 Task: Select and add the product "Elegant red bouquet French style" to cart from the store "TLA Flowers".
Action: Mouse pressed left at (53, 101)
Screenshot: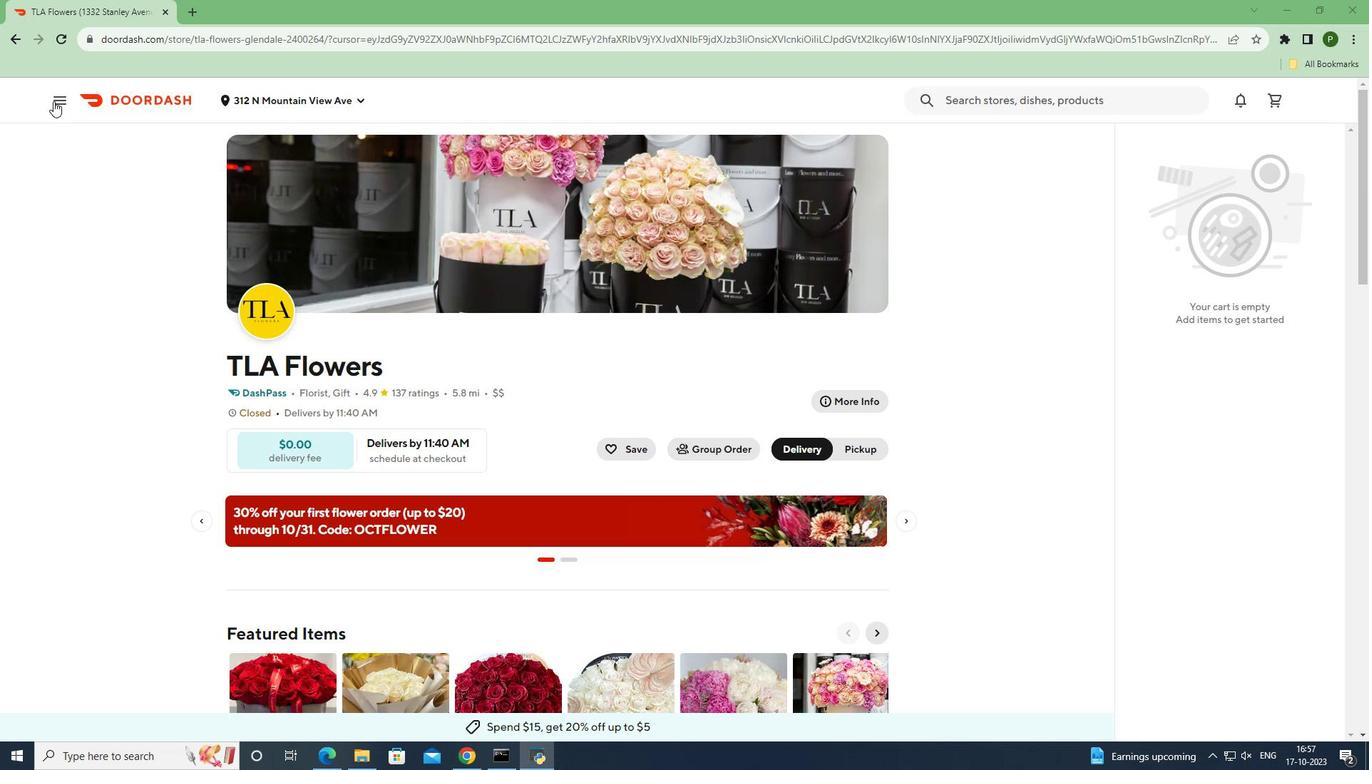 
Action: Mouse moved to (57, 211)
Screenshot: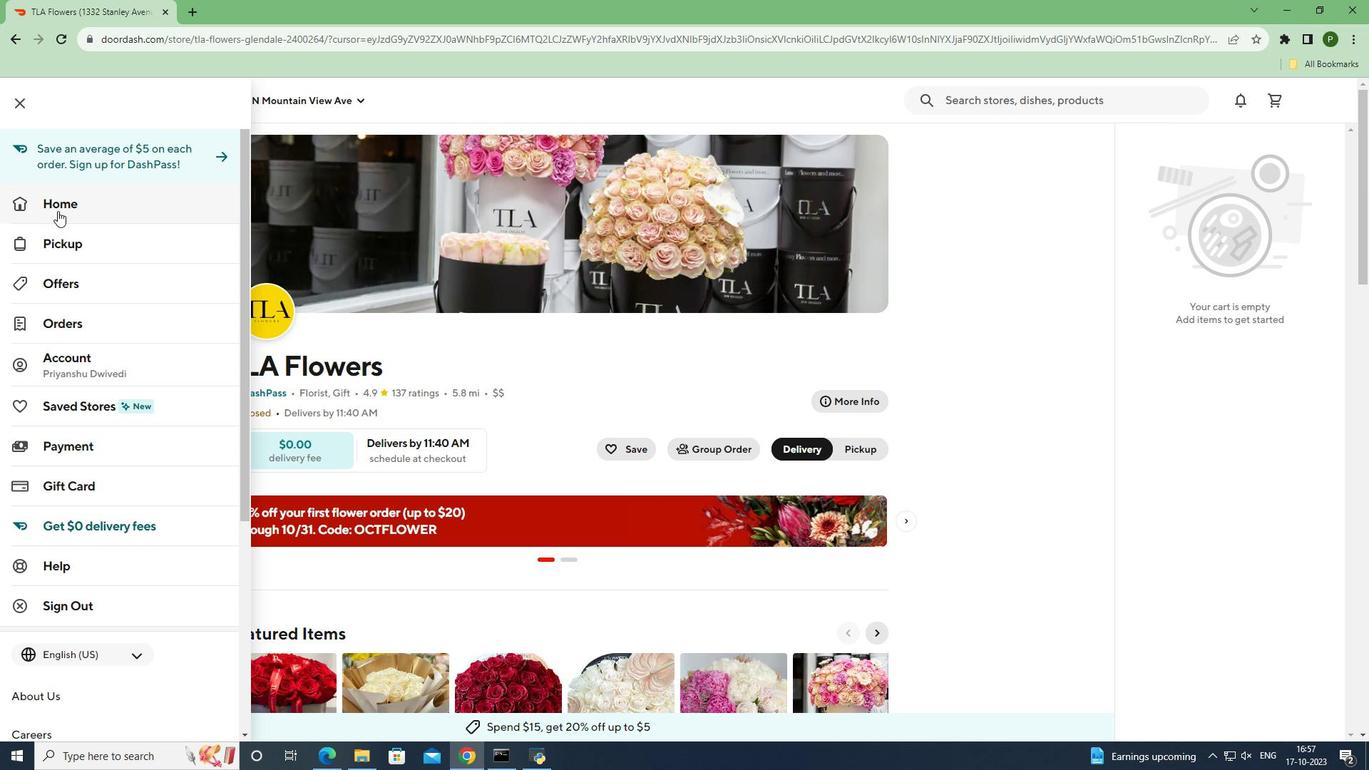 
Action: Mouse pressed left at (57, 211)
Screenshot: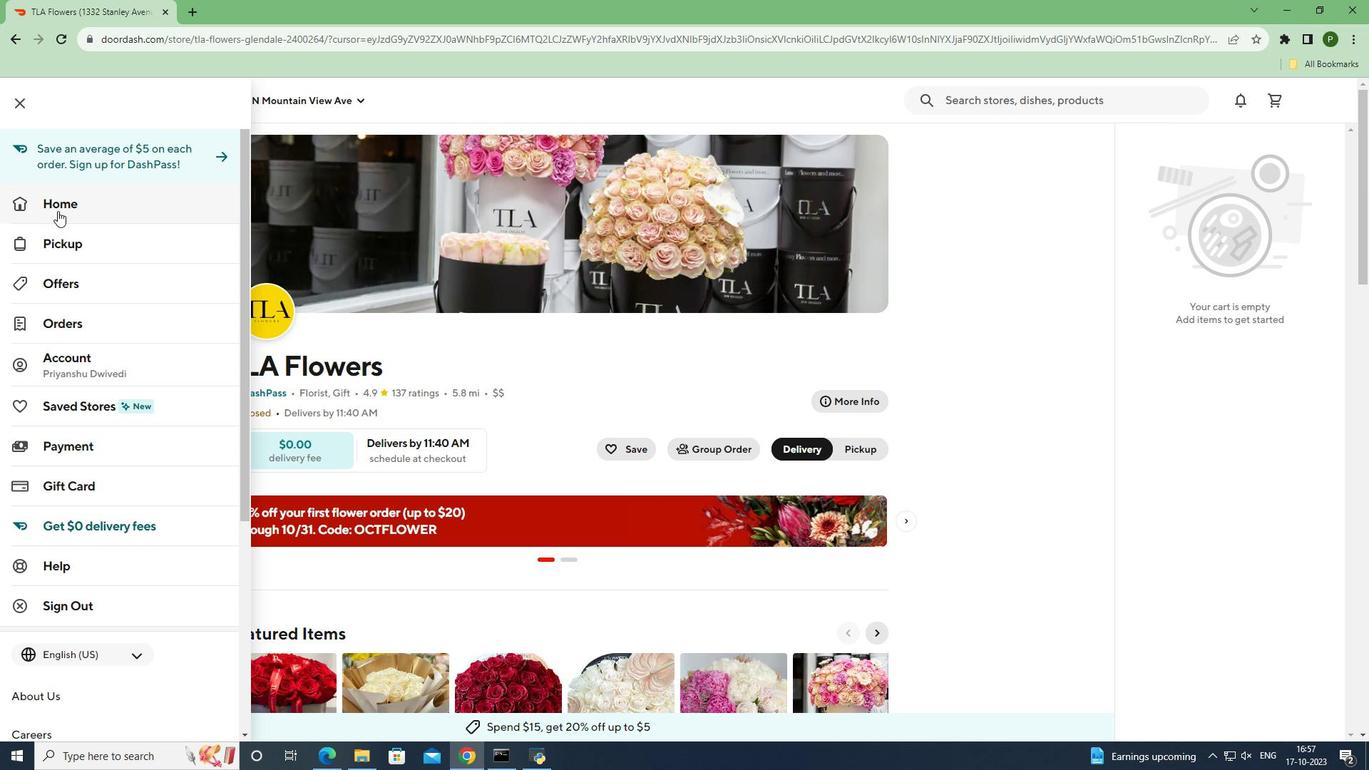 
Action: Mouse moved to (932, 157)
Screenshot: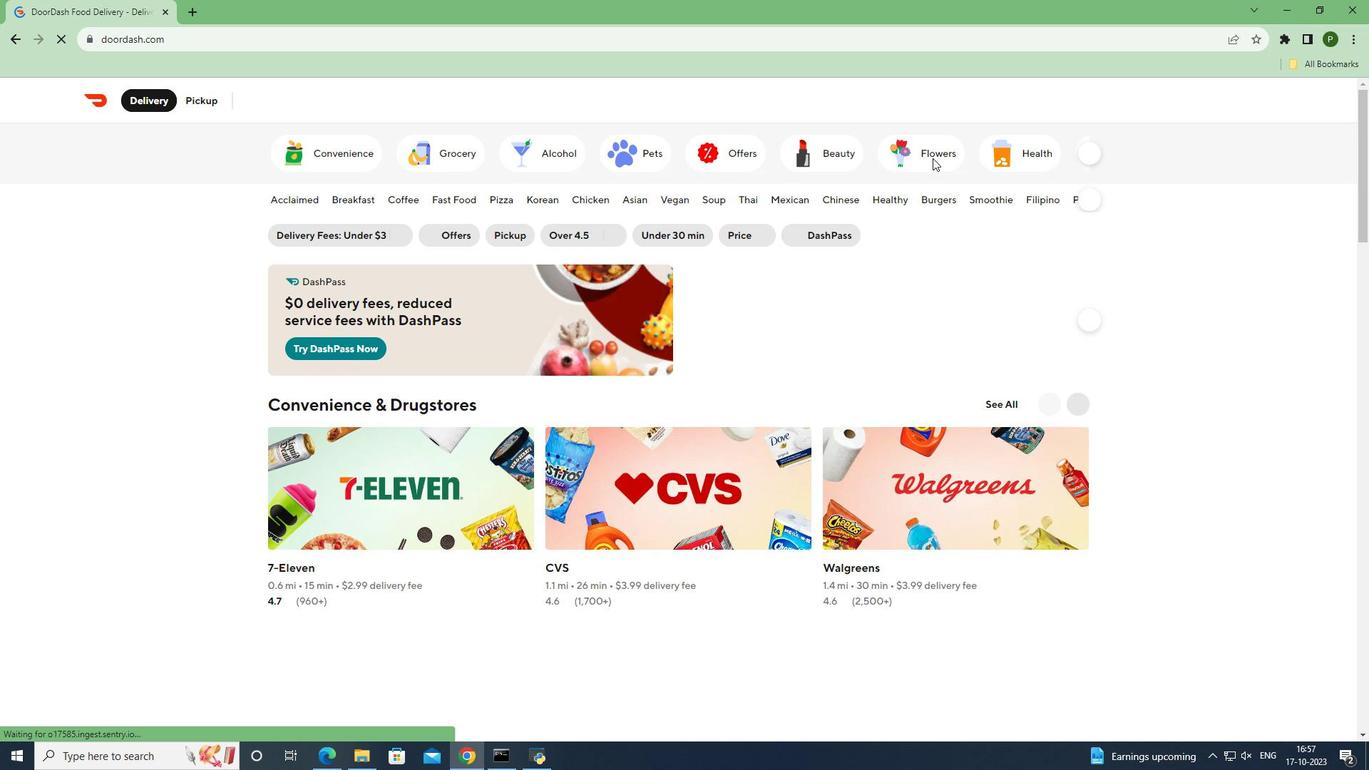
Action: Mouse pressed left at (932, 157)
Screenshot: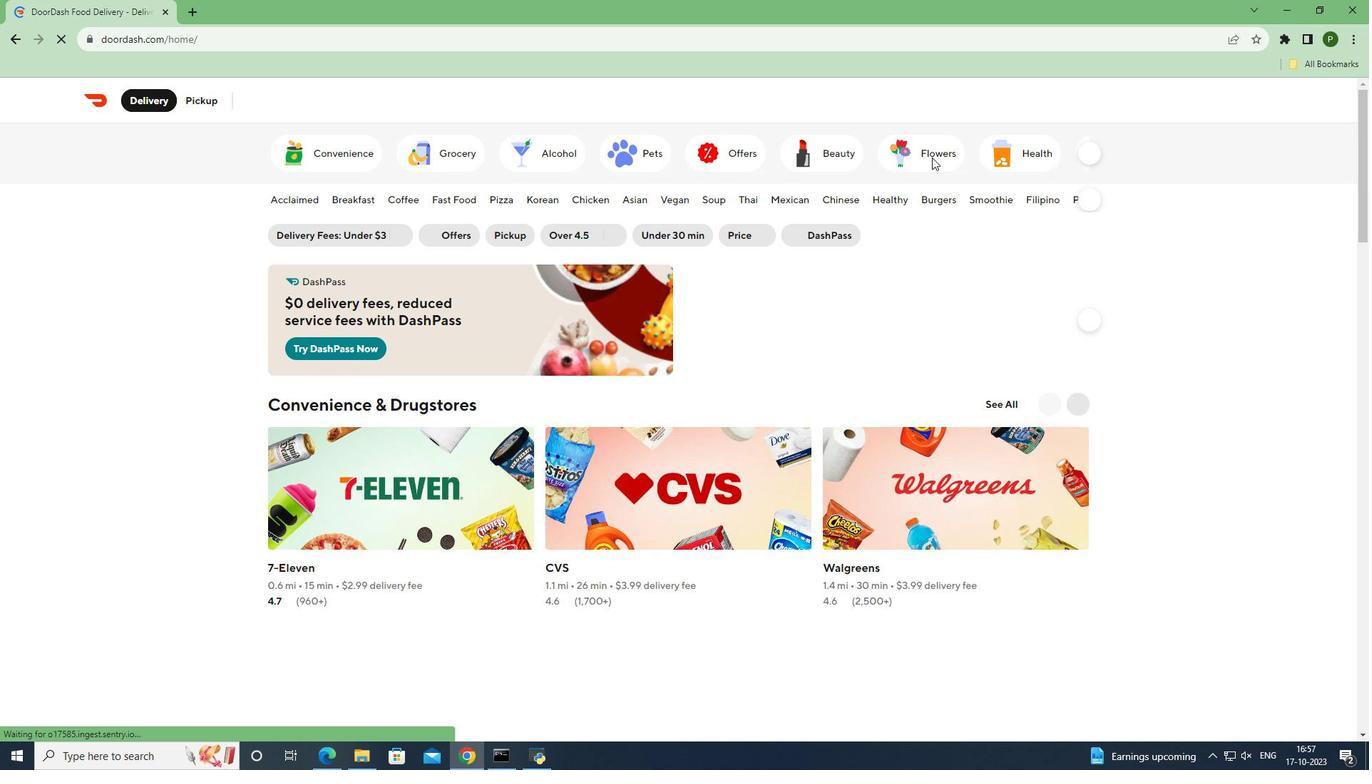 
Action: Mouse moved to (997, 380)
Screenshot: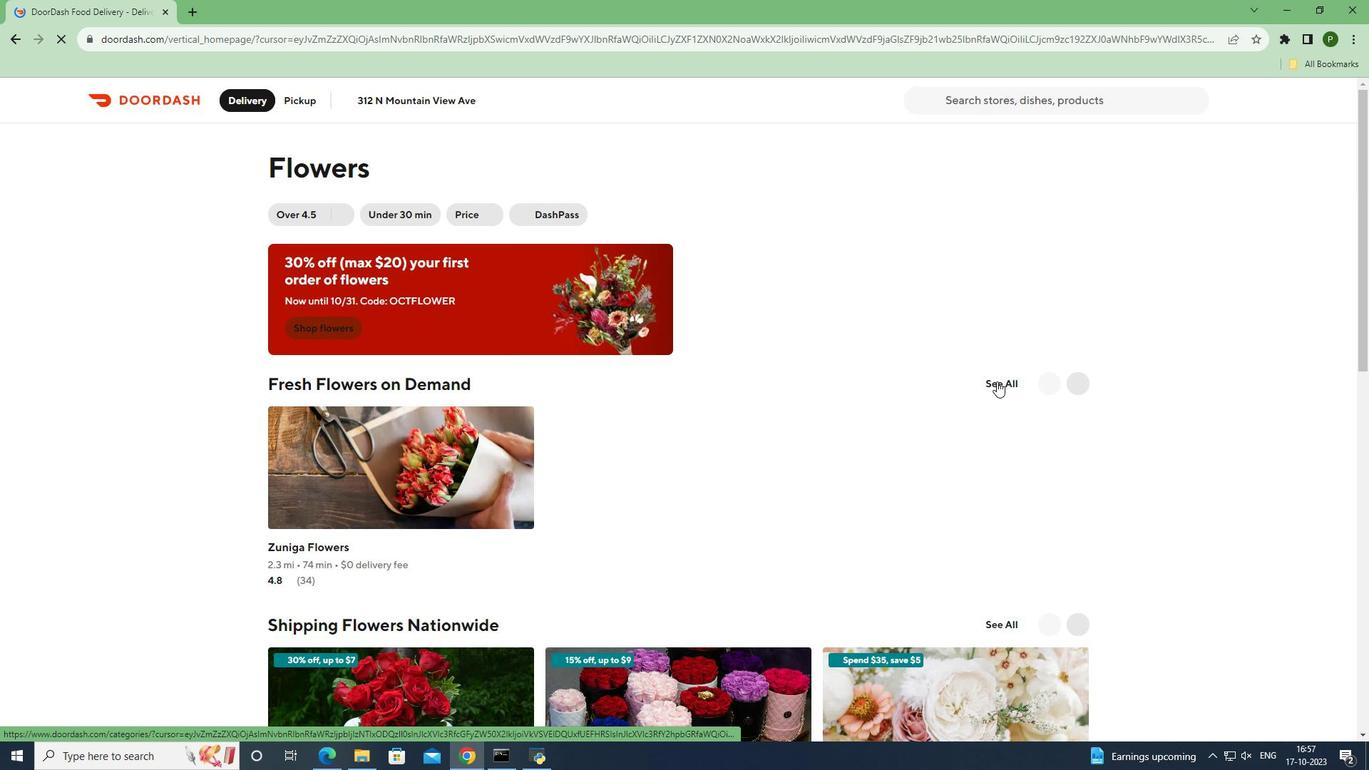 
Action: Mouse pressed left at (997, 380)
Screenshot: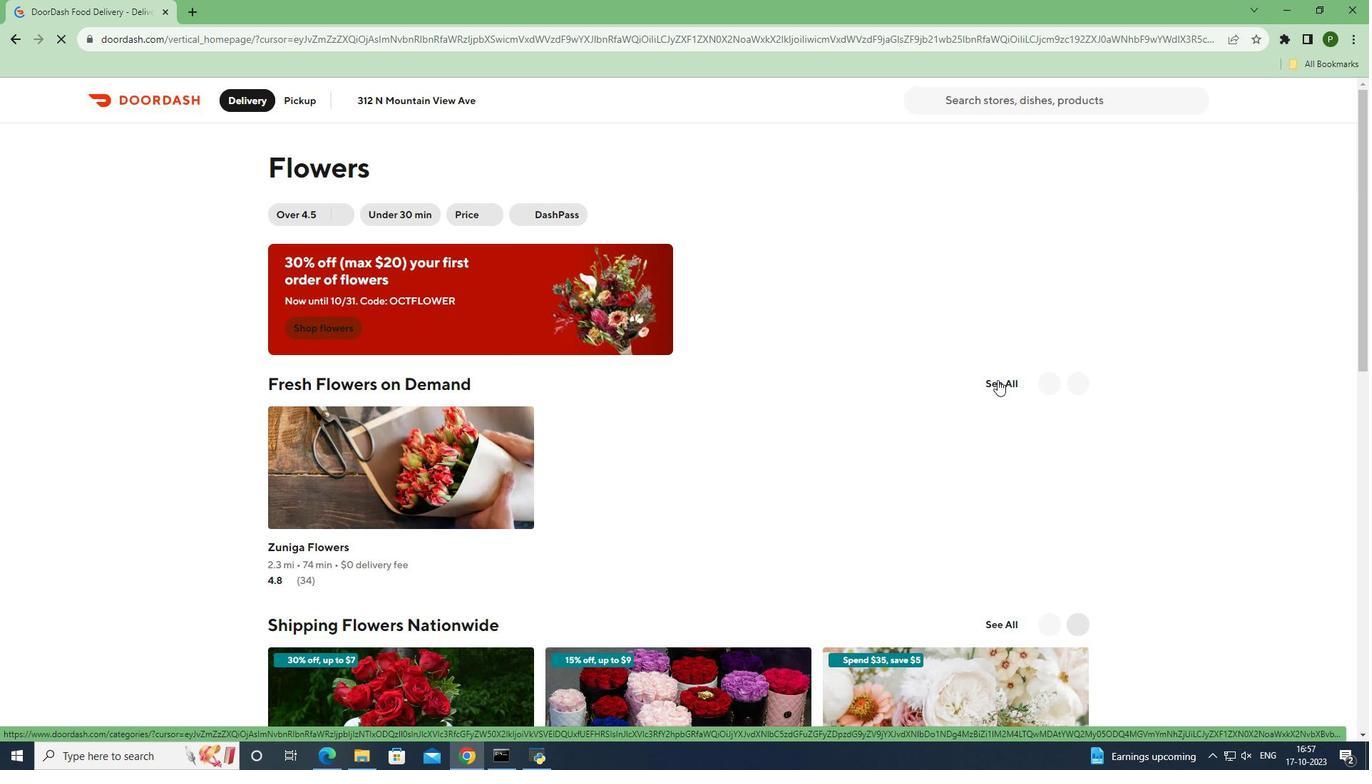 
Action: Mouse moved to (755, 470)
Screenshot: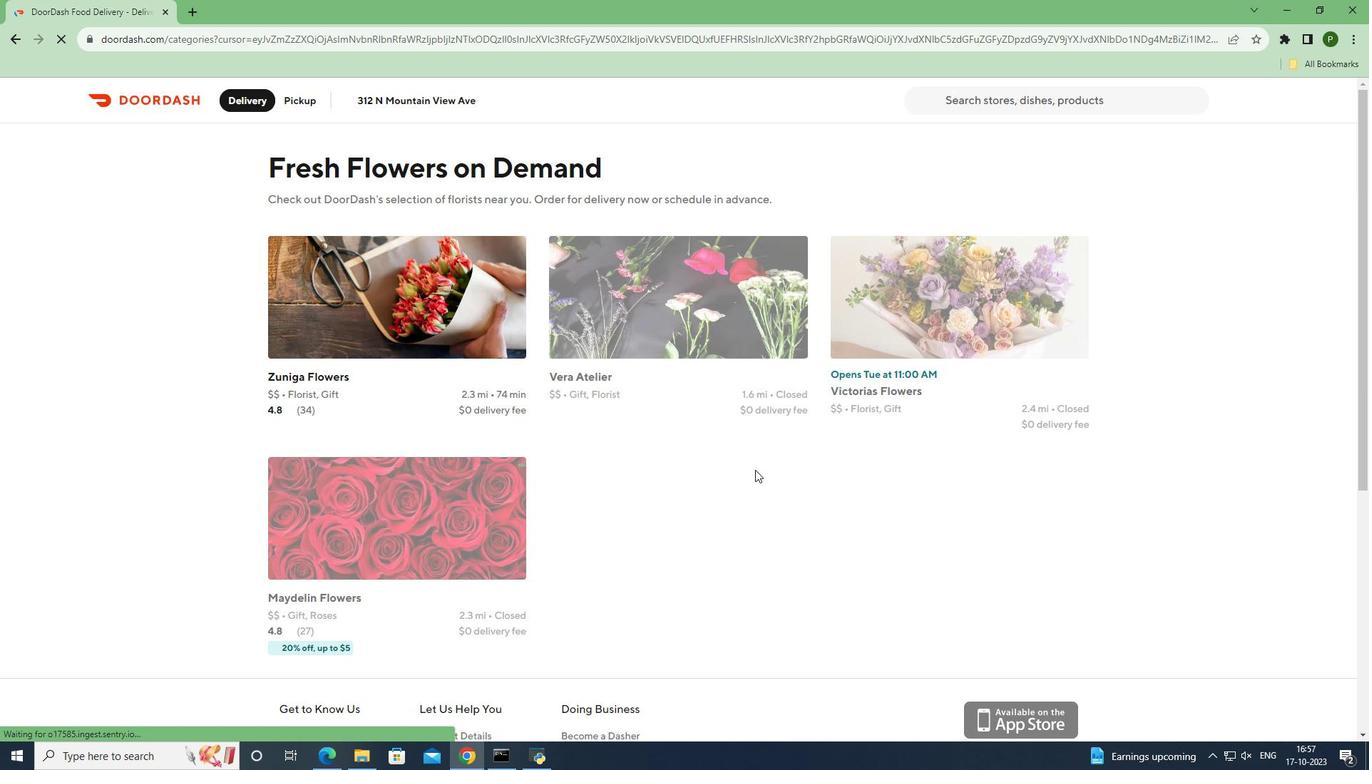 
Action: Mouse scrolled (755, 469) with delta (0, 0)
Screenshot: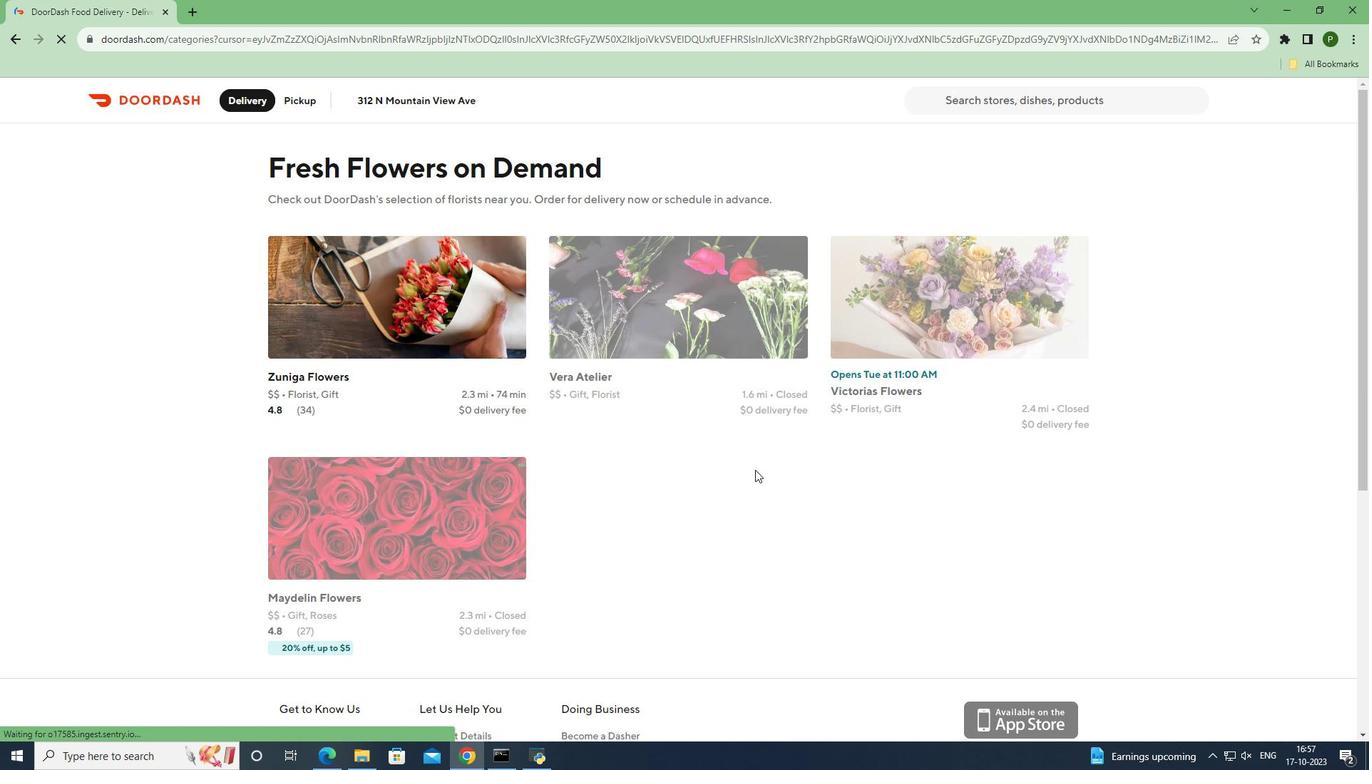 
Action: Mouse scrolled (755, 469) with delta (0, 0)
Screenshot: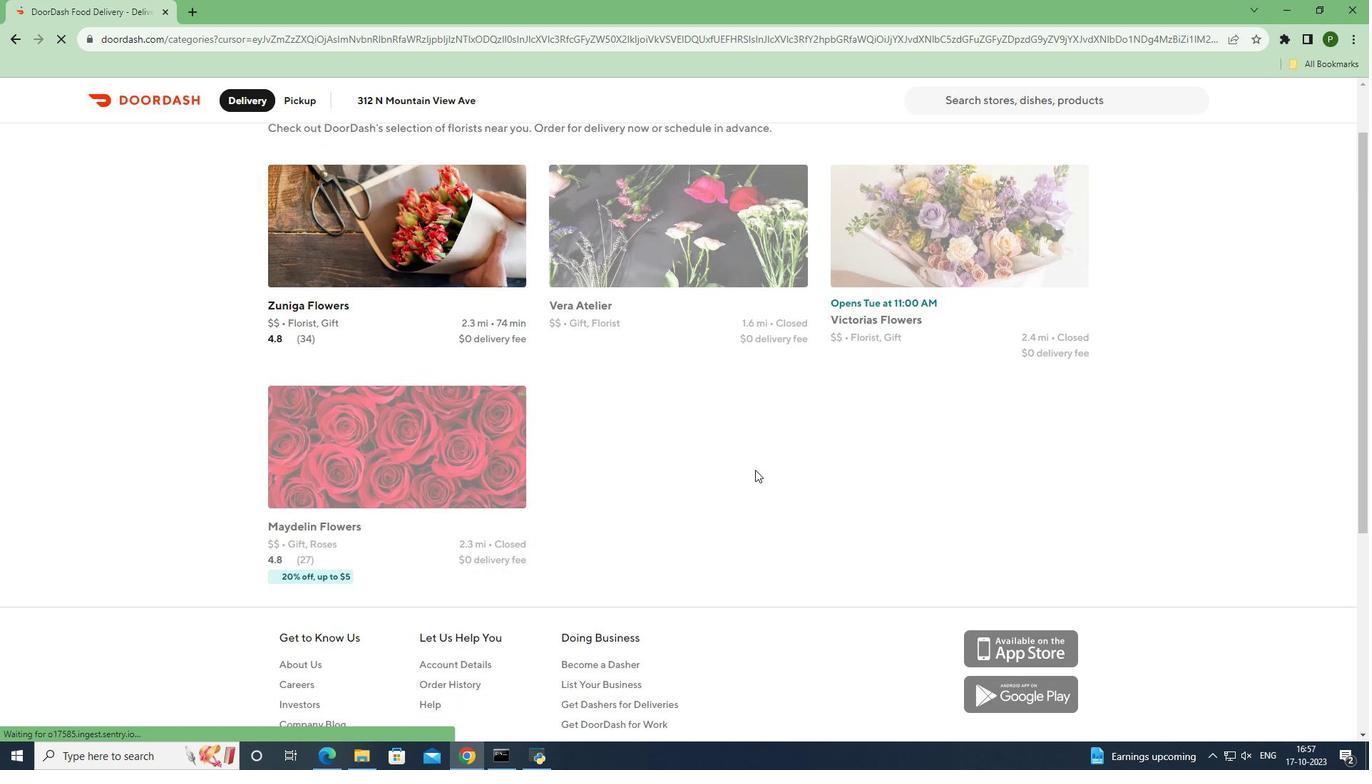 
Action: Mouse moved to (768, 460)
Screenshot: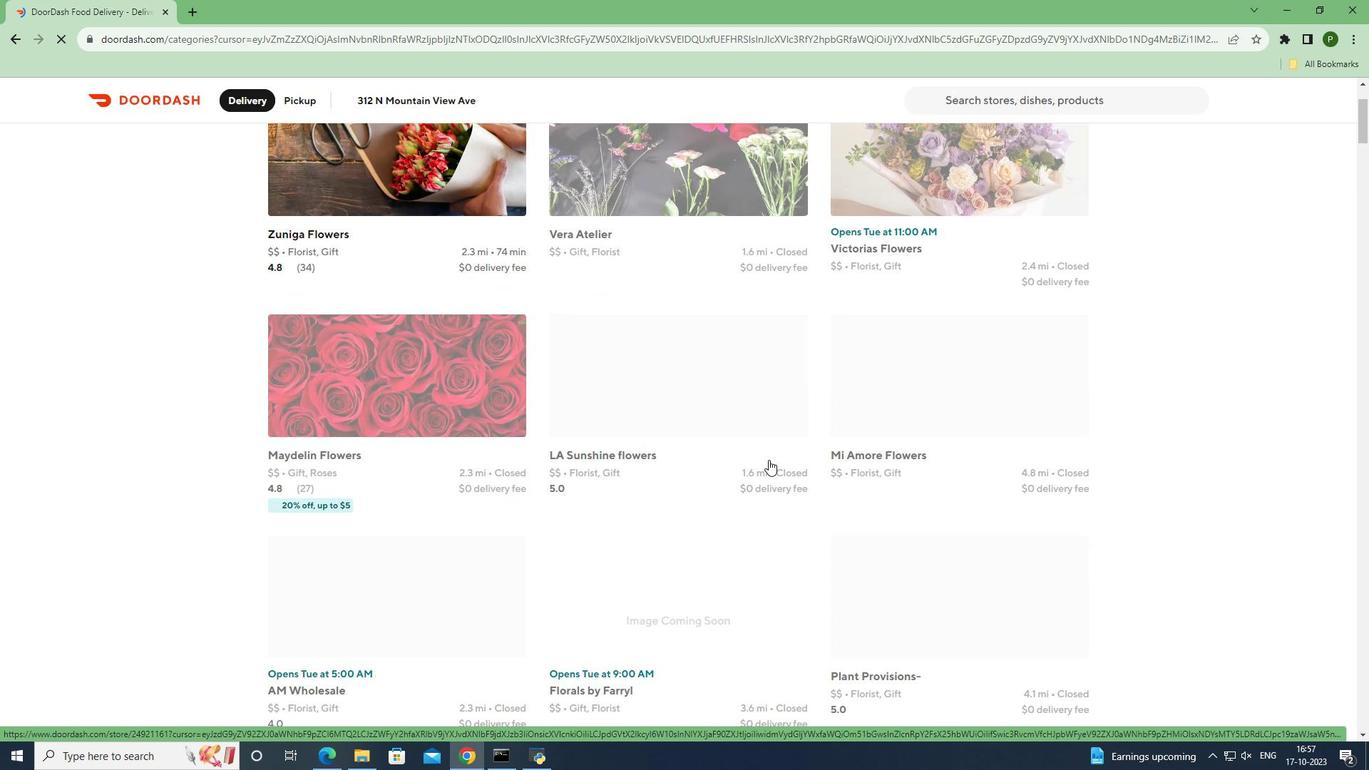 
Action: Mouse scrolled (768, 459) with delta (0, 0)
Screenshot: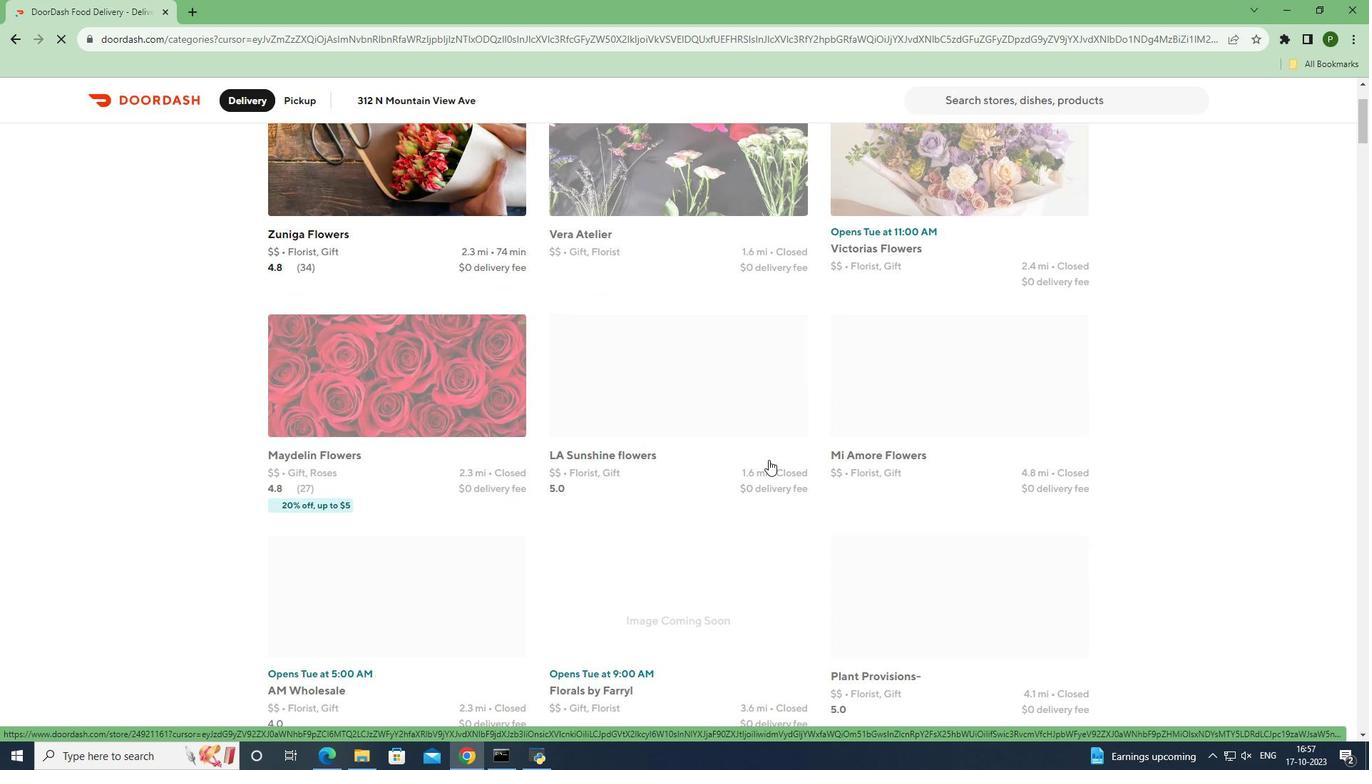 
Action: Mouse scrolled (768, 459) with delta (0, 0)
Screenshot: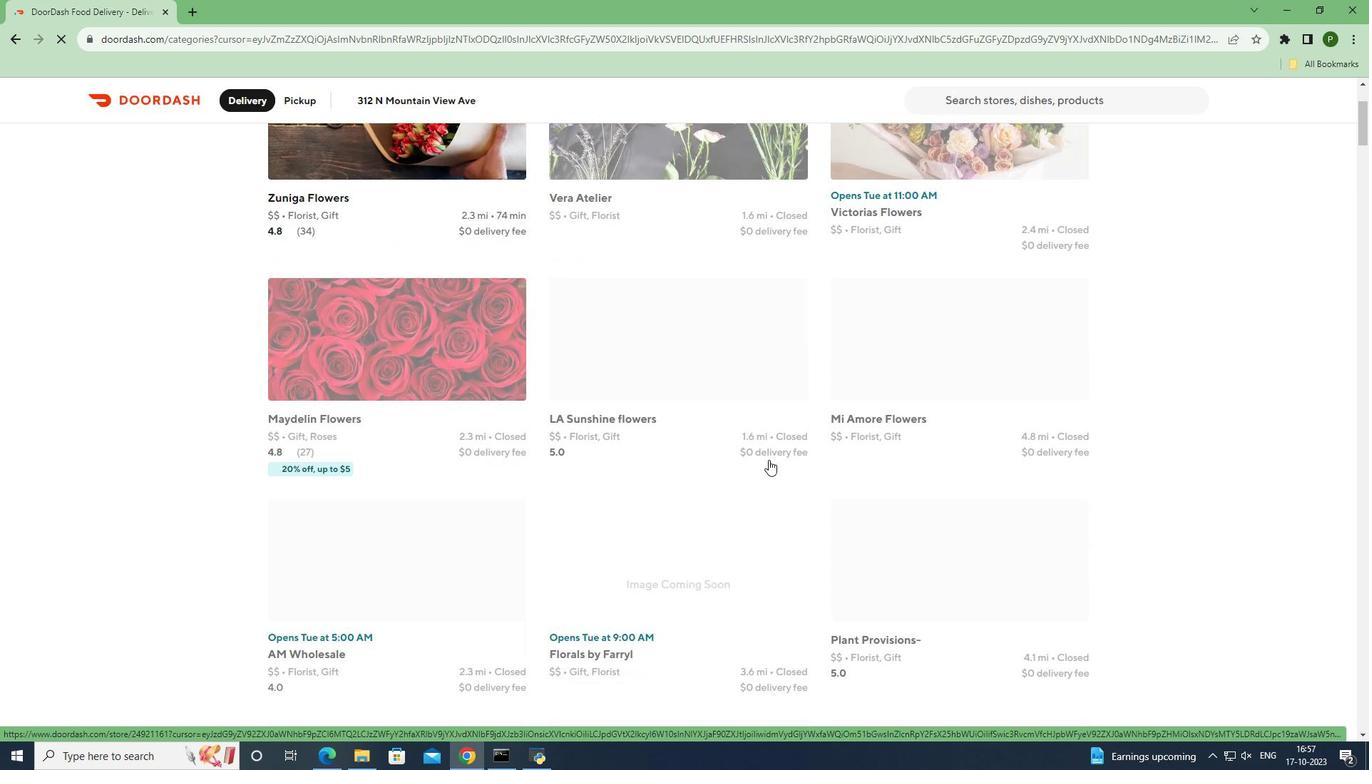 
Action: Mouse moved to (759, 455)
Screenshot: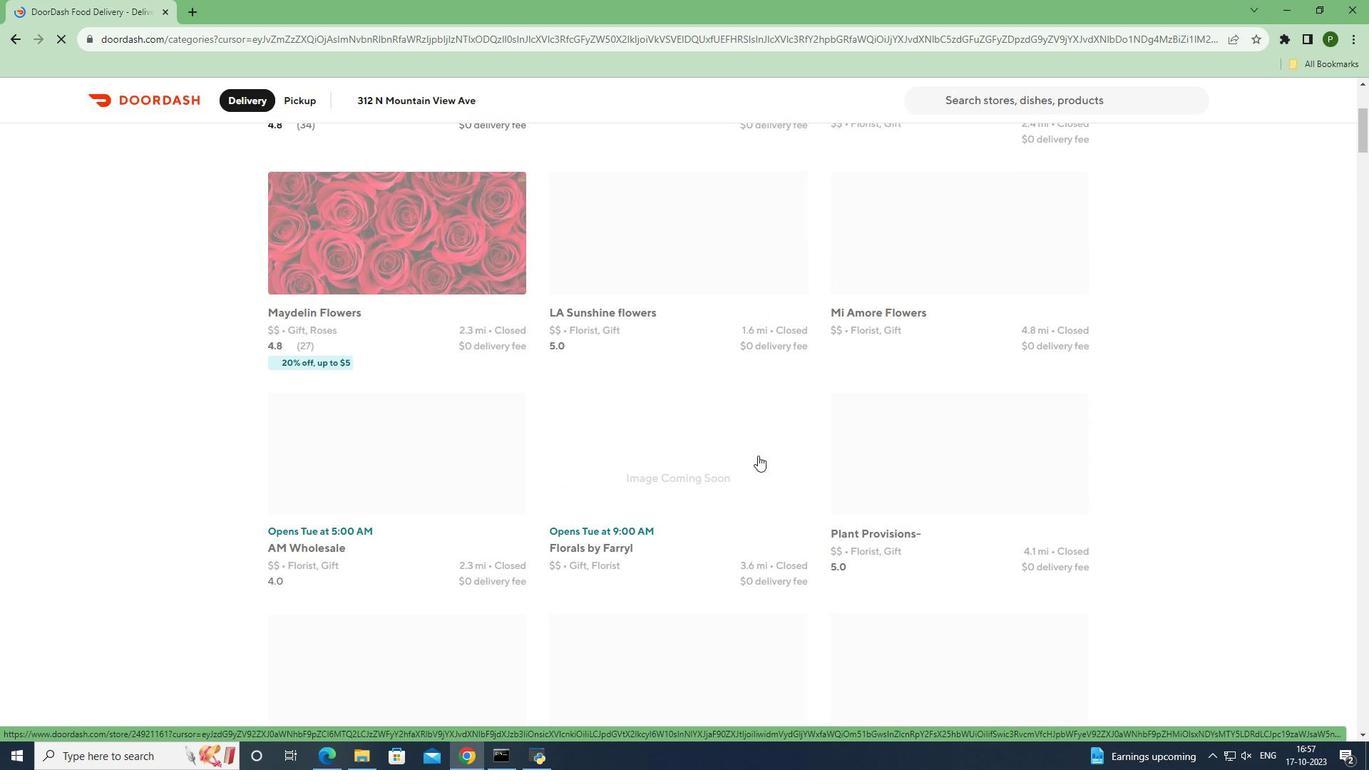
Action: Mouse scrolled (759, 455) with delta (0, 0)
Screenshot: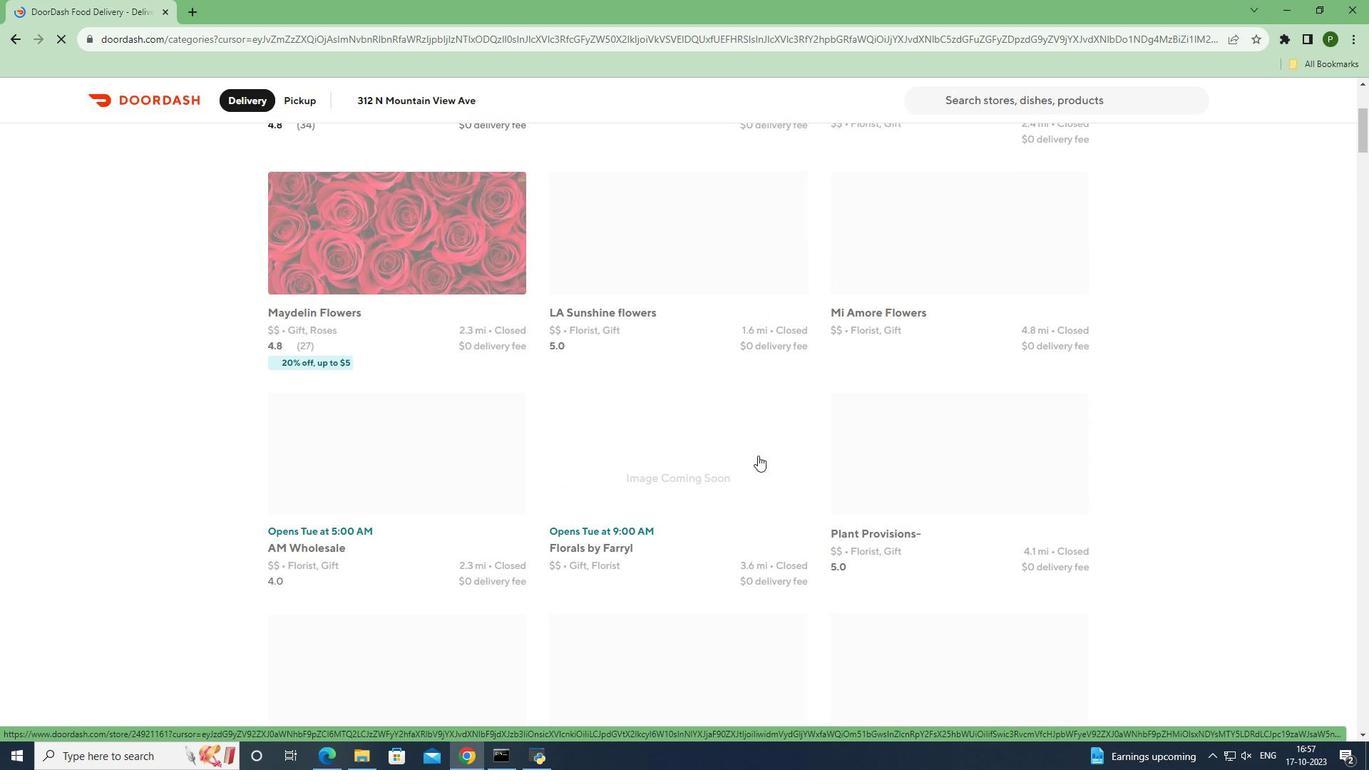 
Action: Mouse moved to (758, 455)
Screenshot: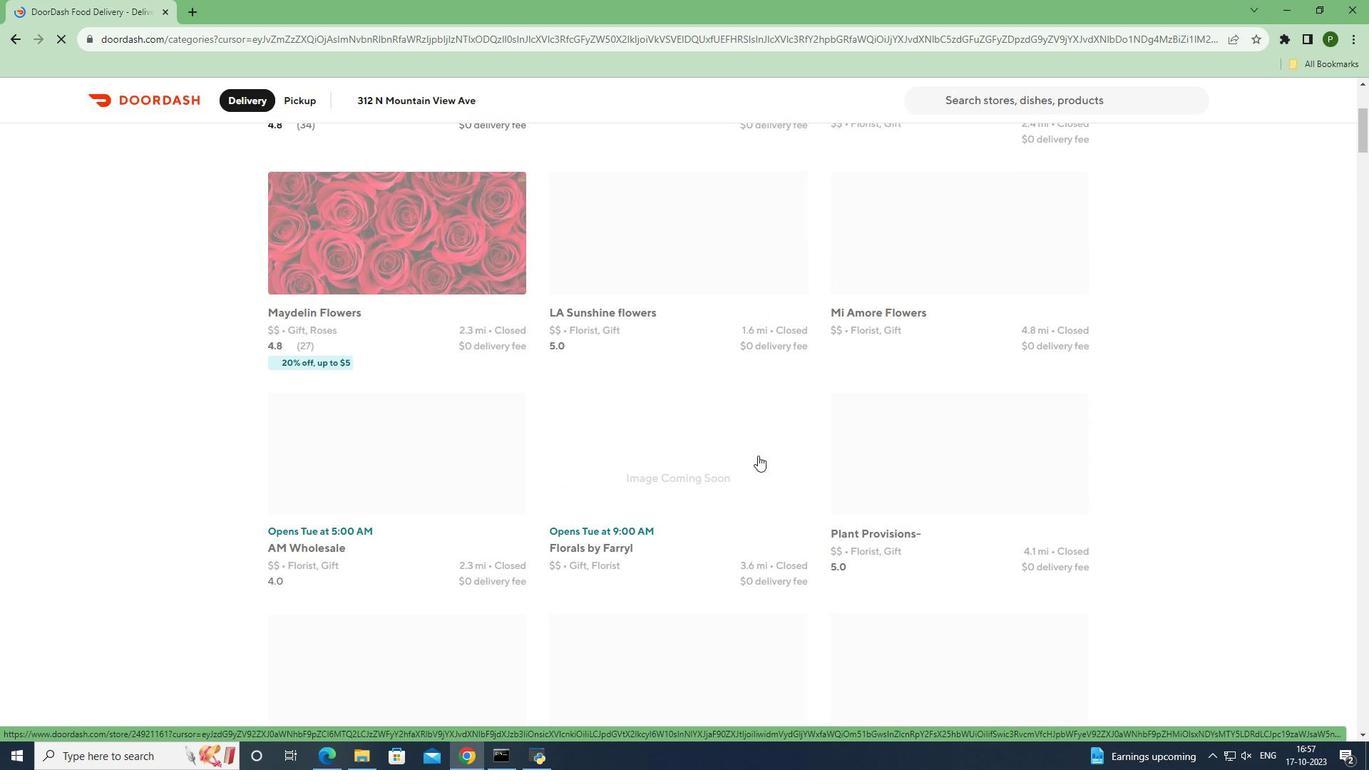 
Action: Mouse scrolled (758, 455) with delta (0, 0)
Screenshot: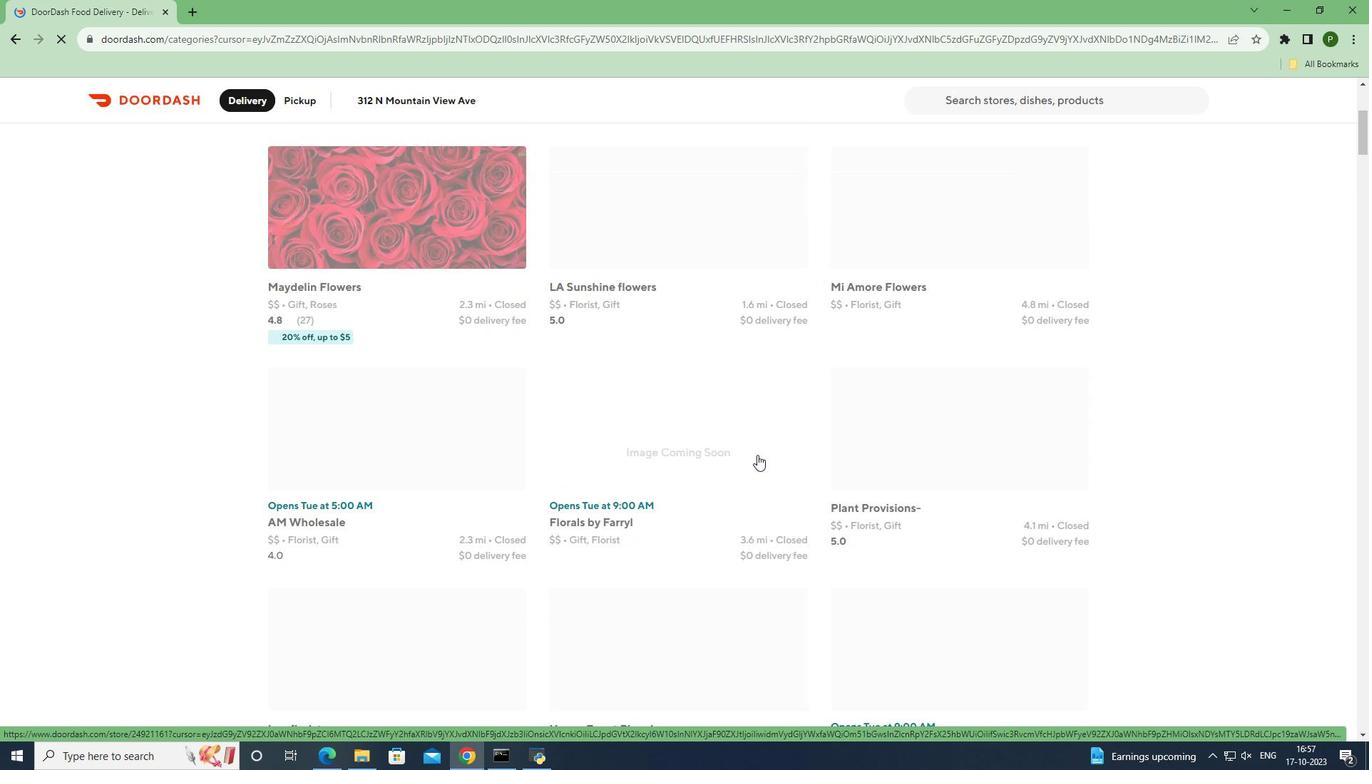 
Action: Mouse moved to (748, 450)
Screenshot: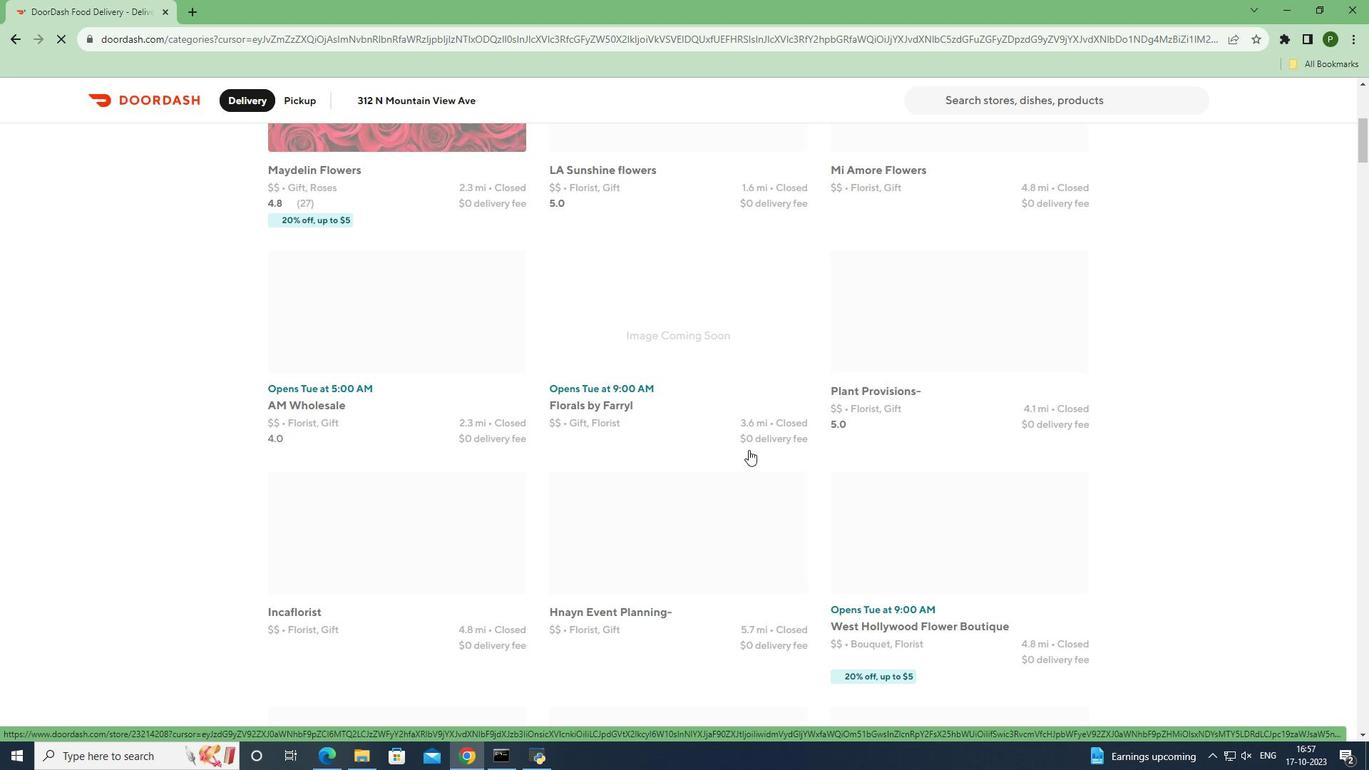 
Action: Mouse scrolled (748, 449) with delta (0, 0)
Screenshot: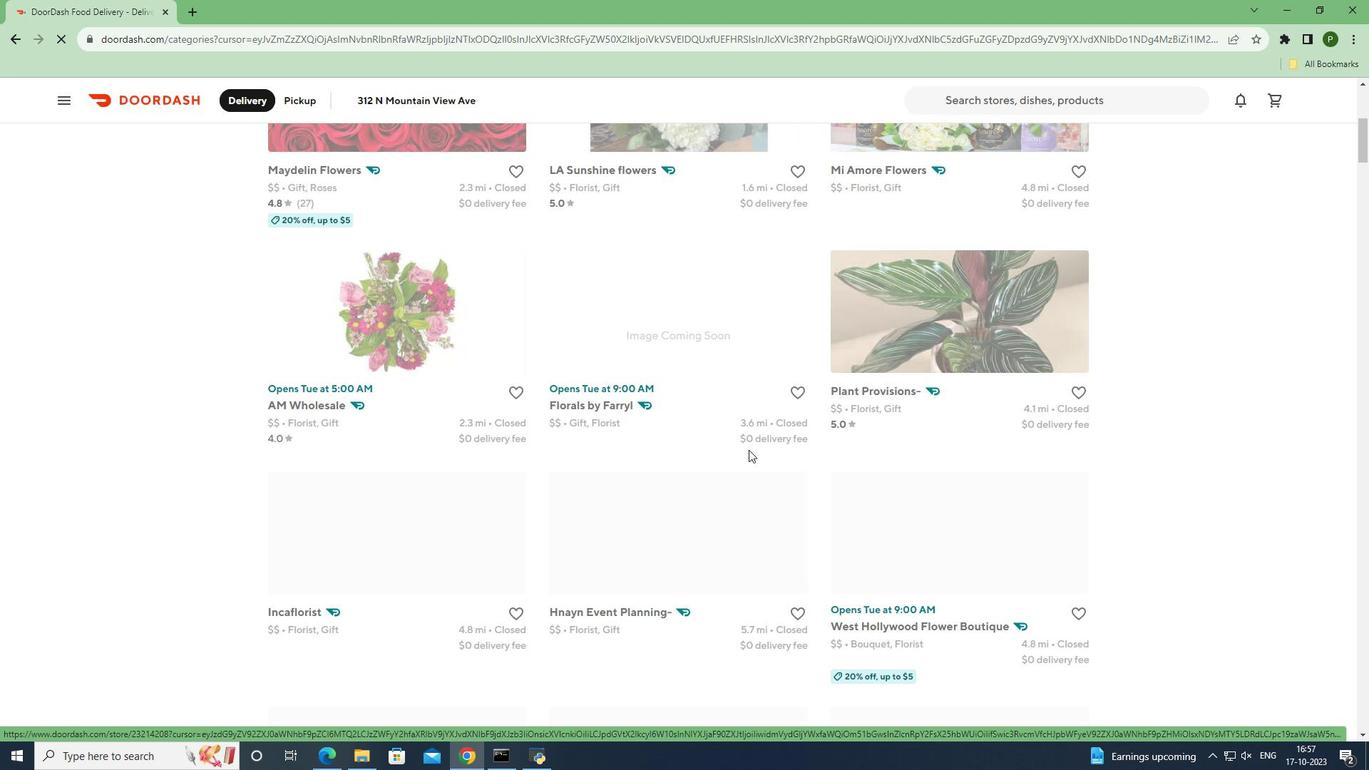 
Action: Mouse moved to (748, 450)
Screenshot: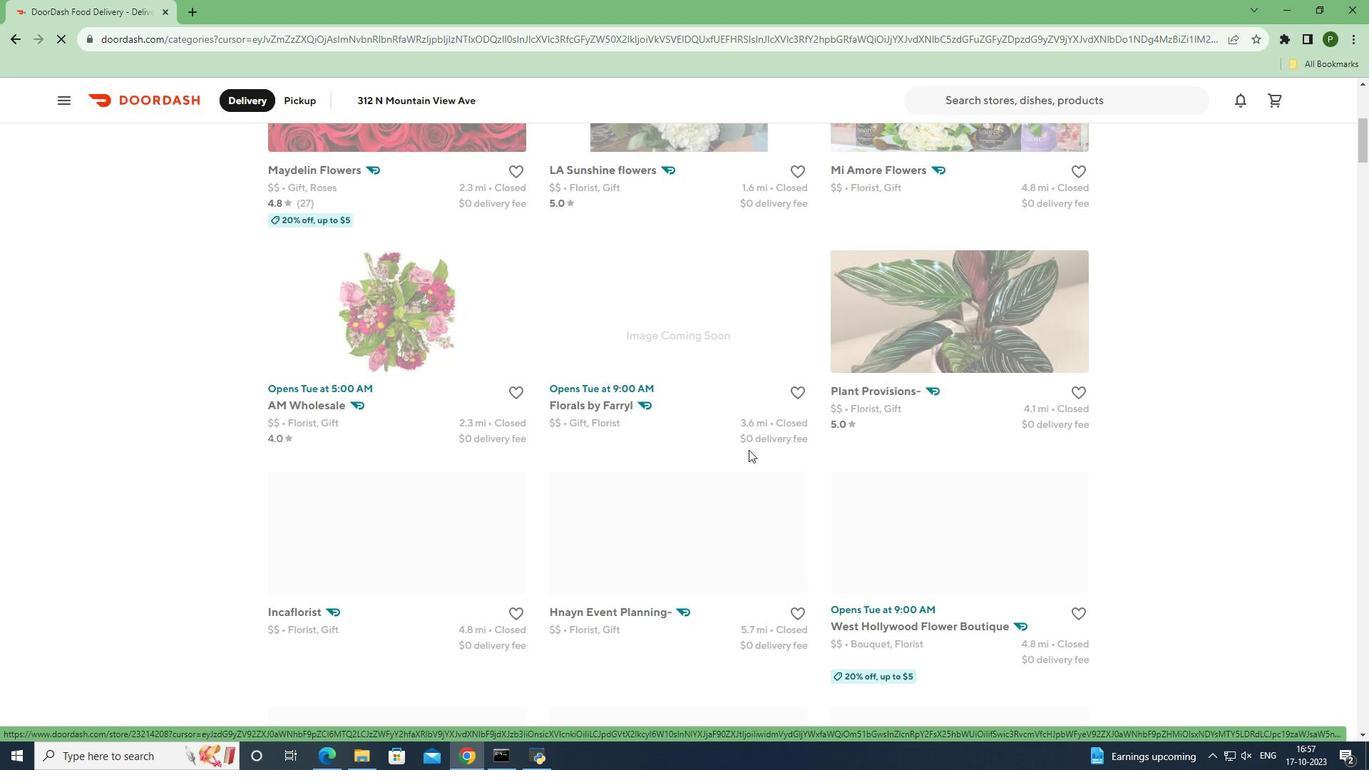 
Action: Mouse scrolled (748, 449) with delta (0, 0)
Screenshot: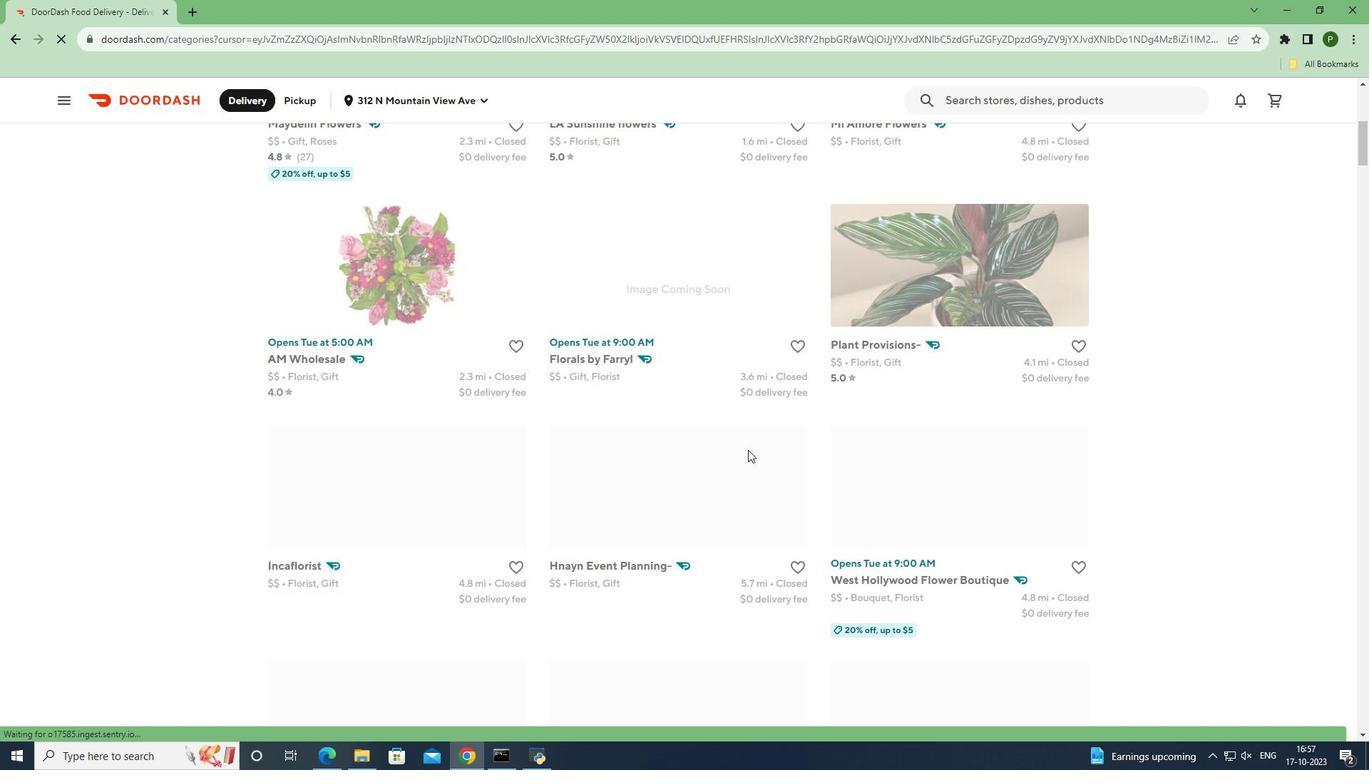 
Action: Mouse scrolled (748, 449) with delta (0, 0)
Screenshot: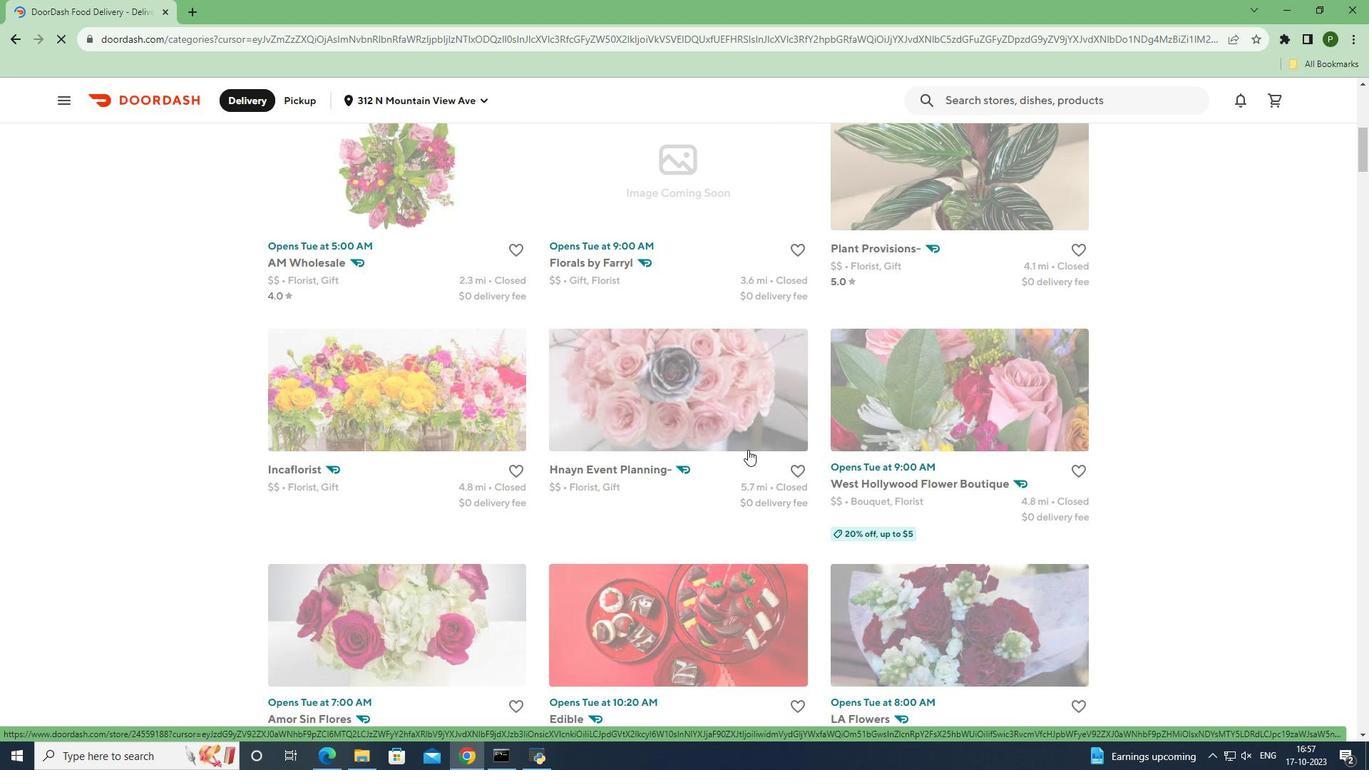 
Action: Mouse scrolled (748, 449) with delta (0, 0)
Screenshot: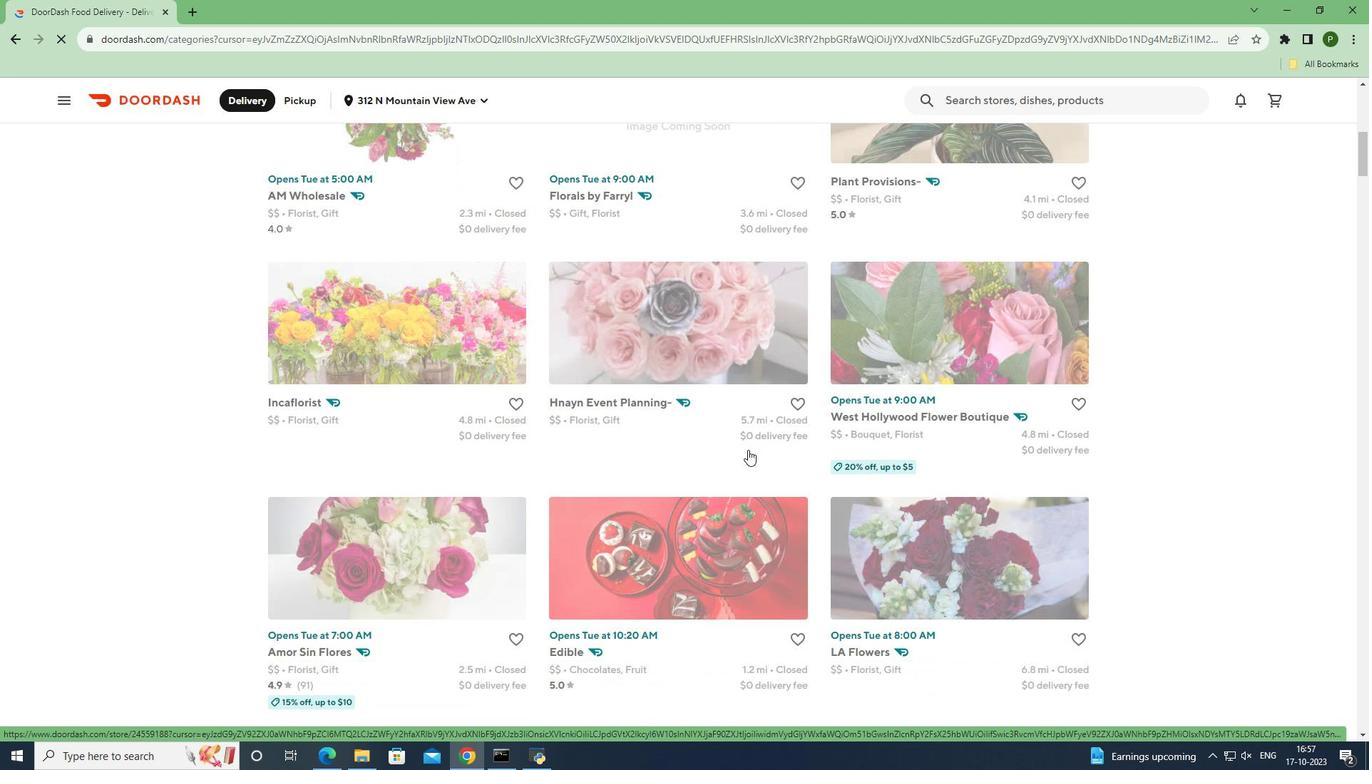 
Action: Mouse scrolled (748, 449) with delta (0, 0)
Screenshot: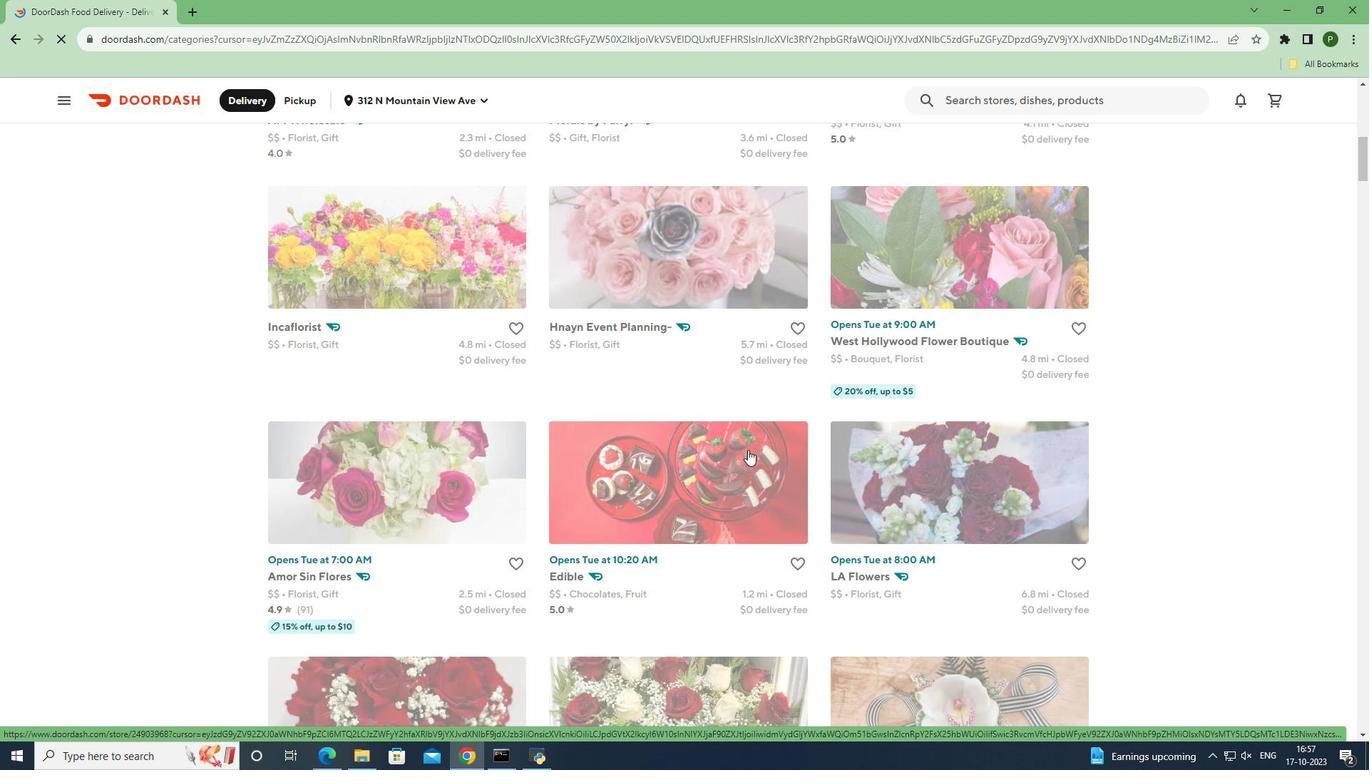 
Action: Mouse scrolled (748, 449) with delta (0, 0)
Screenshot: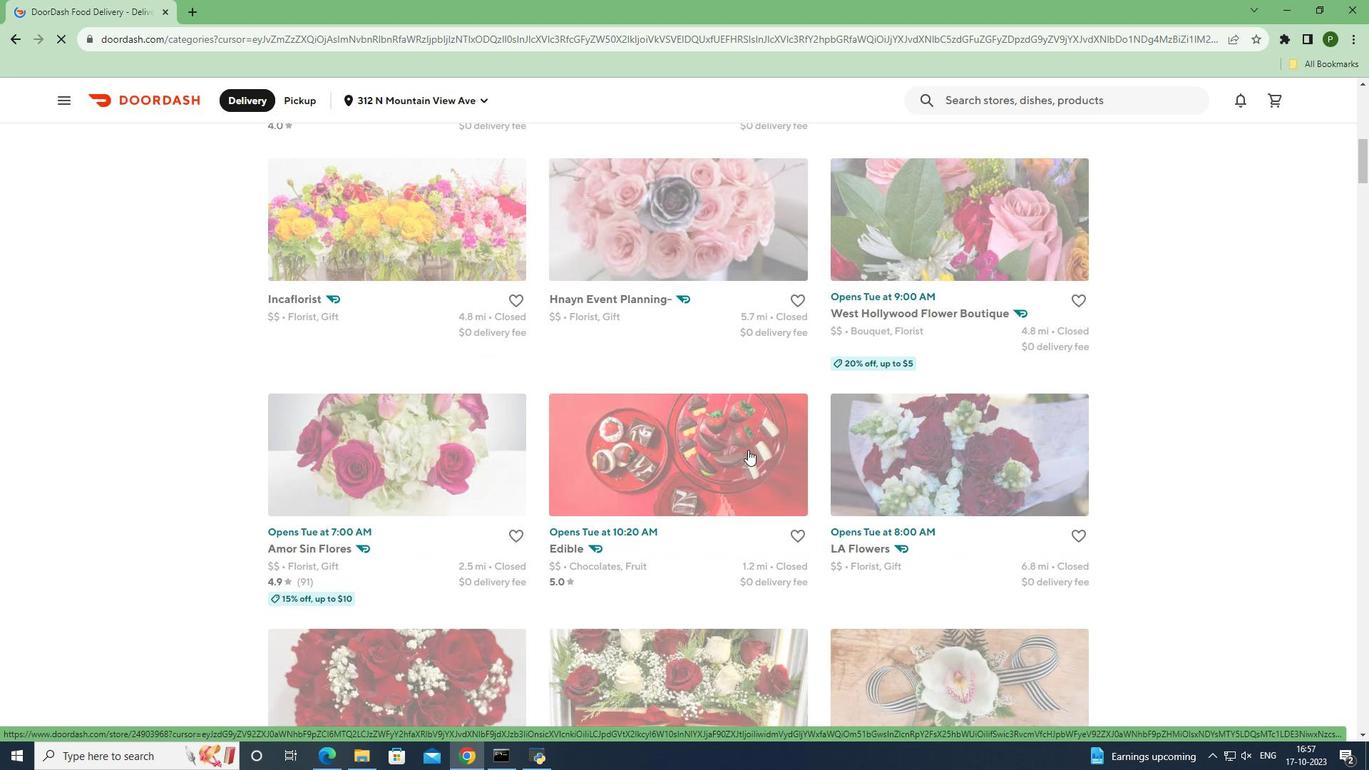 
Action: Mouse moved to (747, 450)
Screenshot: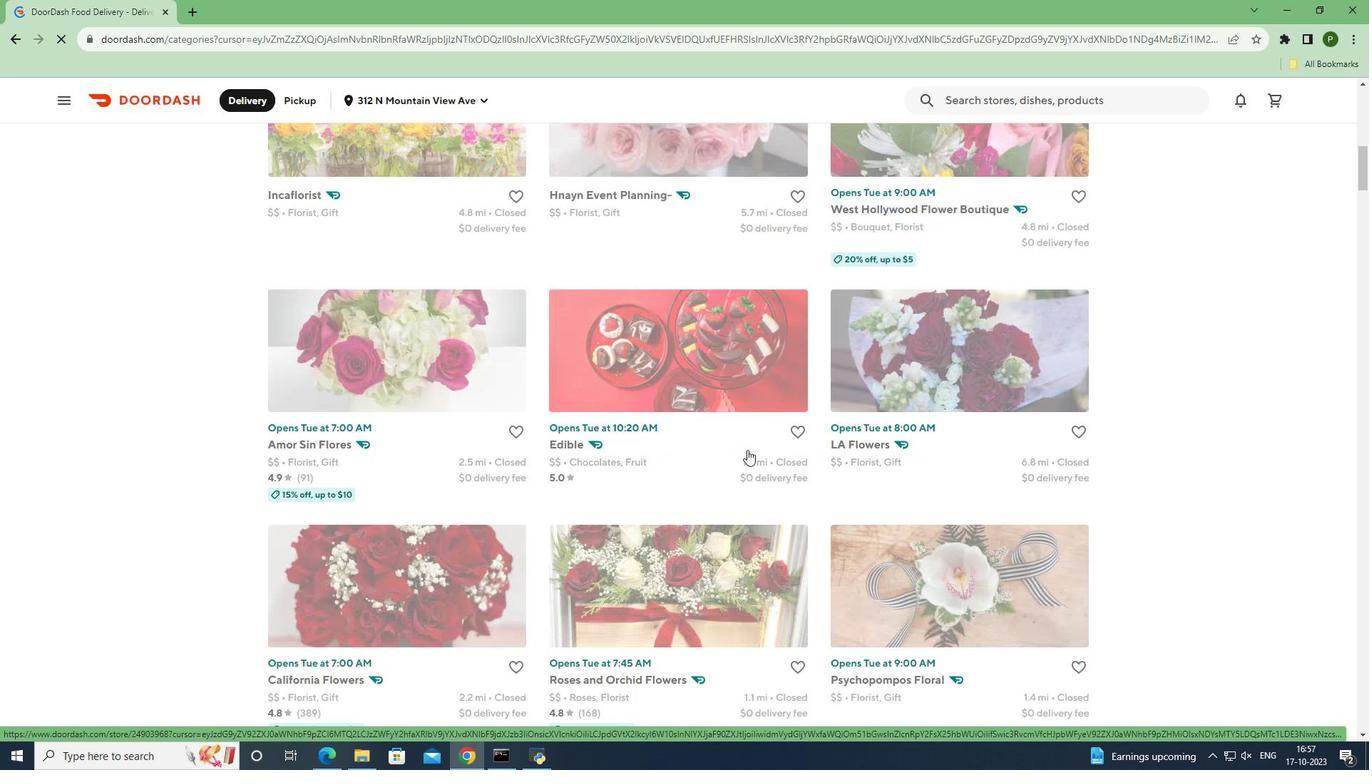 
Action: Mouse scrolled (747, 449) with delta (0, 0)
Screenshot: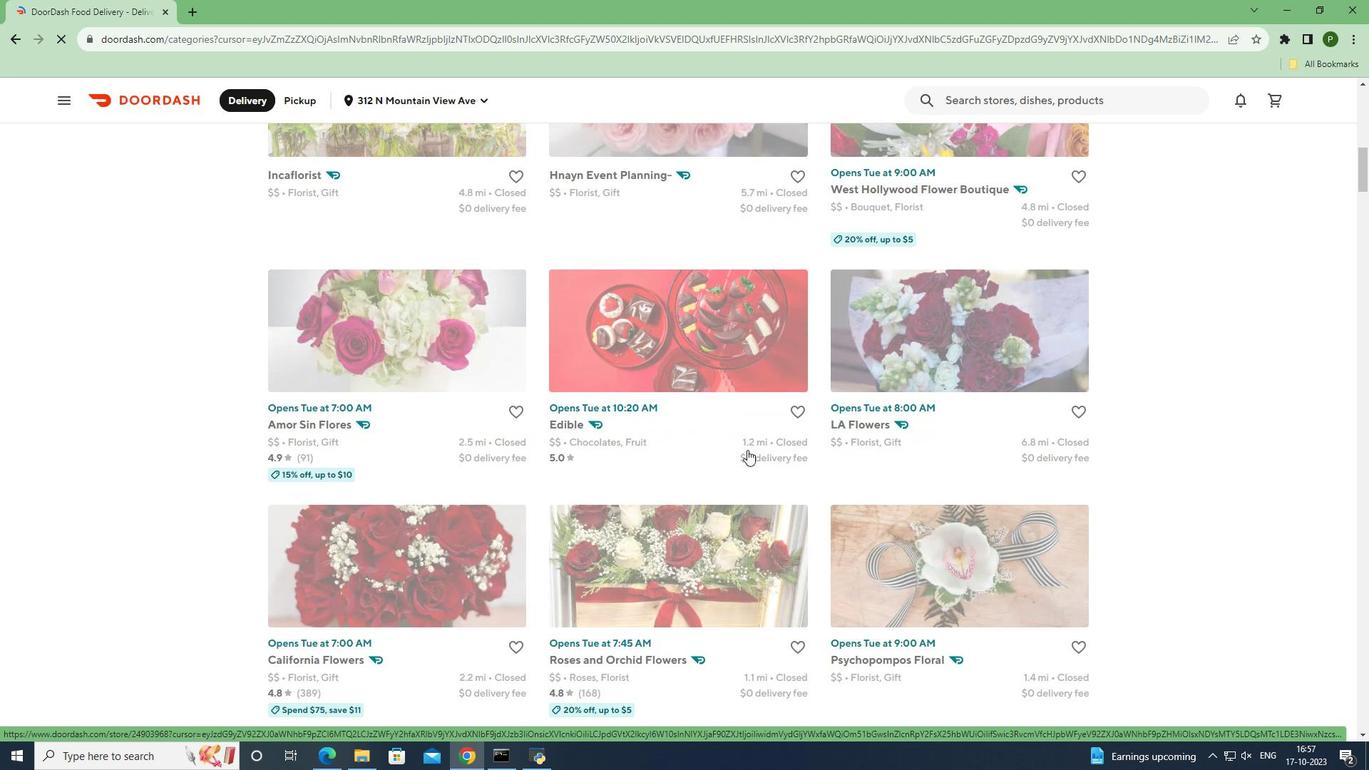 
Action: Mouse scrolled (747, 449) with delta (0, 0)
Screenshot: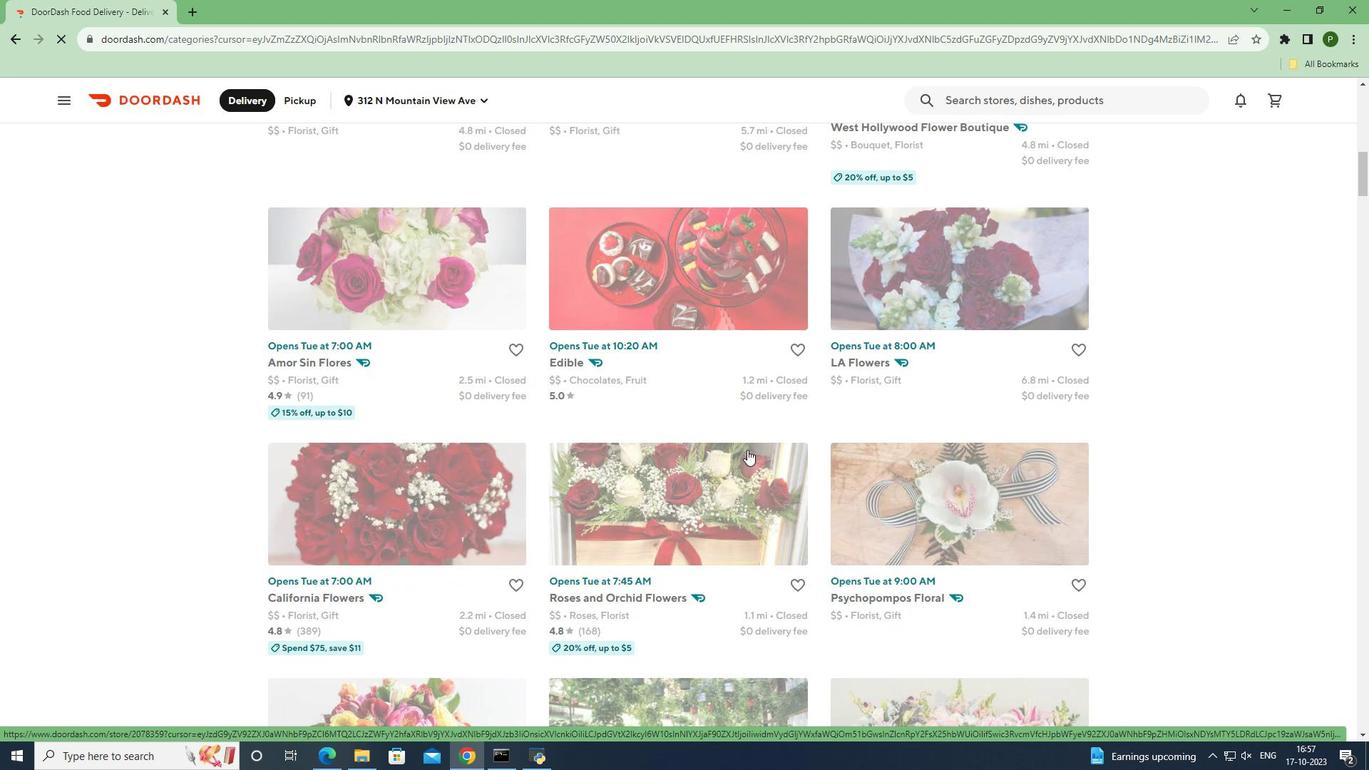 
Action: Mouse scrolled (747, 449) with delta (0, 0)
Screenshot: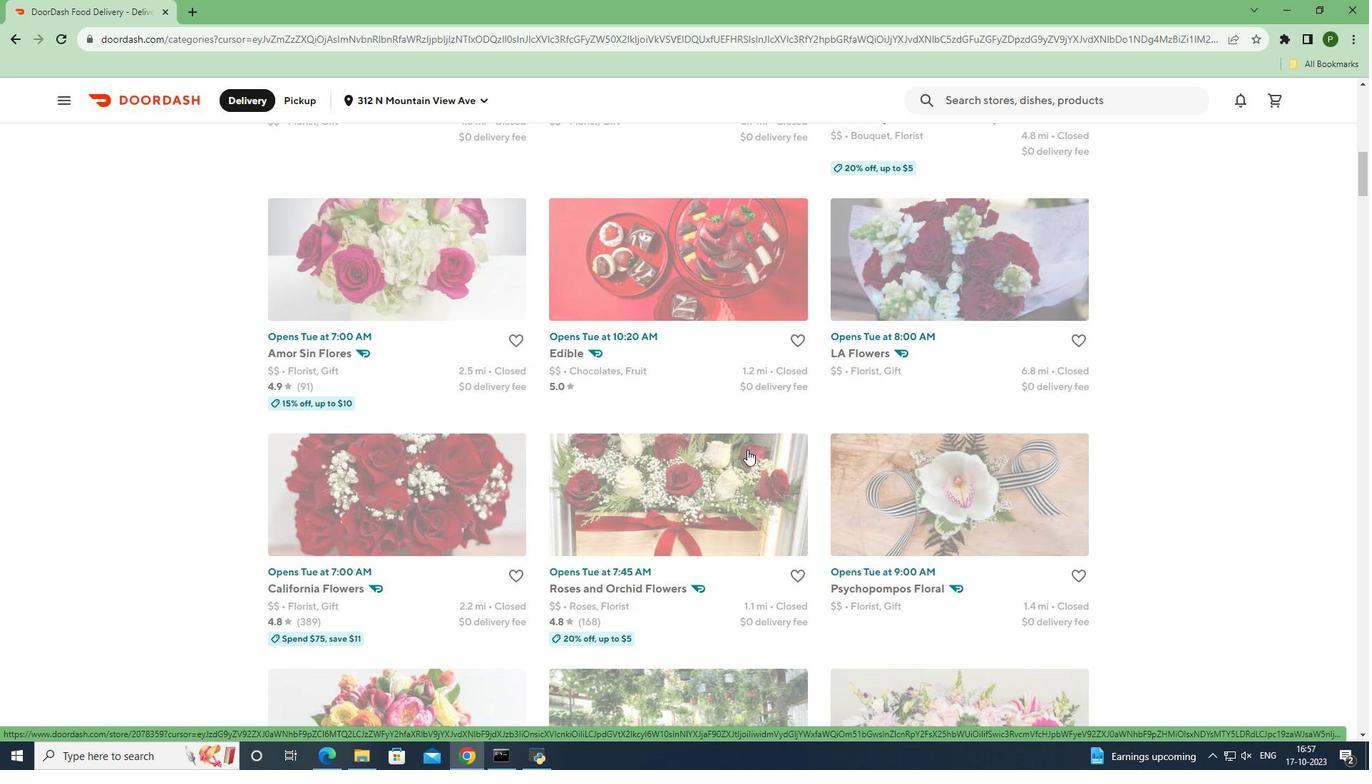
Action: Mouse scrolled (747, 449) with delta (0, 0)
Screenshot: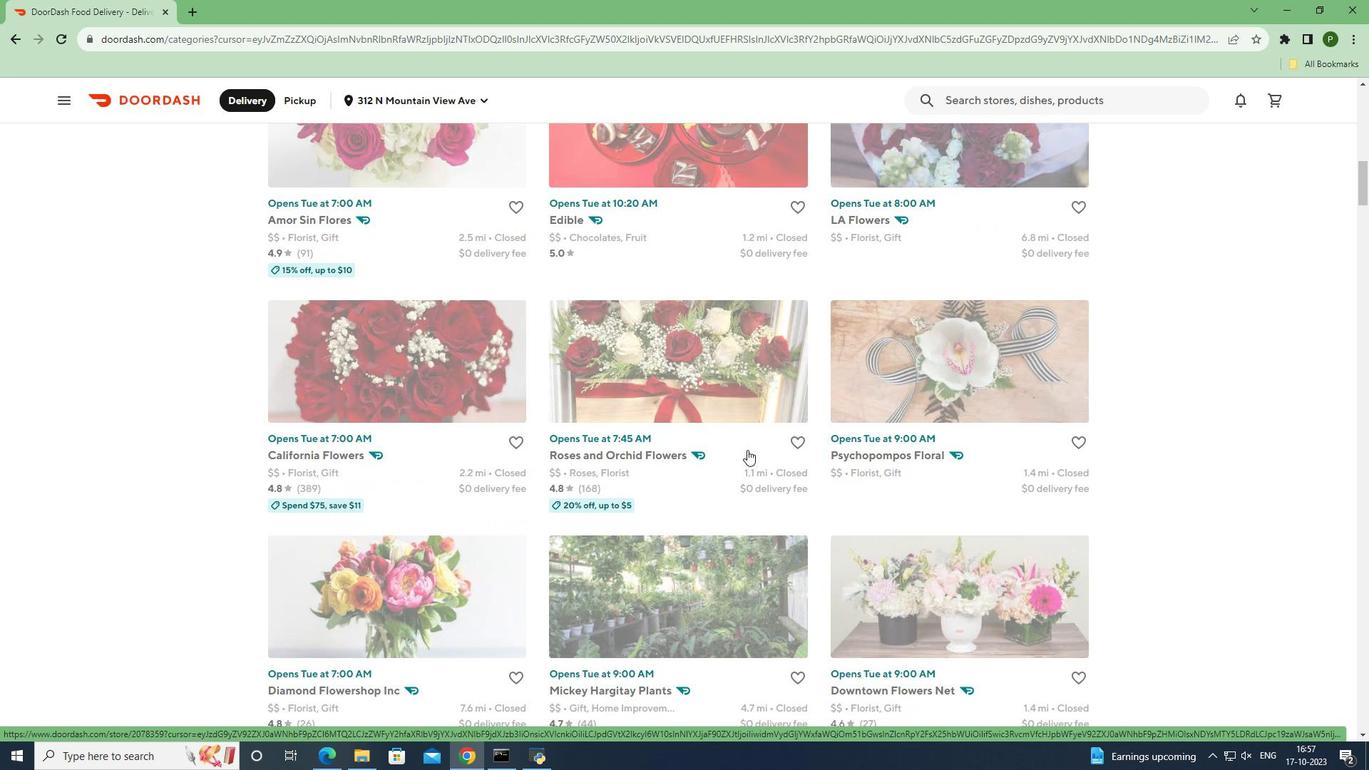 
Action: Mouse moved to (745, 449)
Screenshot: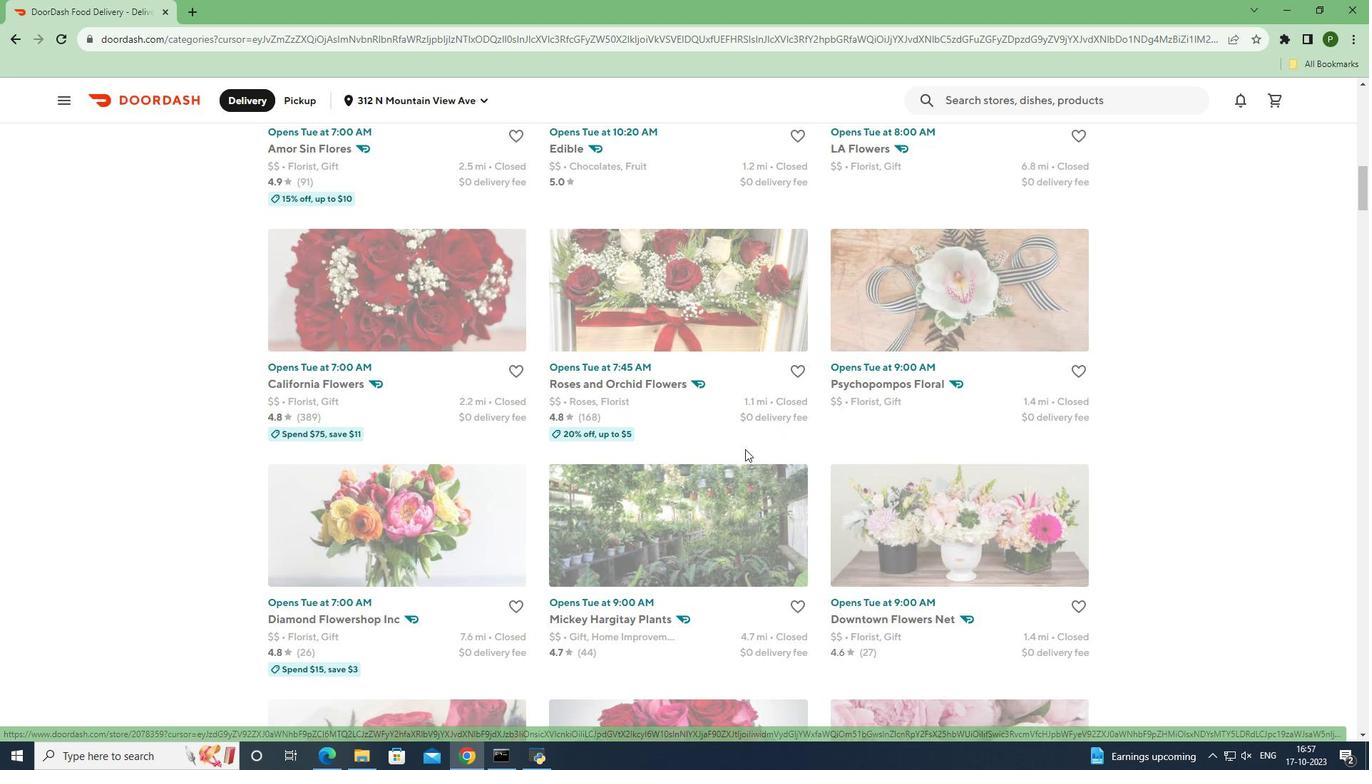 
Action: Mouse scrolled (745, 448) with delta (0, 0)
Screenshot: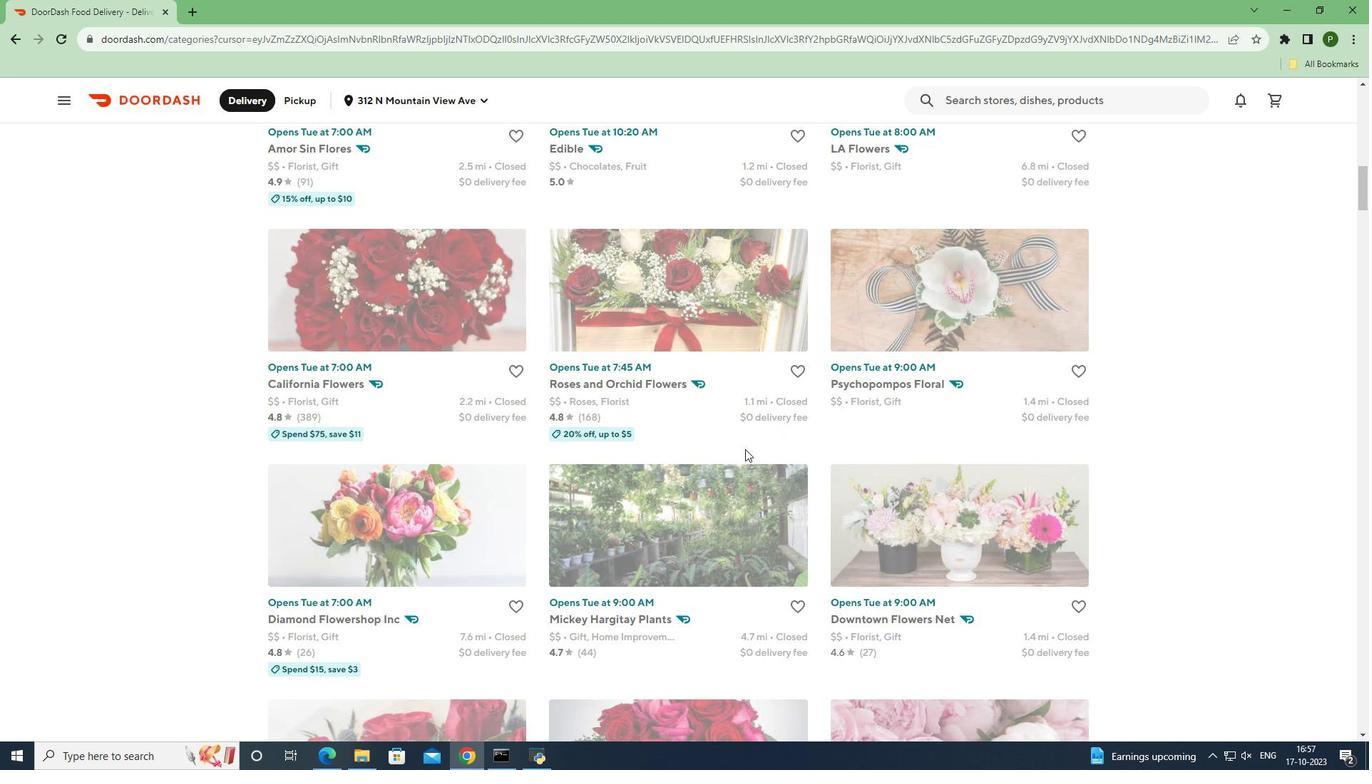 
Action: Mouse scrolled (745, 448) with delta (0, 0)
Screenshot: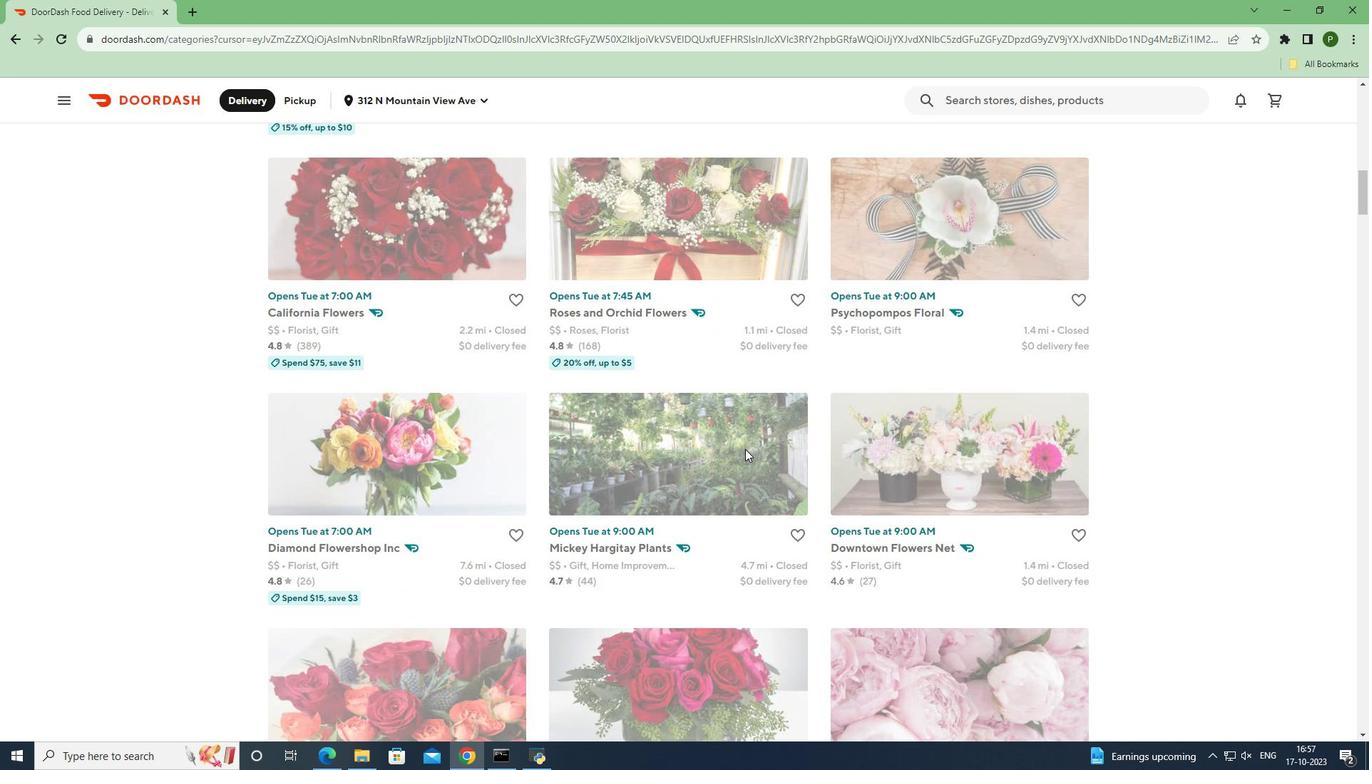 
Action: Mouse scrolled (745, 448) with delta (0, 0)
Screenshot: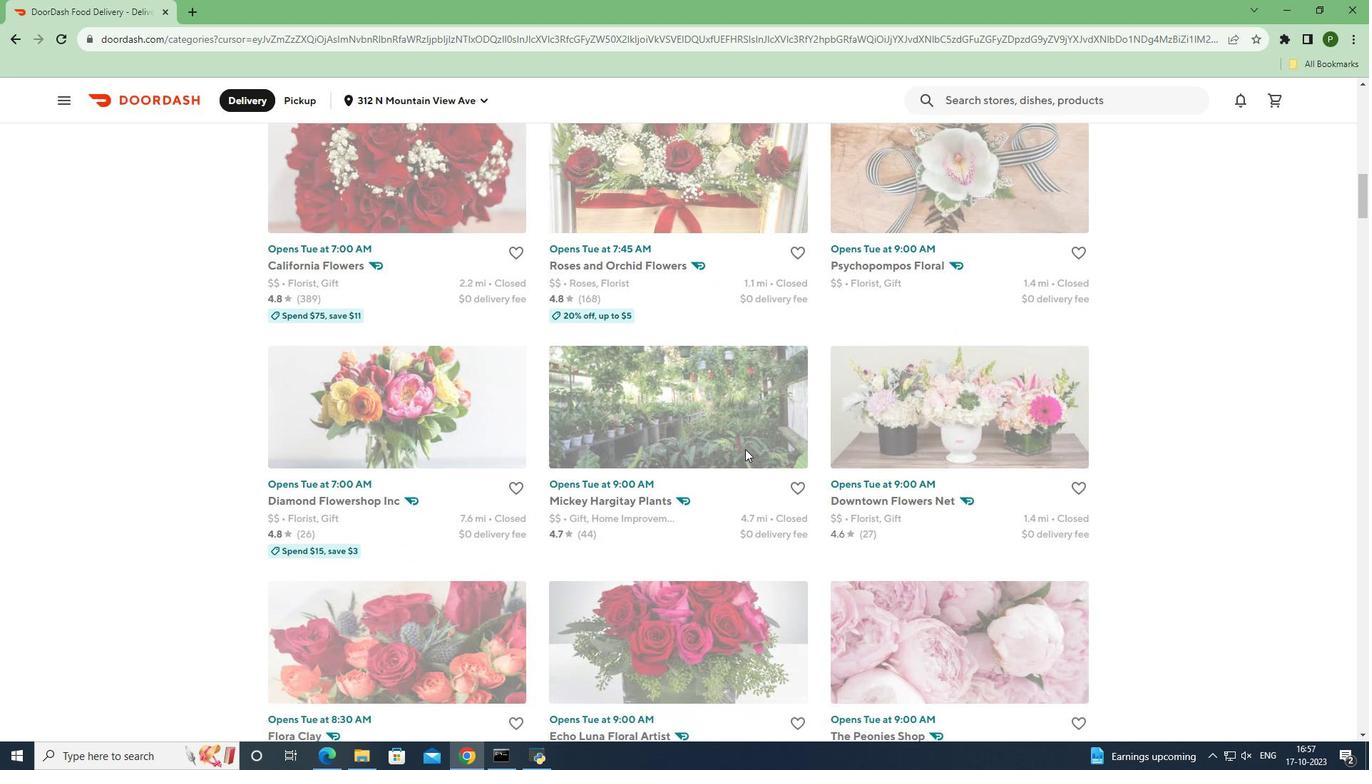 
Action: Mouse scrolled (745, 448) with delta (0, 0)
Screenshot: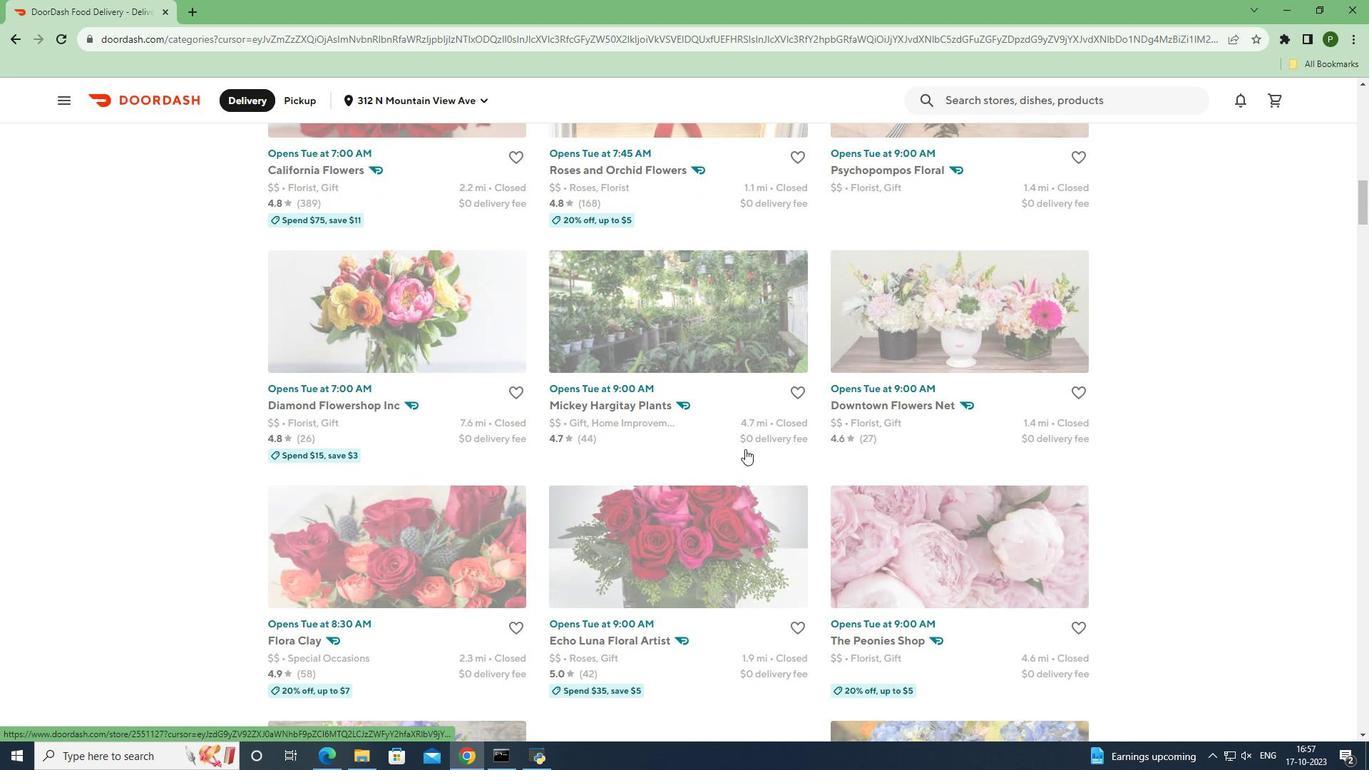 
Action: Mouse scrolled (745, 448) with delta (0, 0)
Screenshot: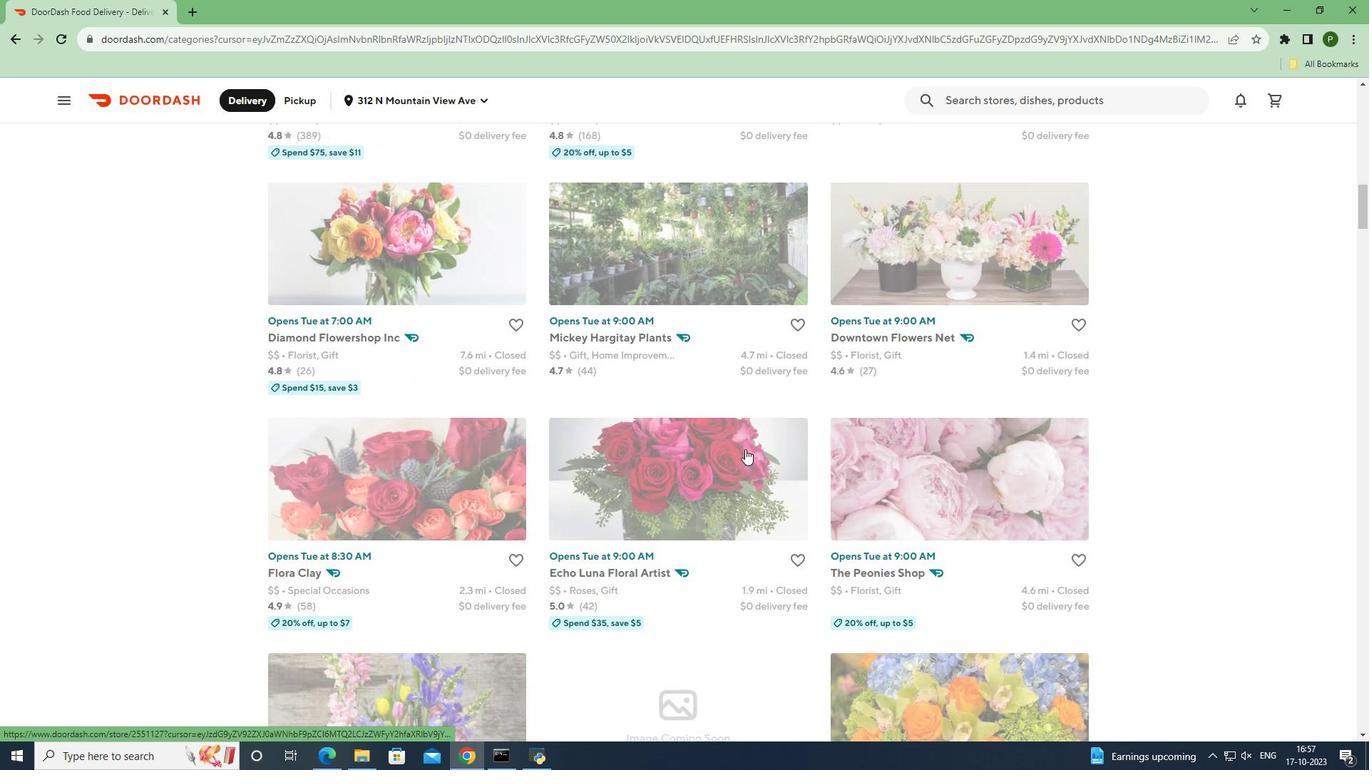 
Action: Mouse scrolled (745, 448) with delta (0, 0)
Screenshot: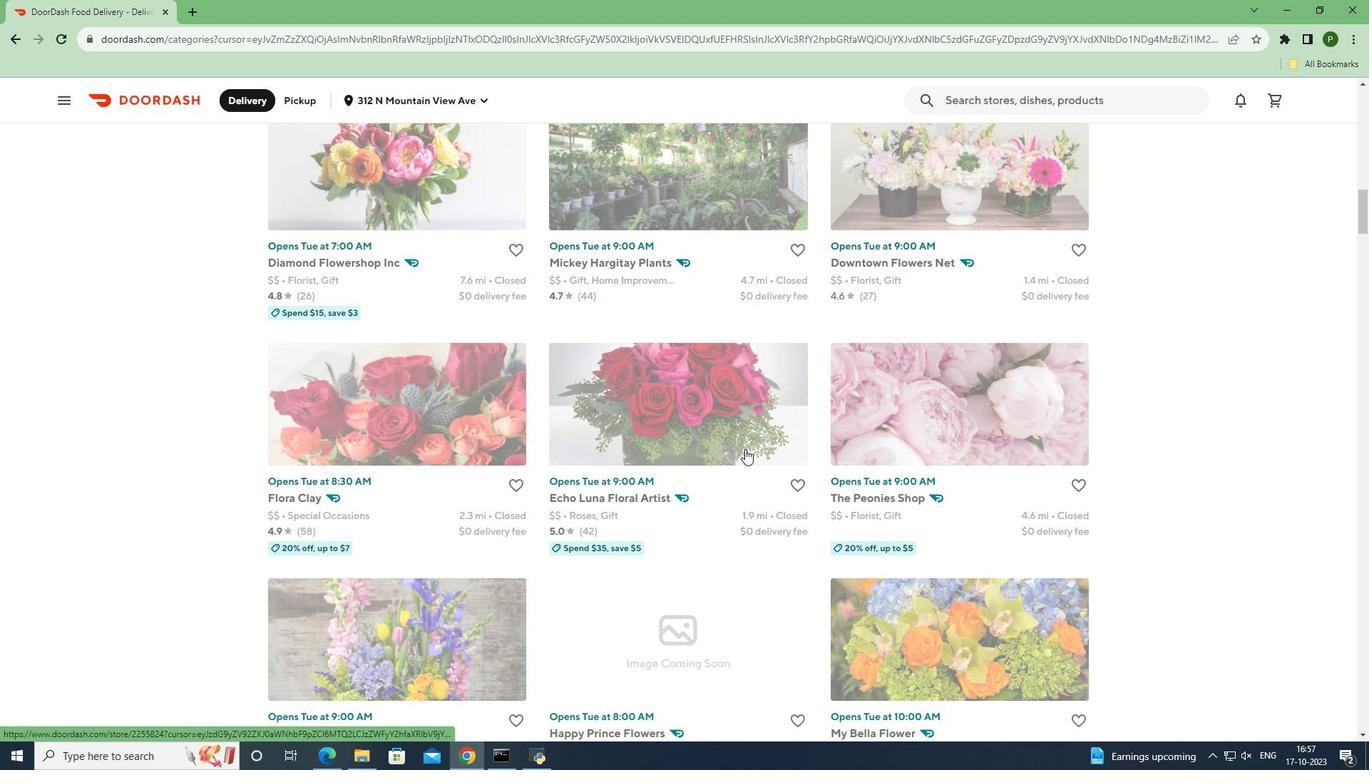 
Action: Mouse scrolled (745, 448) with delta (0, 0)
Screenshot: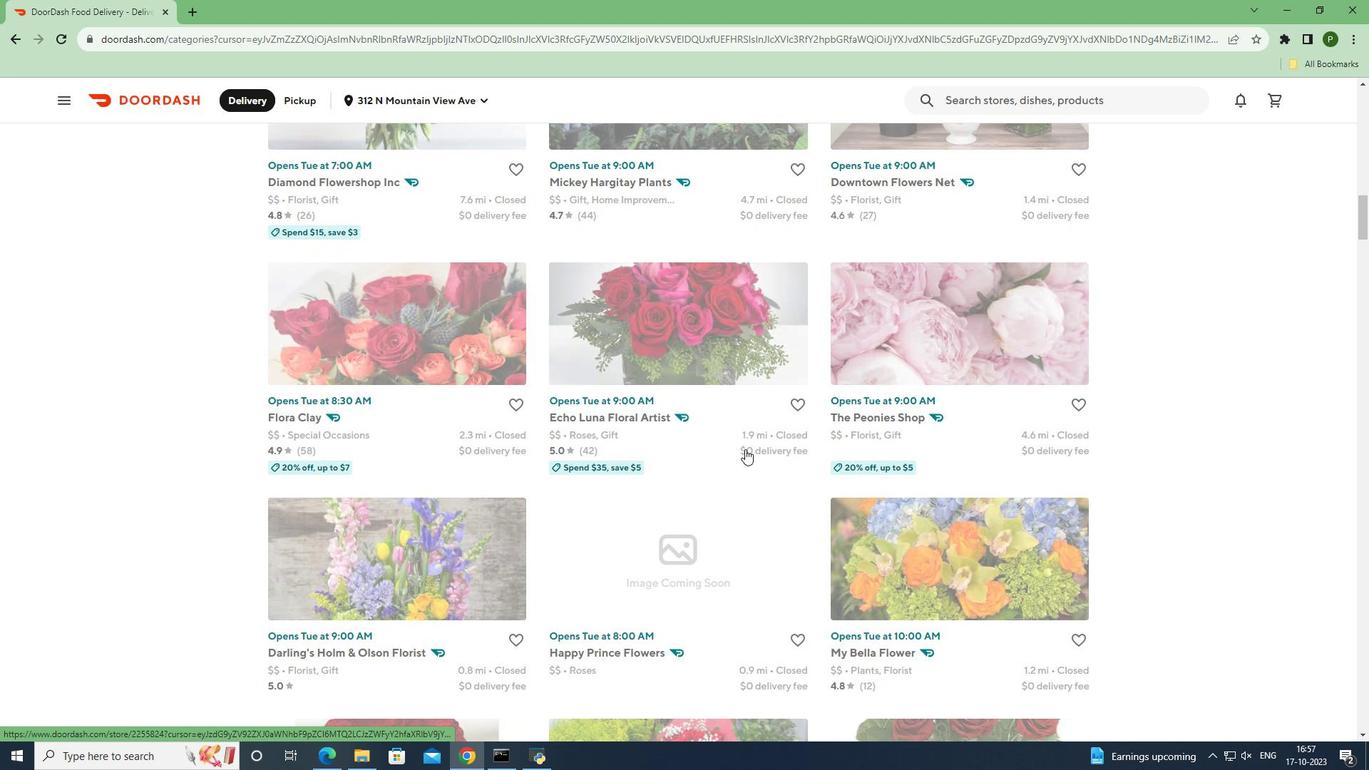 
Action: Mouse scrolled (745, 448) with delta (0, 0)
Screenshot: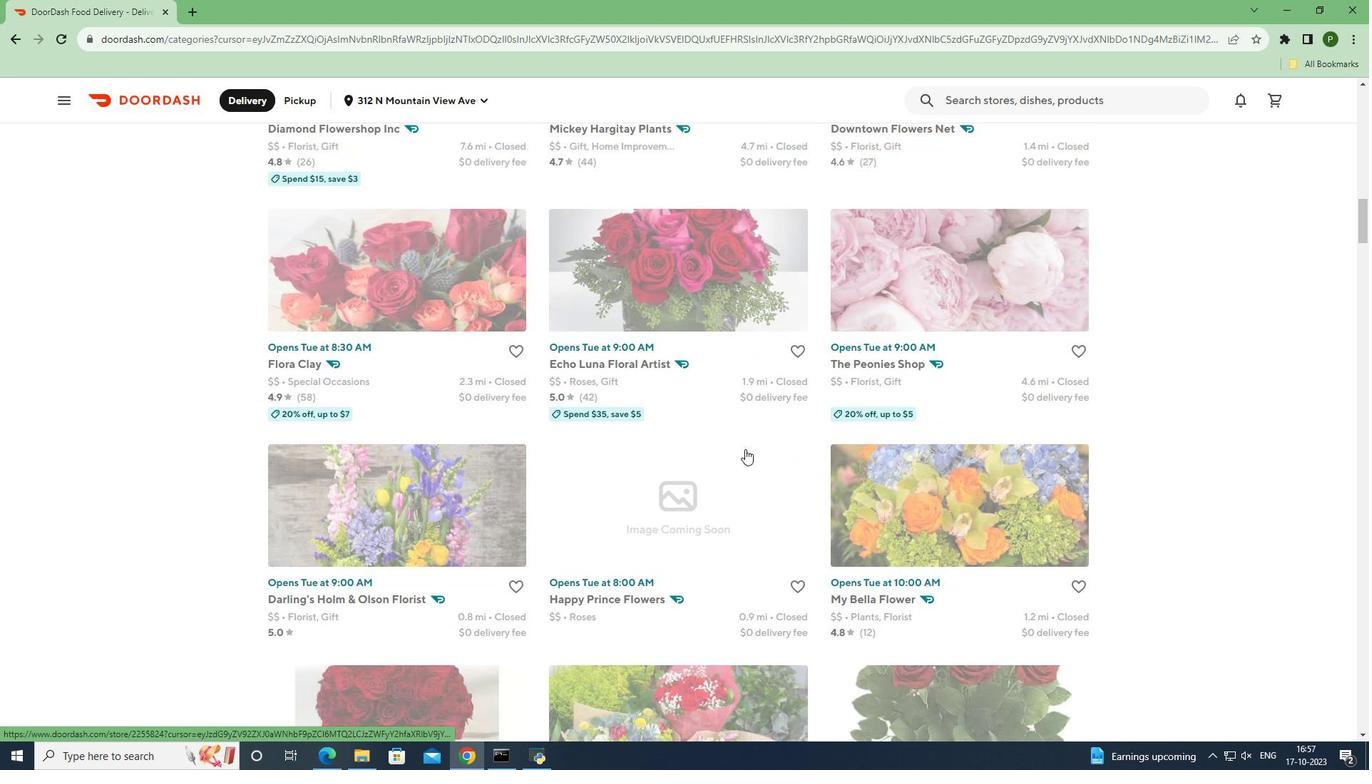 
Action: Mouse scrolled (745, 448) with delta (0, 0)
Screenshot: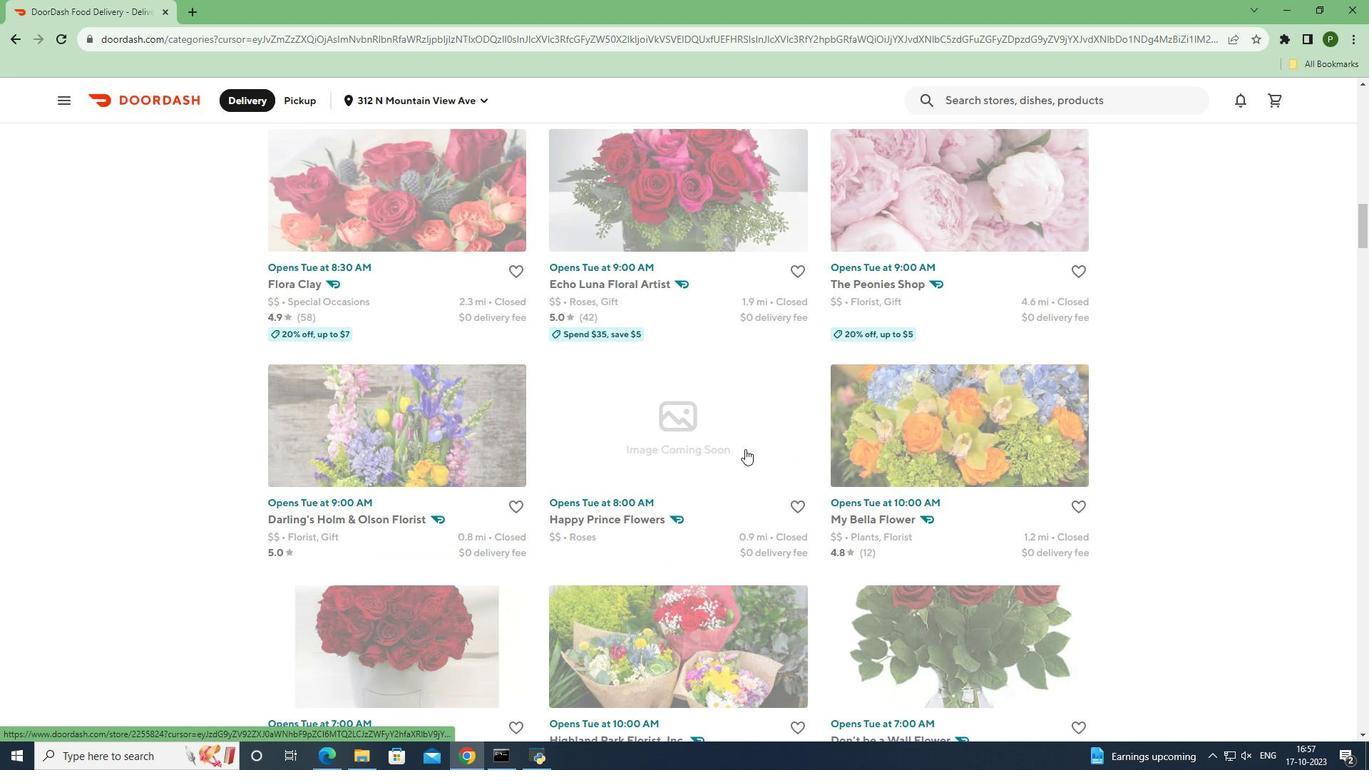 
Action: Mouse scrolled (745, 448) with delta (0, 0)
Screenshot: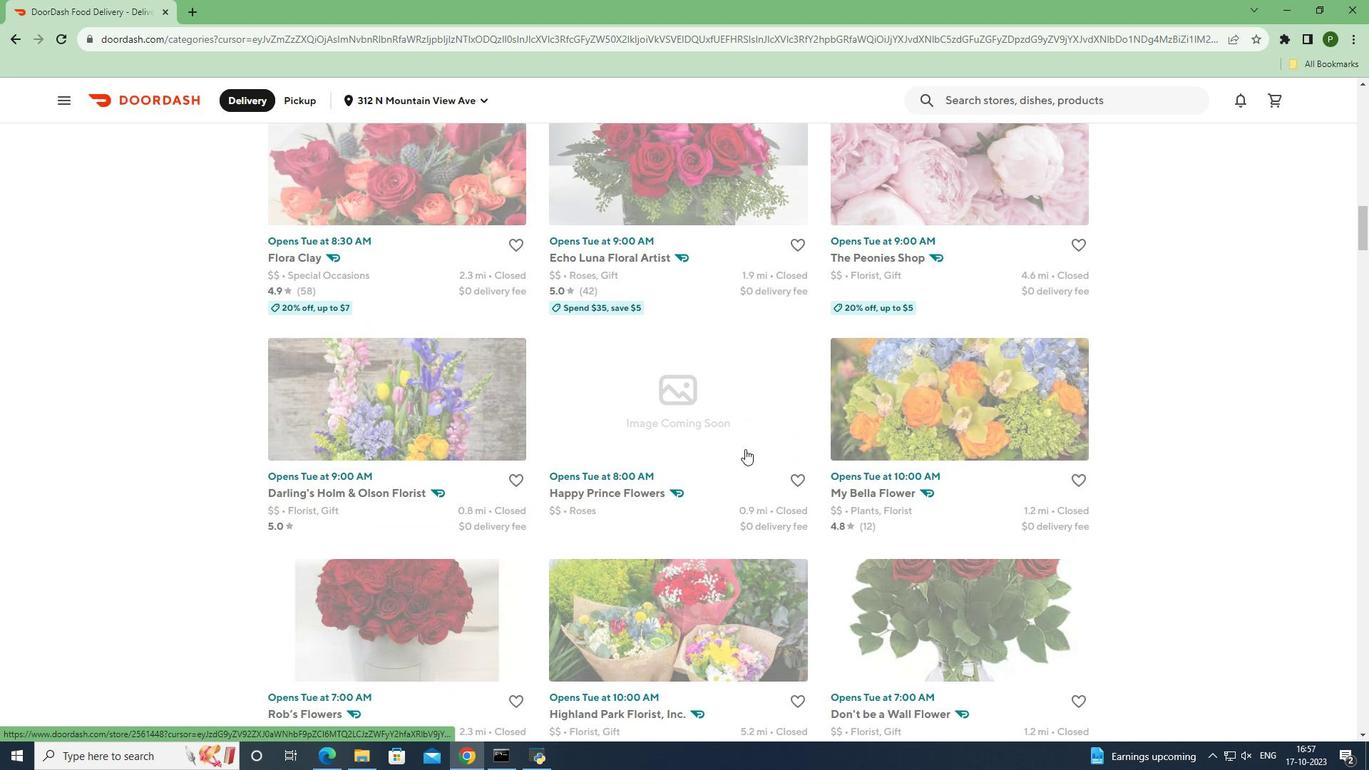 
Action: Mouse scrolled (745, 448) with delta (0, 0)
Screenshot: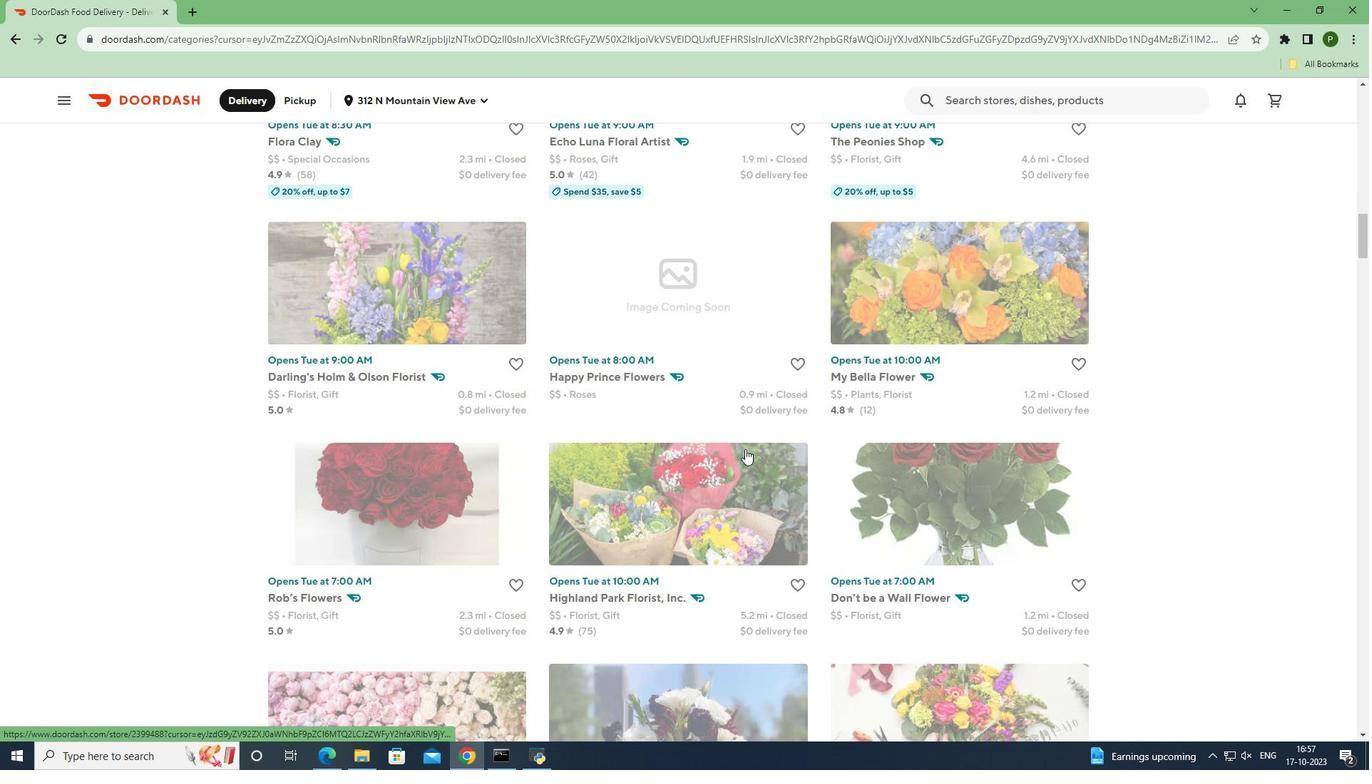 
Action: Mouse scrolled (745, 448) with delta (0, 0)
Screenshot: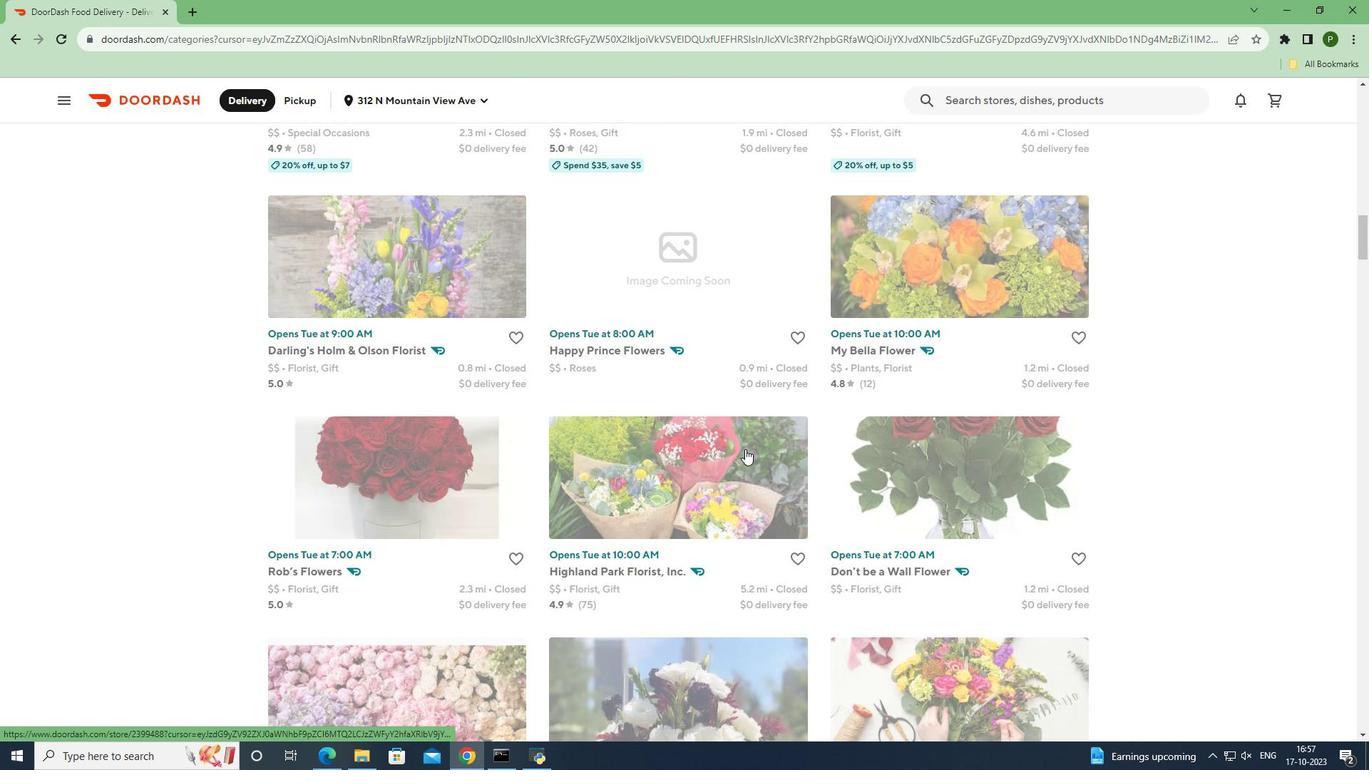 
Action: Mouse scrolled (745, 448) with delta (0, 0)
Screenshot: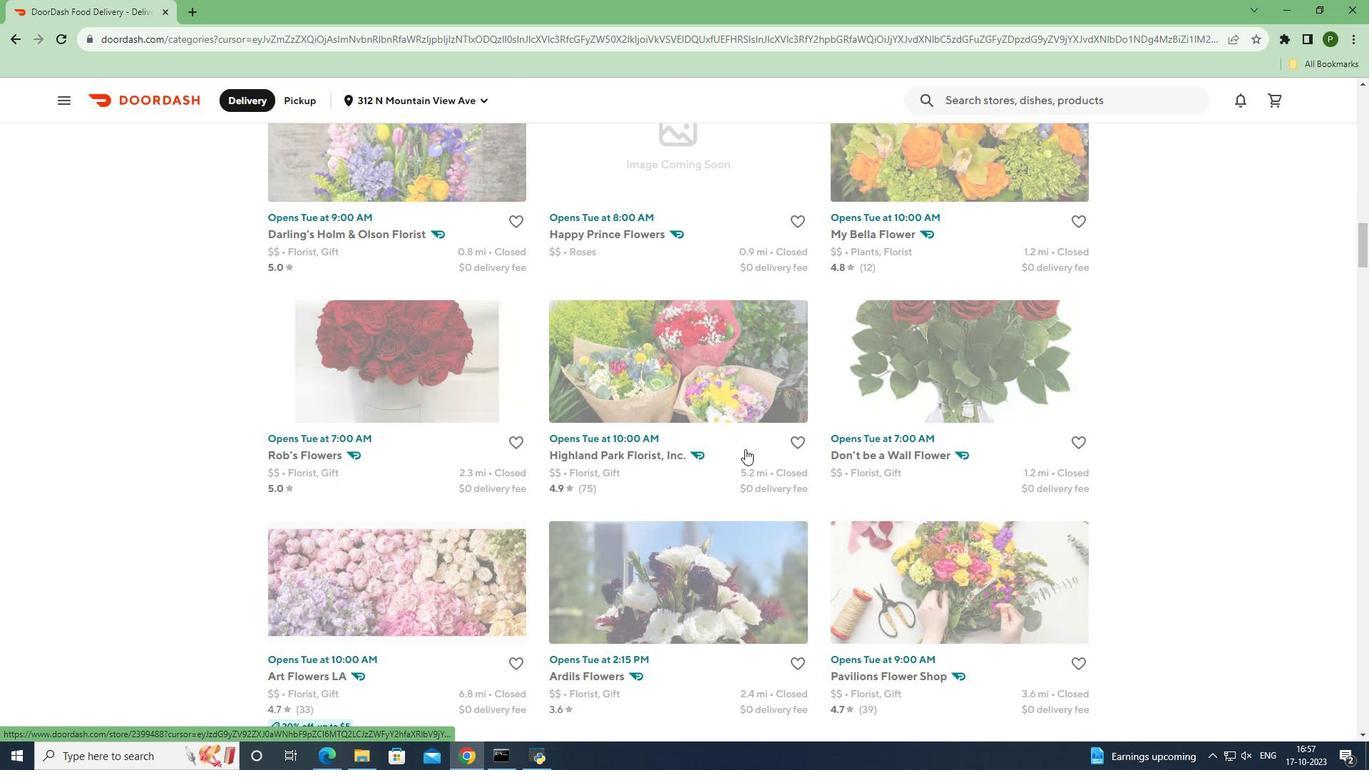 
Action: Mouse scrolled (745, 448) with delta (0, 0)
Screenshot: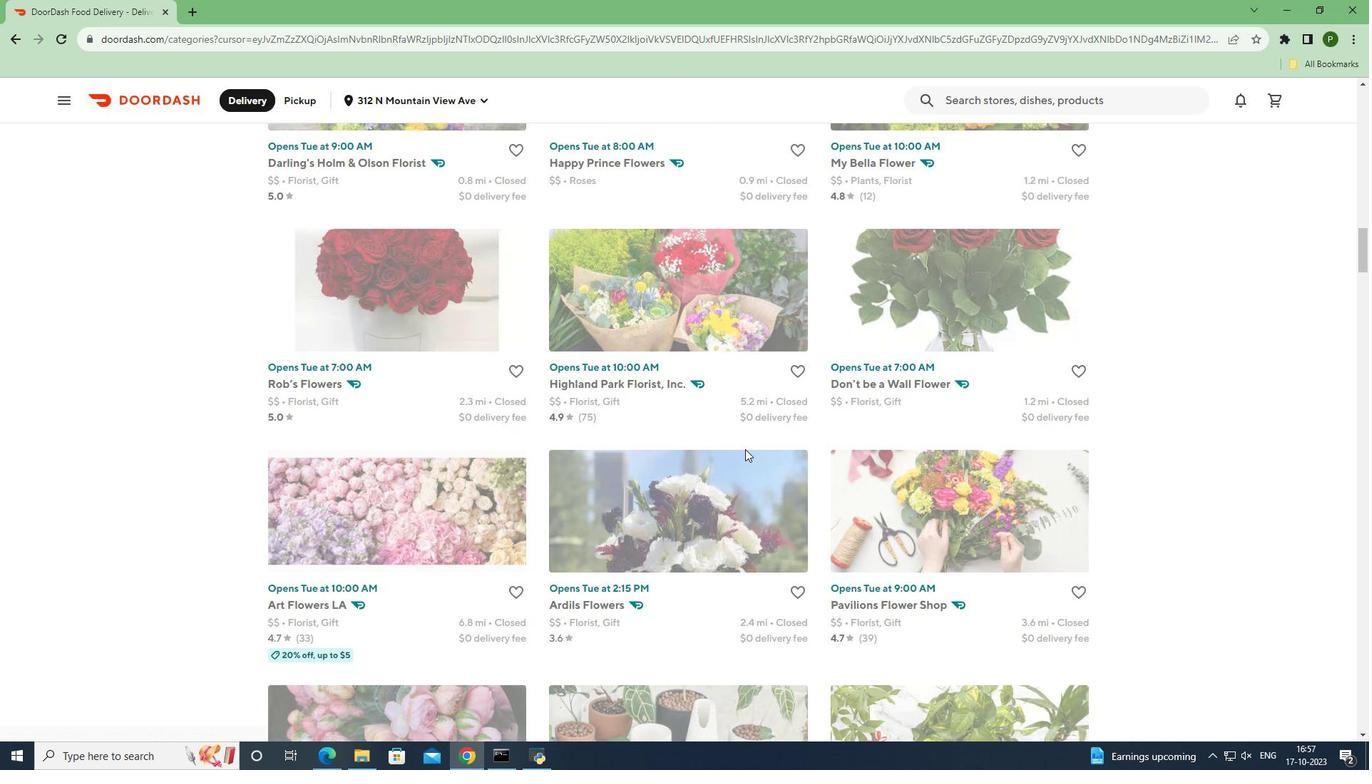 
Action: Mouse scrolled (745, 448) with delta (0, 0)
Screenshot: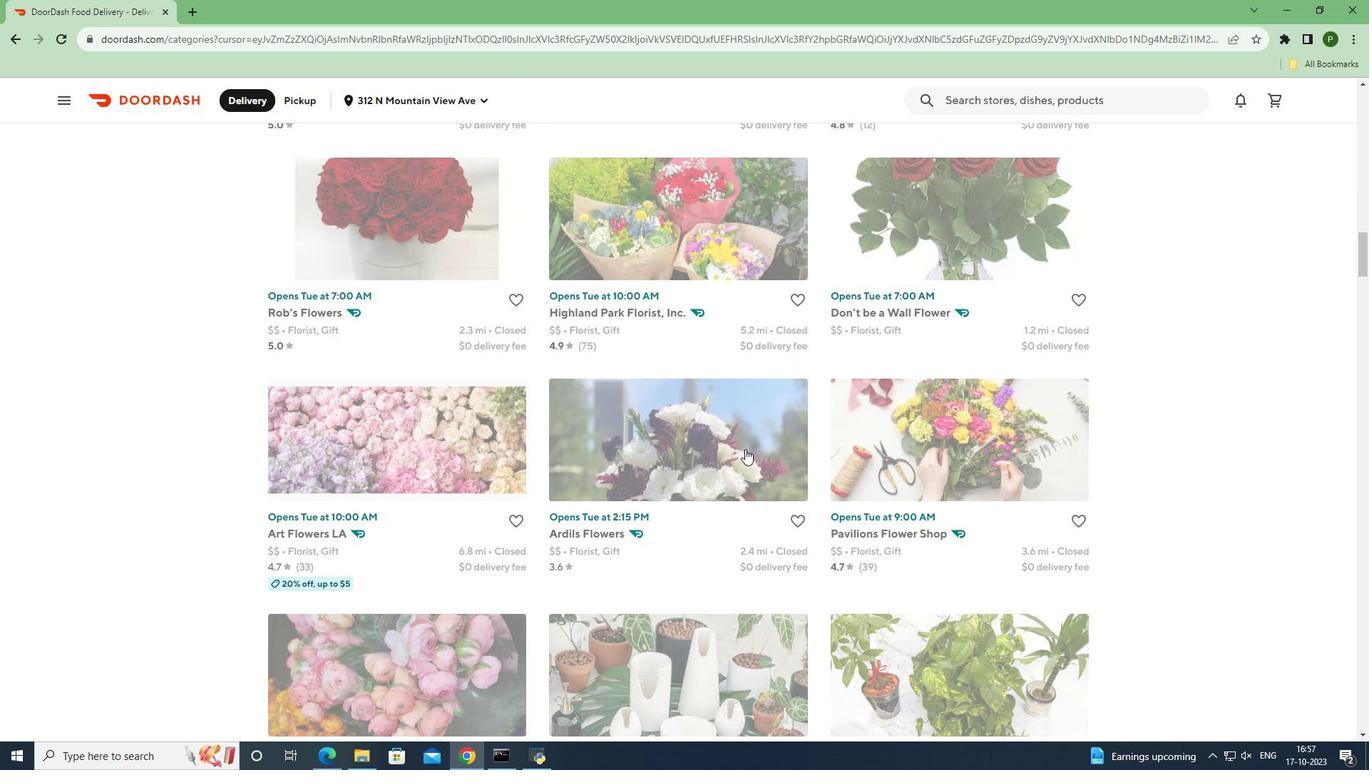 
Action: Mouse scrolled (745, 448) with delta (0, 0)
Screenshot: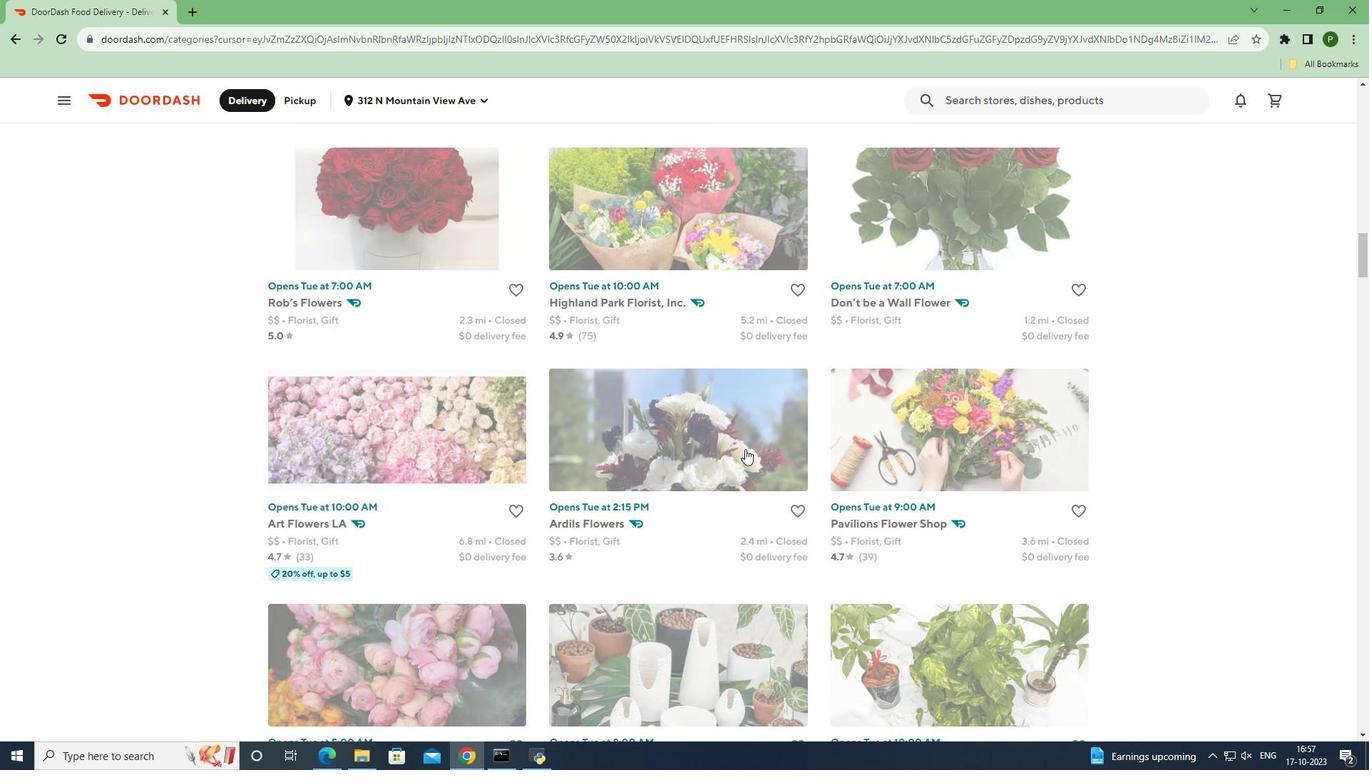 
Action: Mouse scrolled (745, 448) with delta (0, 0)
Screenshot: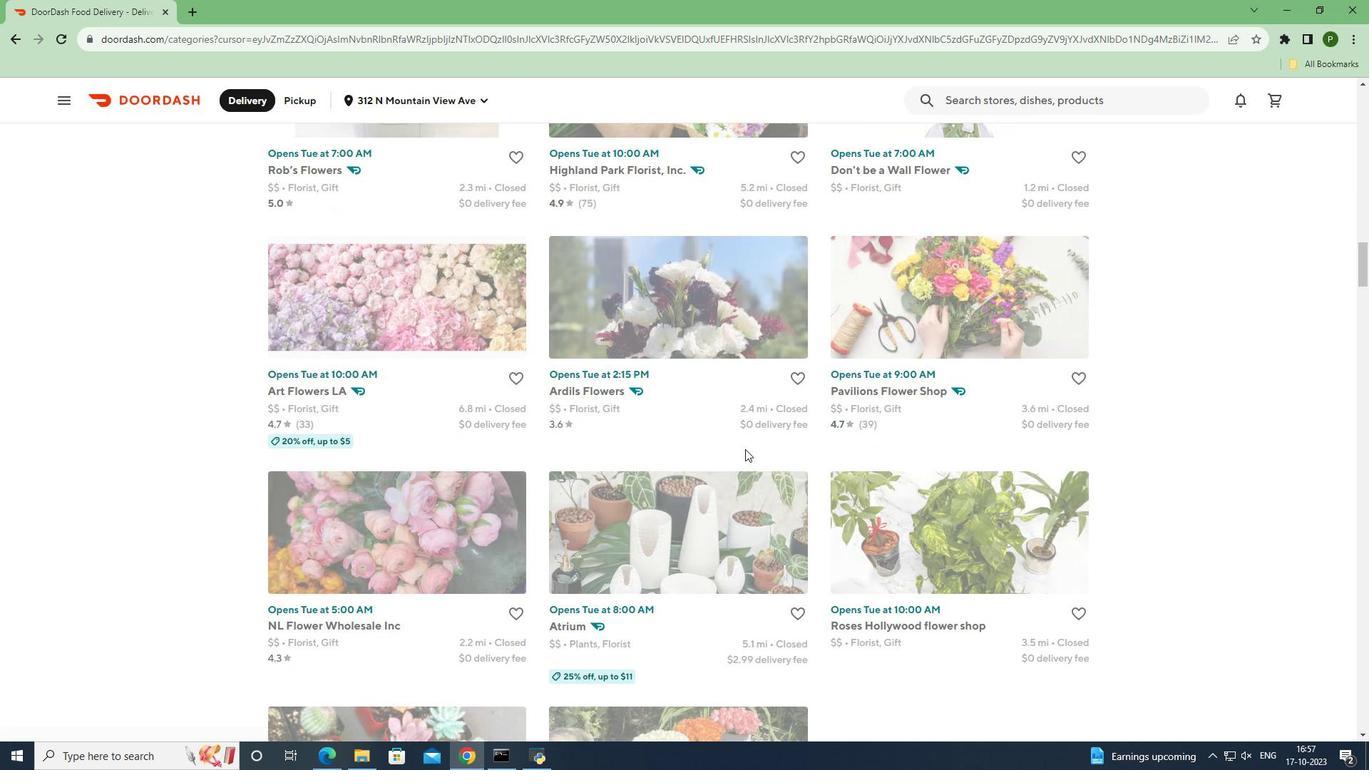 
Action: Mouse scrolled (745, 448) with delta (0, 0)
Screenshot: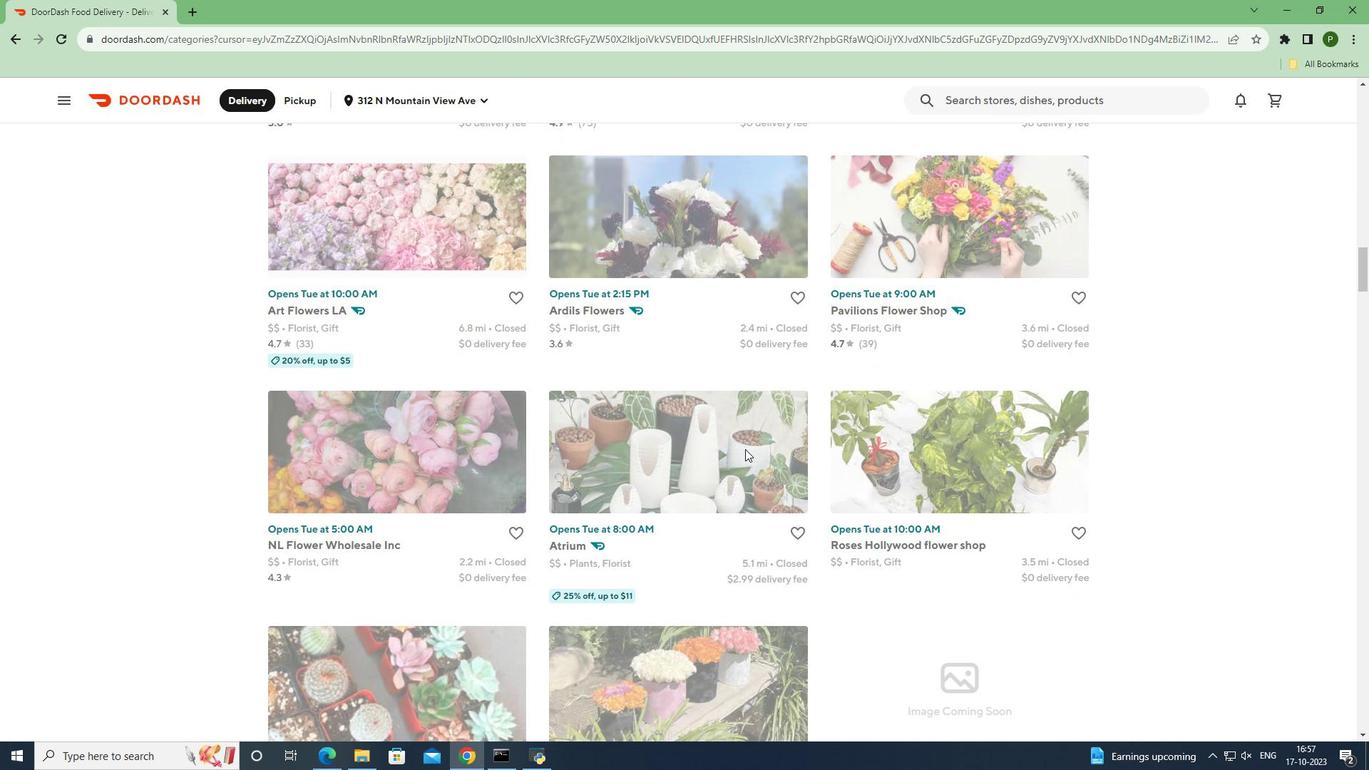 
Action: Mouse scrolled (745, 448) with delta (0, 0)
Screenshot: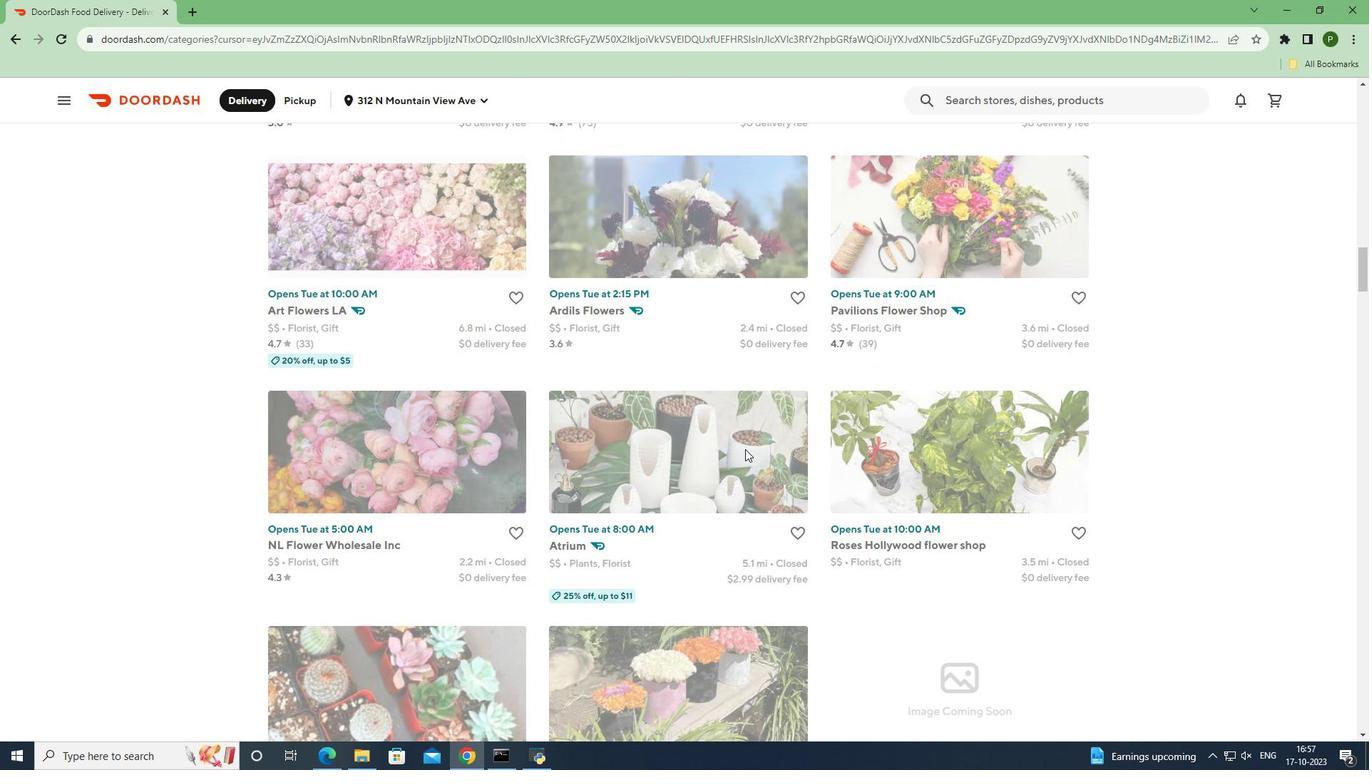 
Action: Mouse scrolled (745, 448) with delta (0, 0)
Screenshot: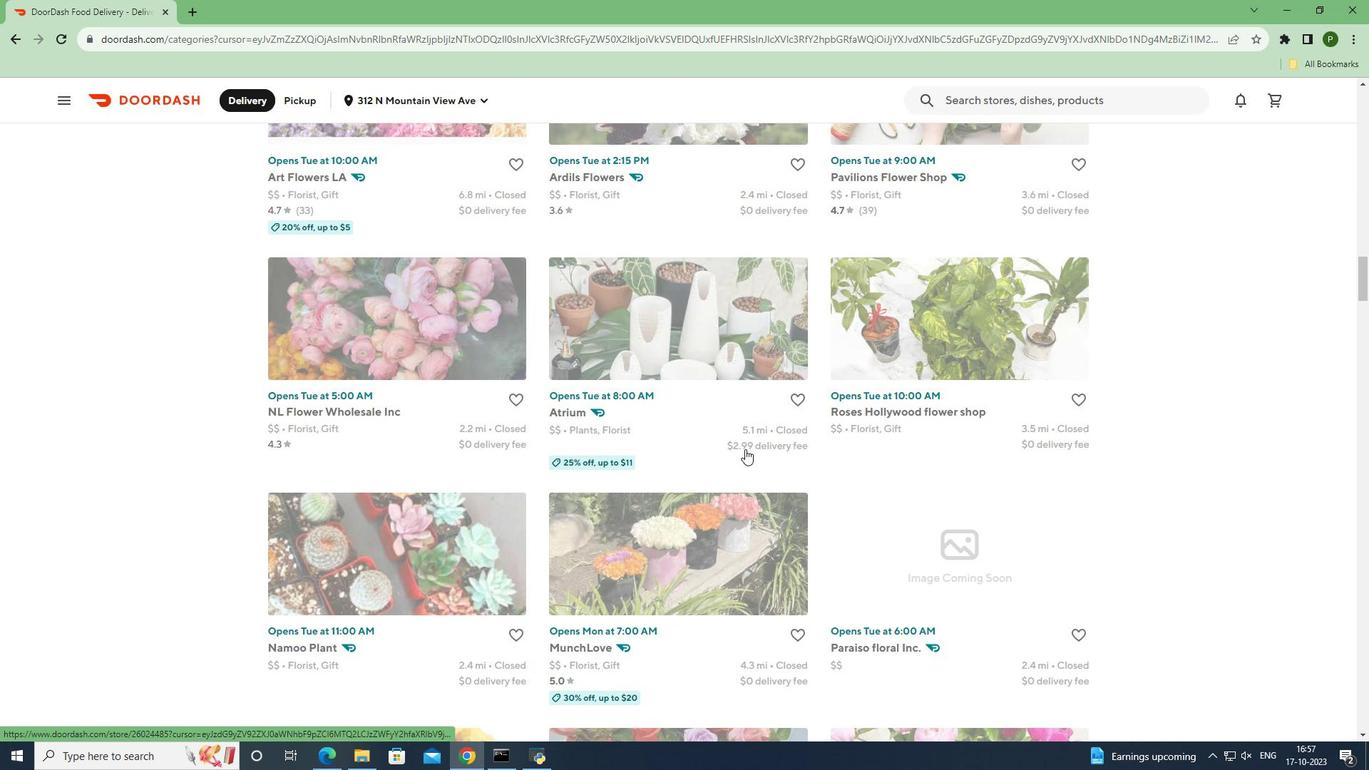 
Action: Mouse scrolled (745, 448) with delta (0, 0)
Screenshot: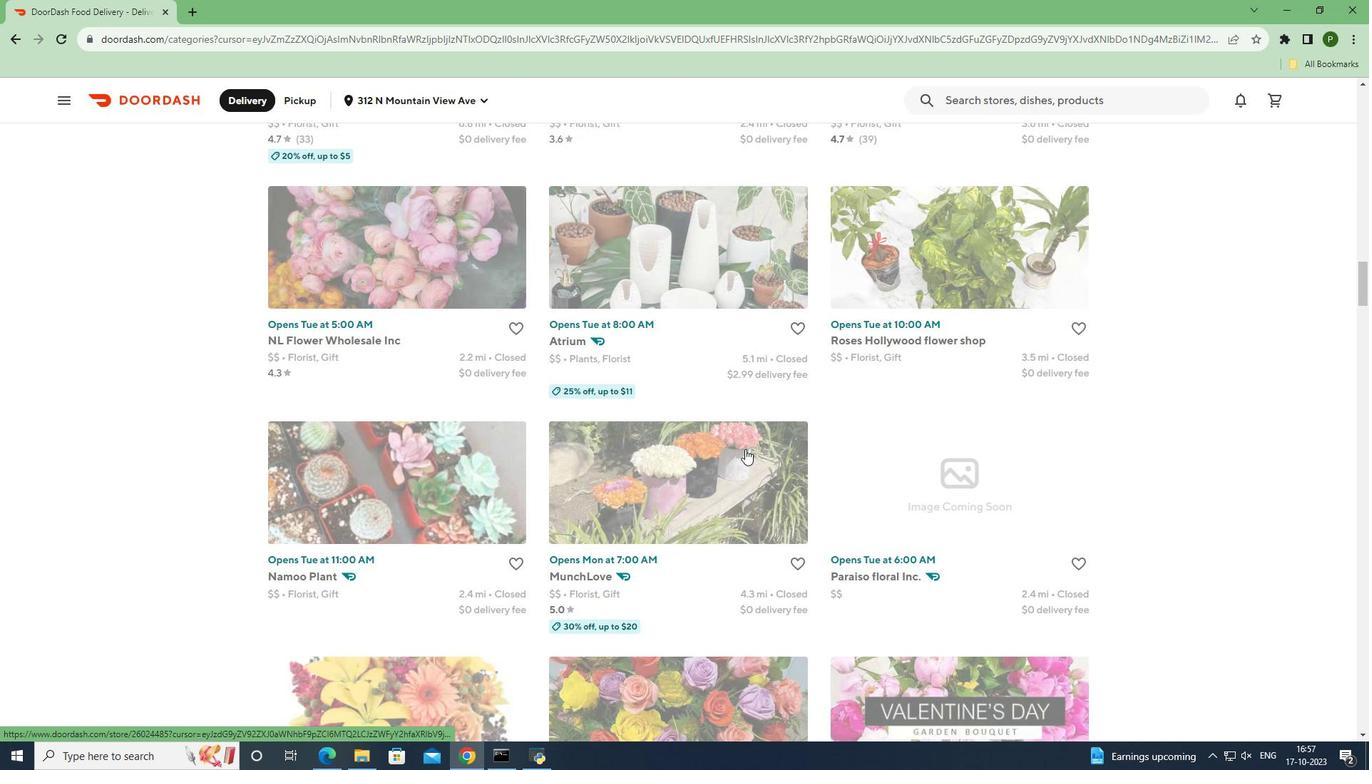 
Action: Mouse scrolled (745, 448) with delta (0, 0)
Screenshot: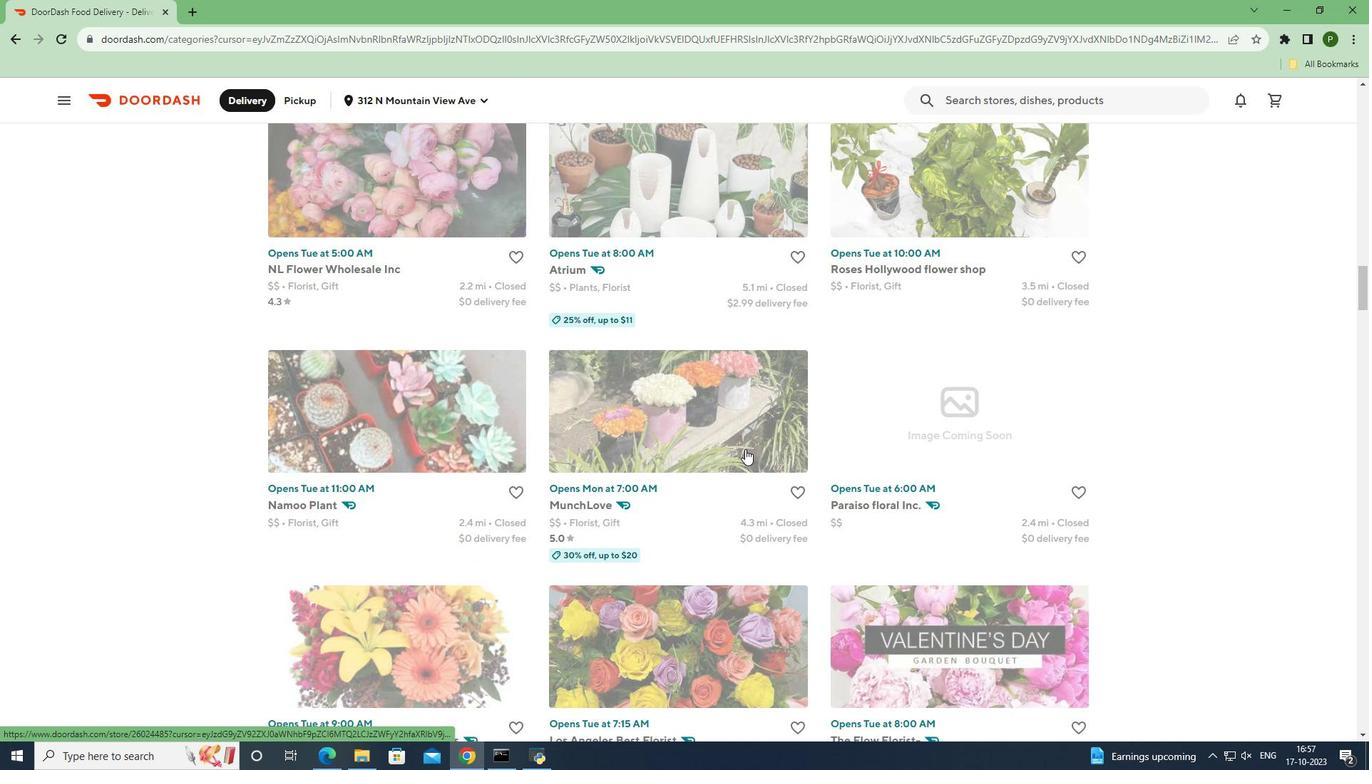 
Action: Mouse scrolled (745, 448) with delta (0, 0)
Screenshot: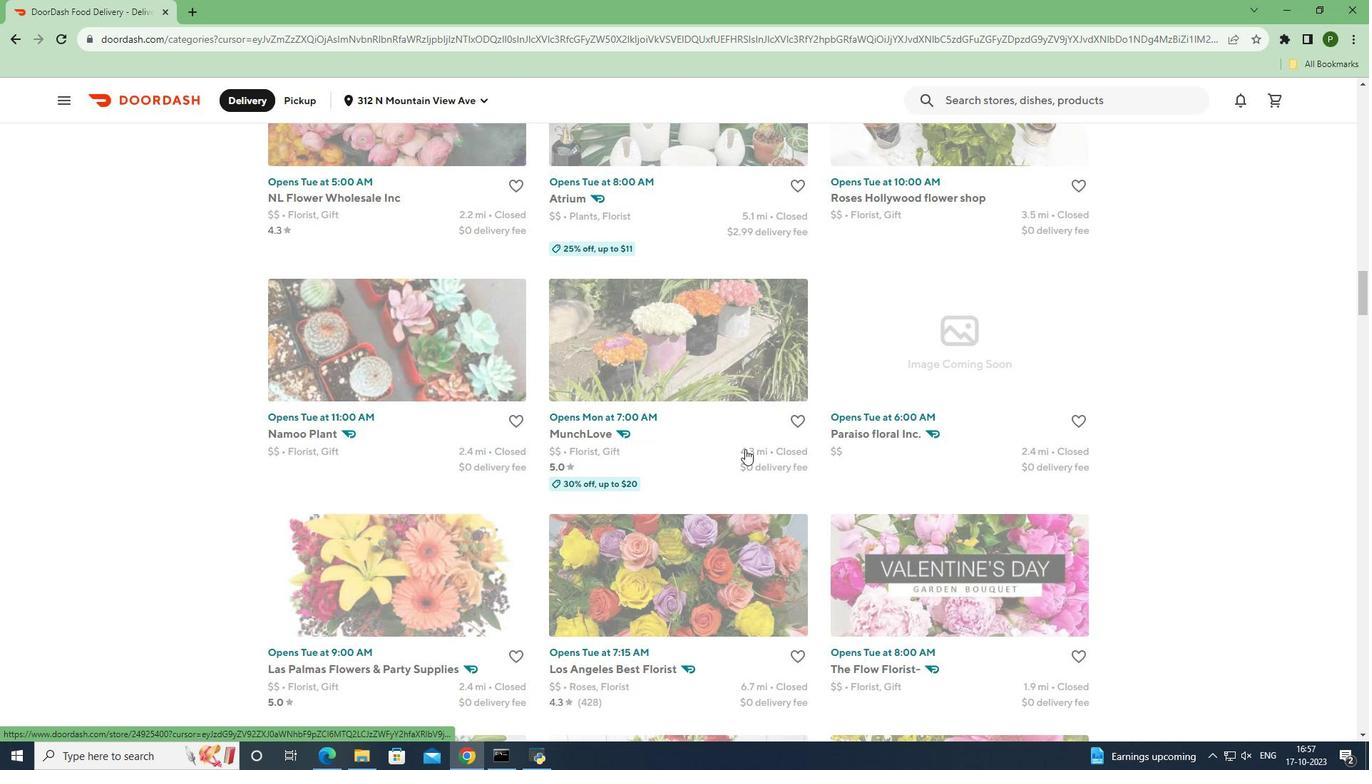 
Action: Mouse scrolled (745, 448) with delta (0, 0)
Screenshot: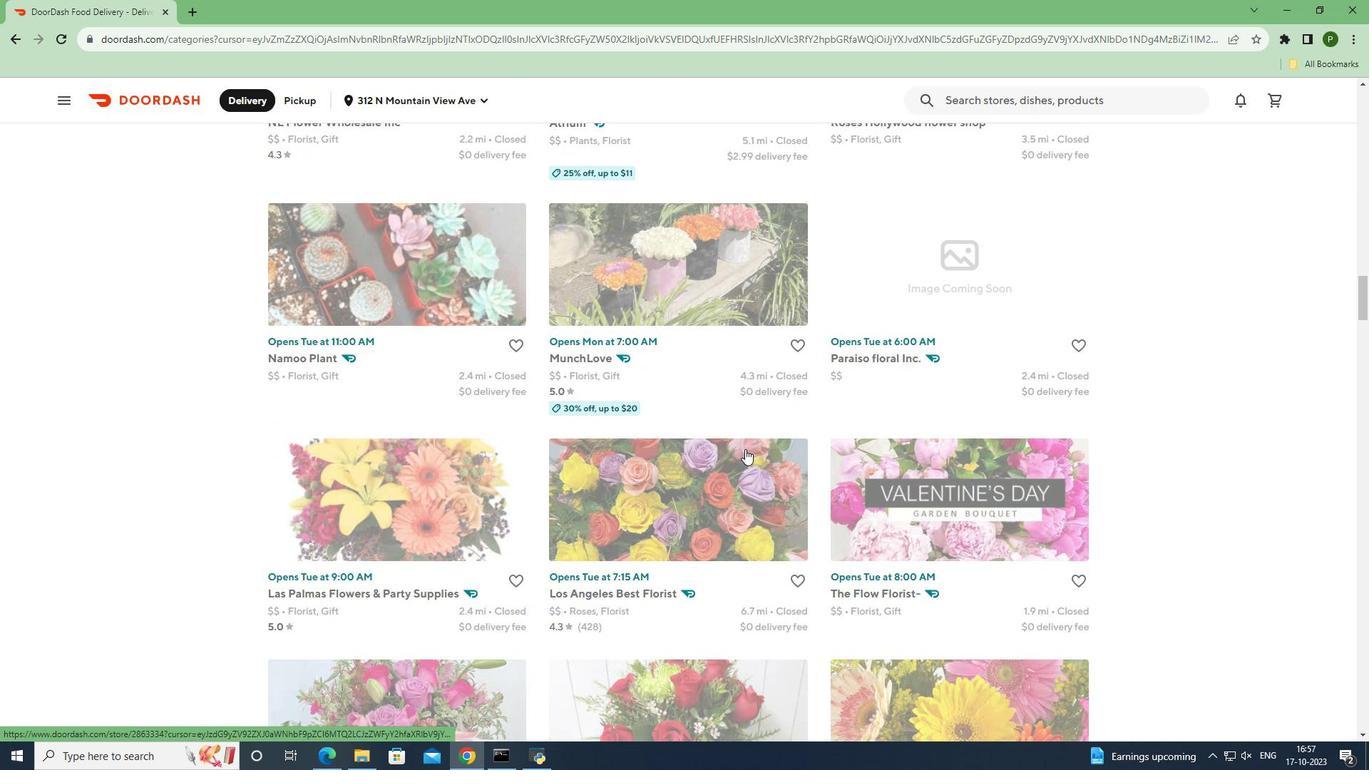 
Action: Mouse scrolled (745, 448) with delta (0, 0)
Screenshot: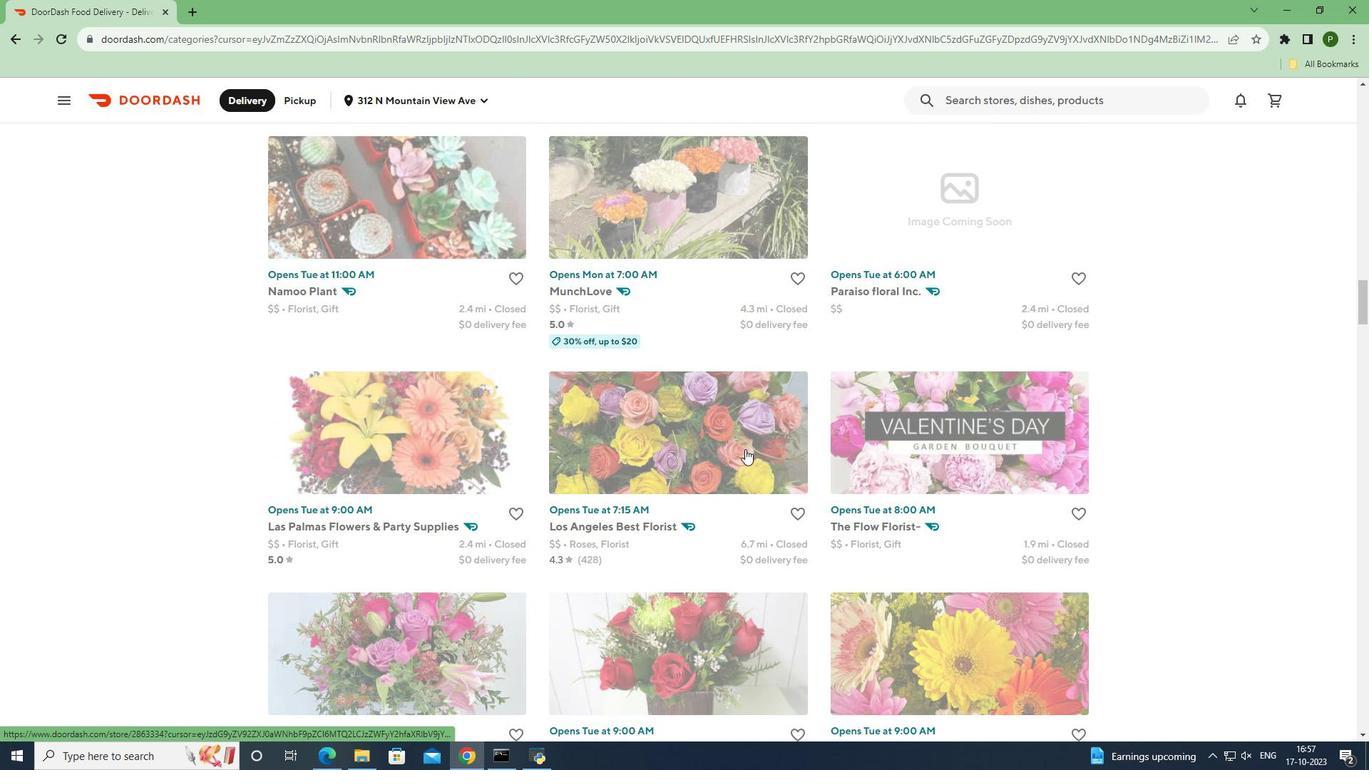 
Action: Mouse scrolled (745, 448) with delta (0, 0)
Screenshot: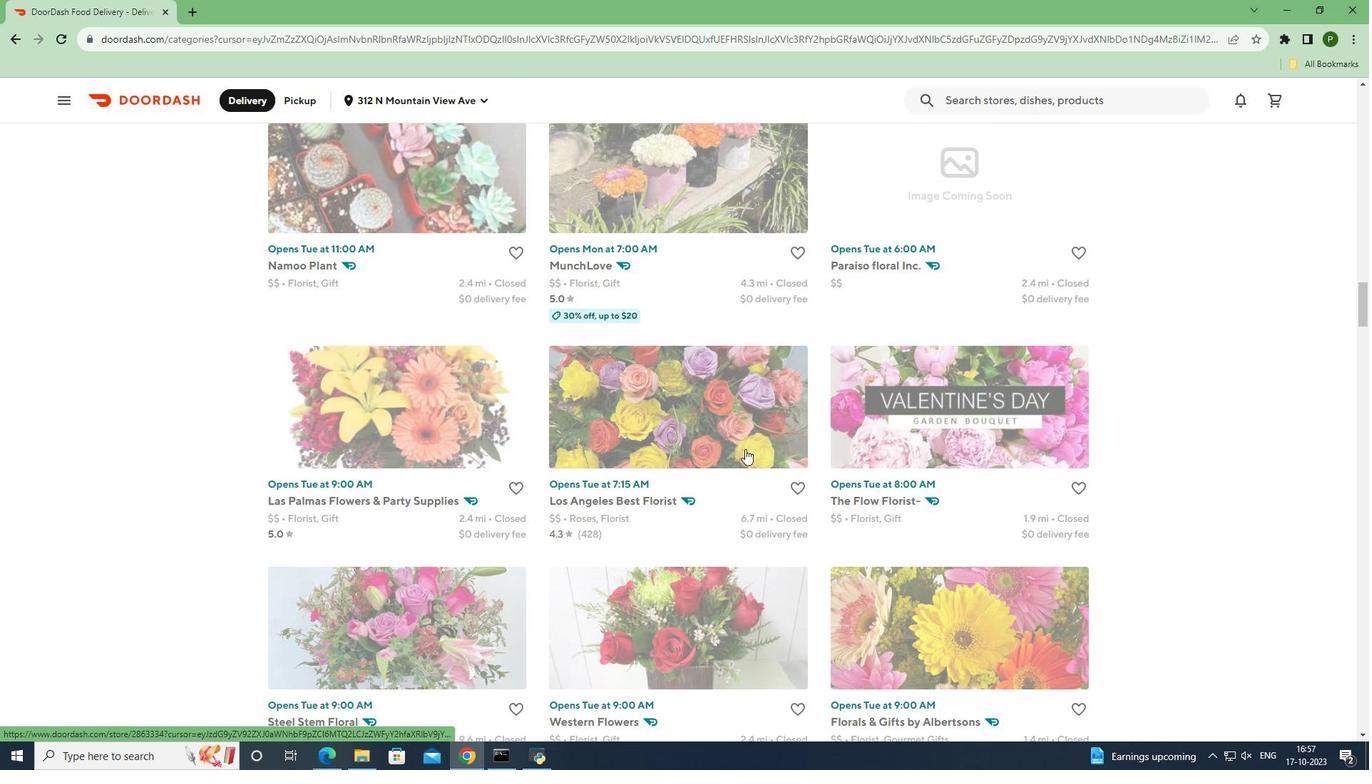 
Action: Mouse scrolled (745, 448) with delta (0, 0)
Screenshot: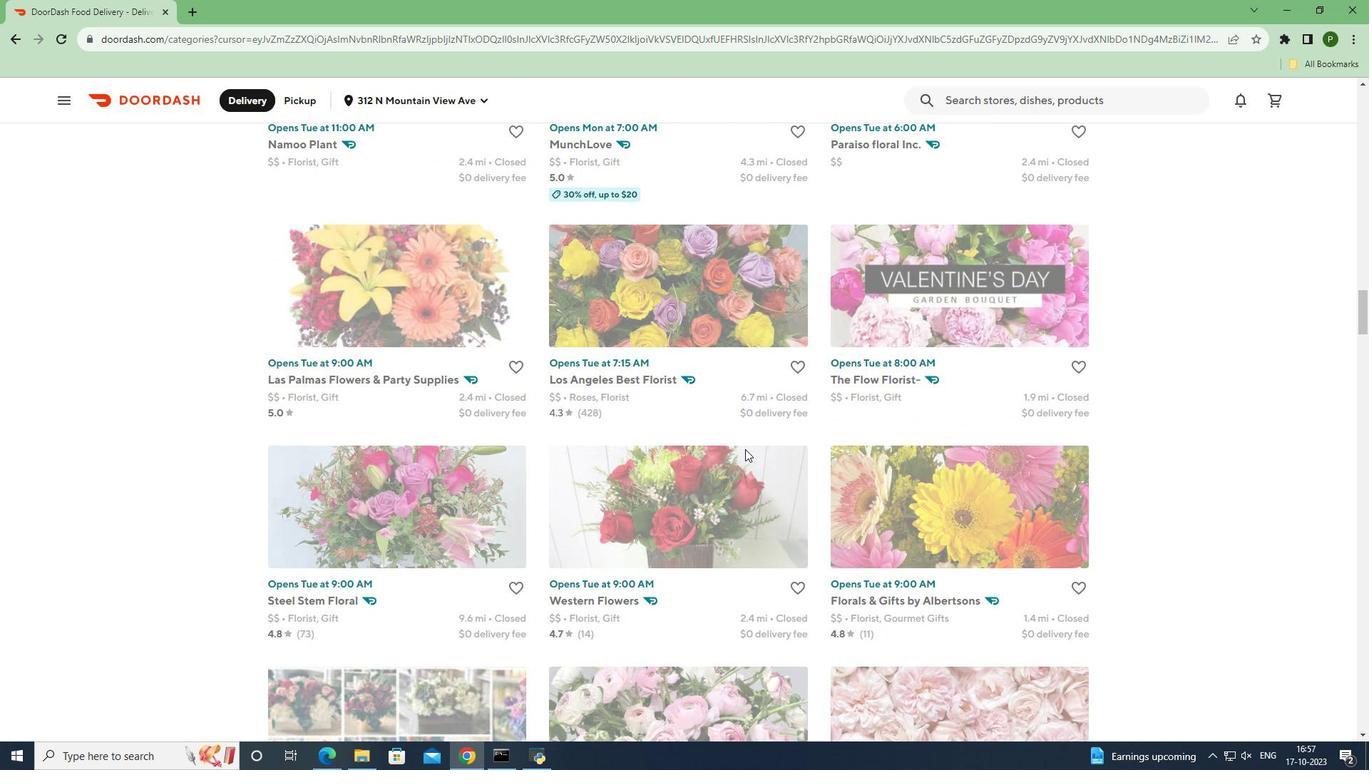 
Action: Mouse scrolled (745, 448) with delta (0, 0)
Screenshot: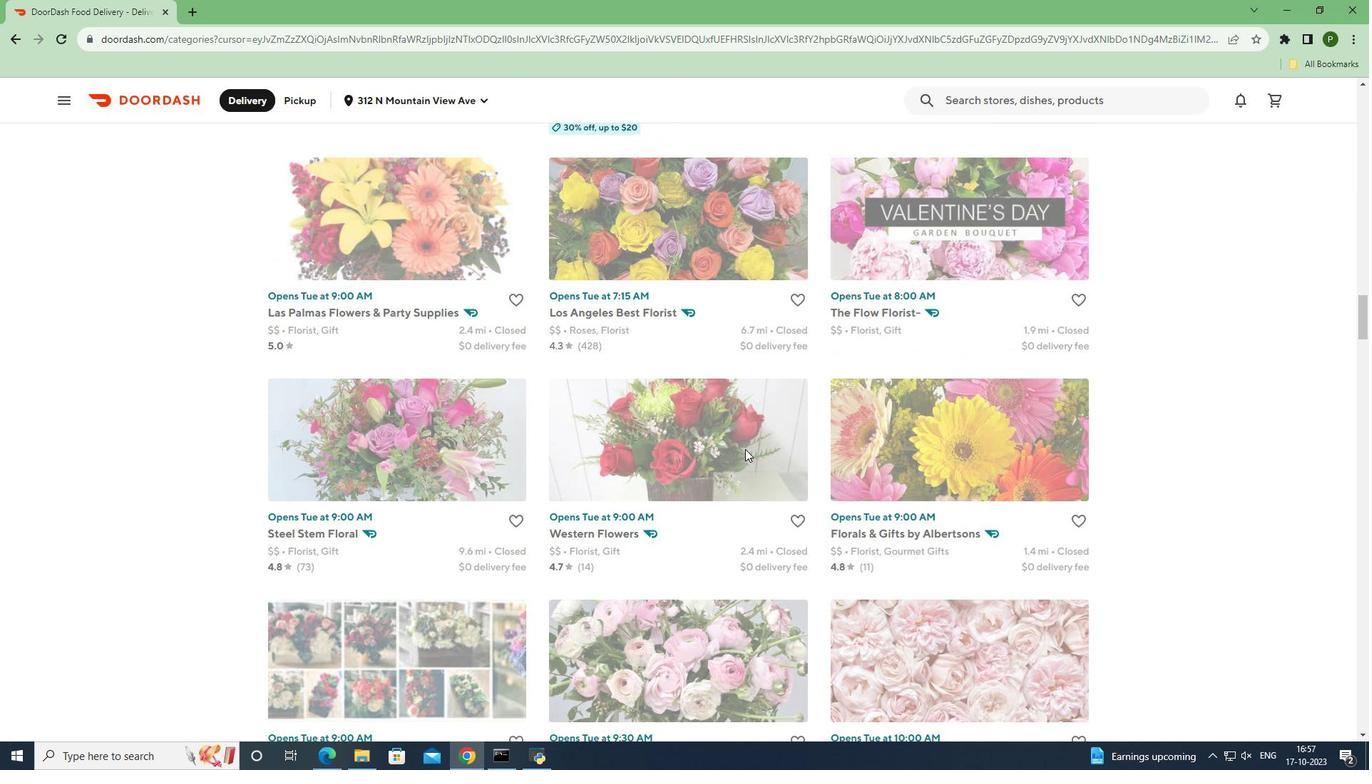 
Action: Mouse scrolled (745, 448) with delta (0, 0)
Screenshot: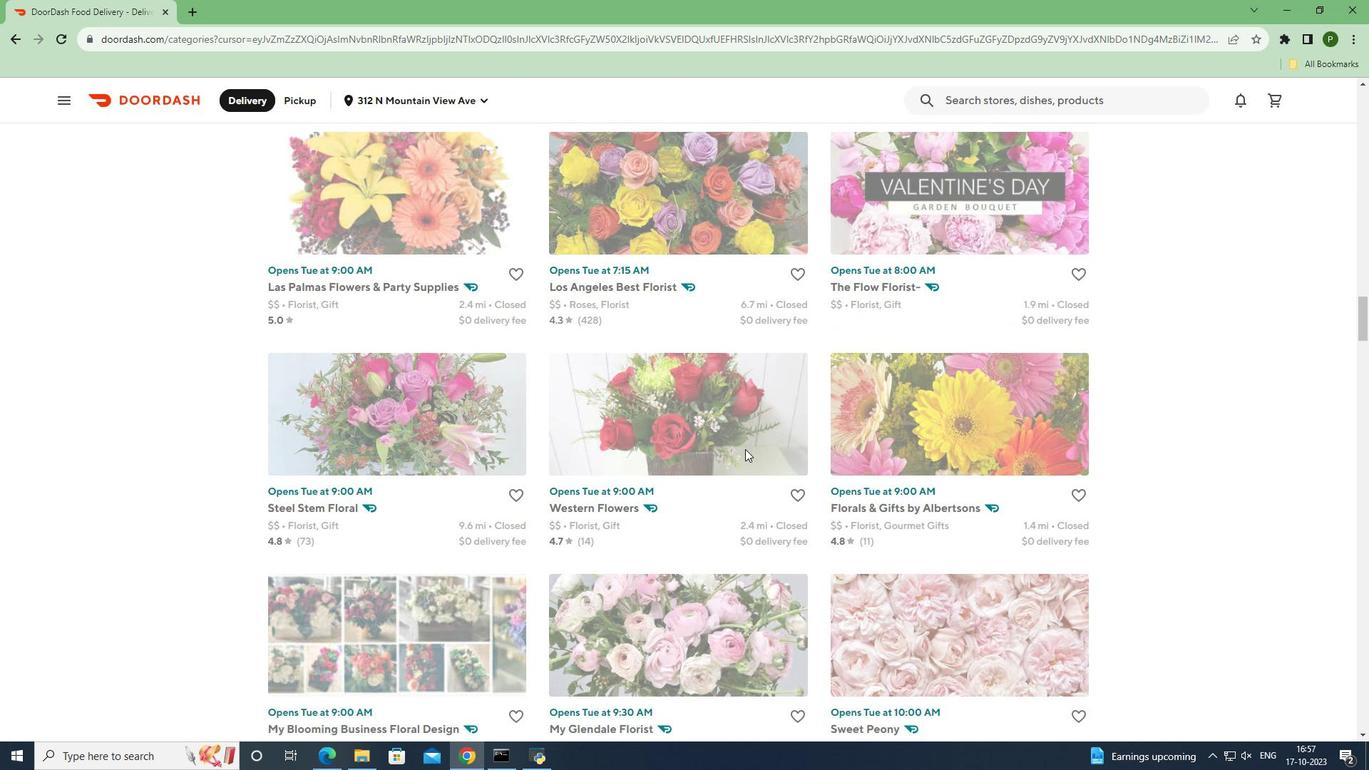 
Action: Mouse scrolled (745, 448) with delta (0, 0)
Screenshot: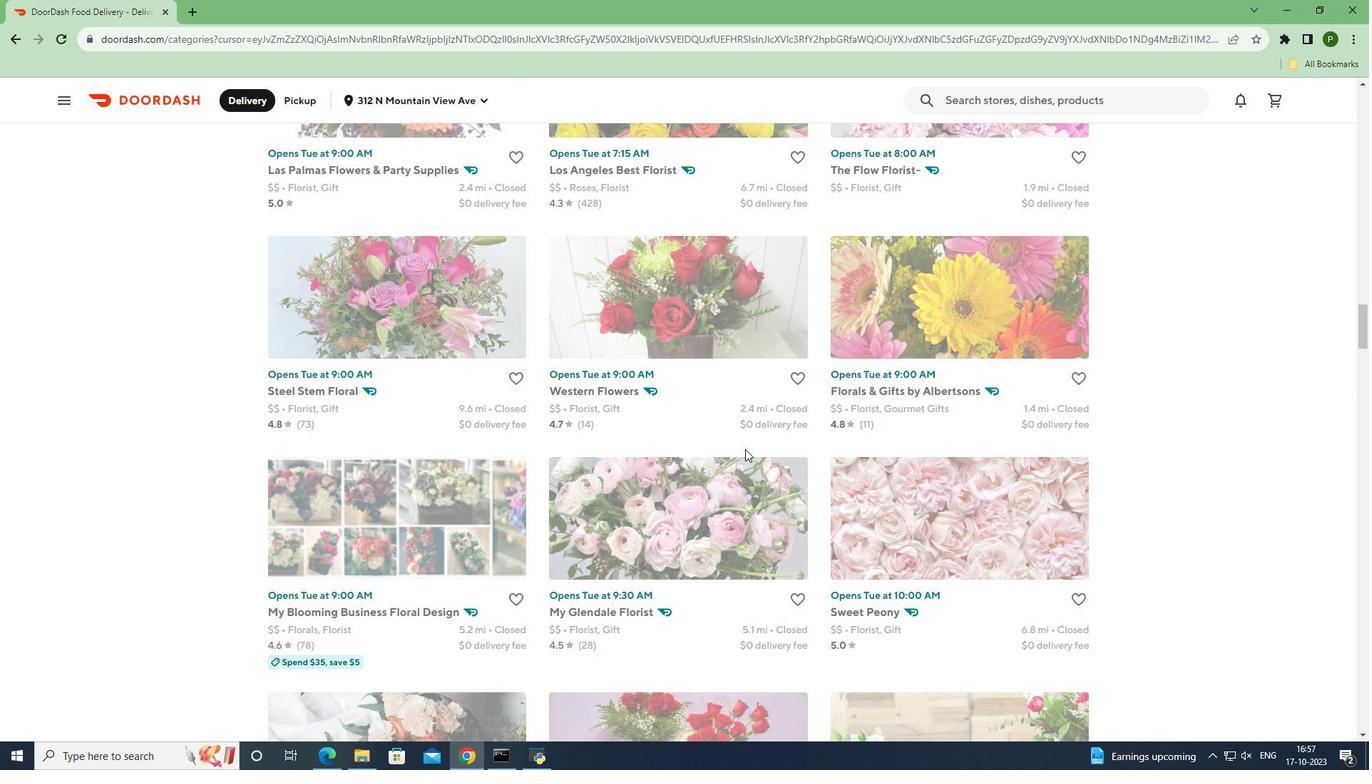 
Action: Mouse scrolled (745, 448) with delta (0, 0)
Screenshot: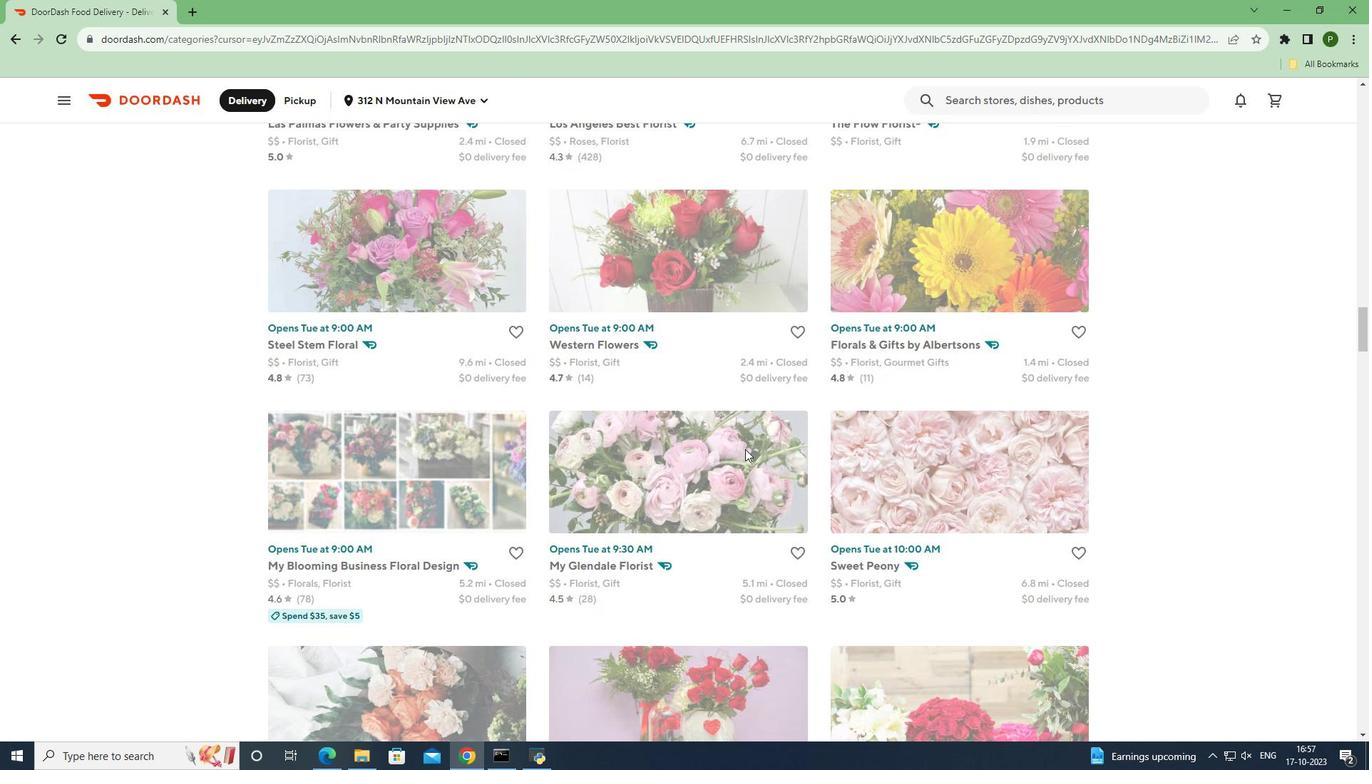 
Action: Mouse scrolled (745, 448) with delta (0, 0)
Screenshot: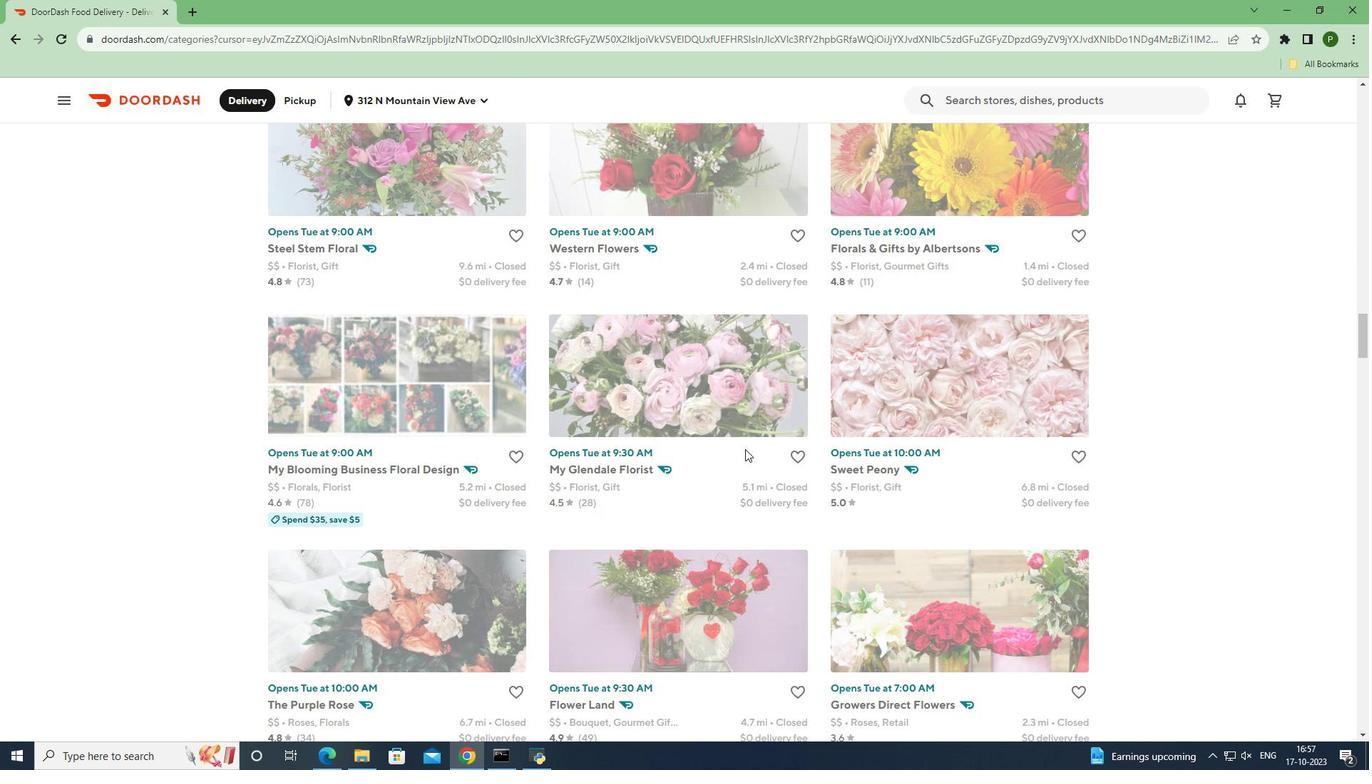 
Action: Mouse scrolled (745, 448) with delta (0, 0)
Screenshot: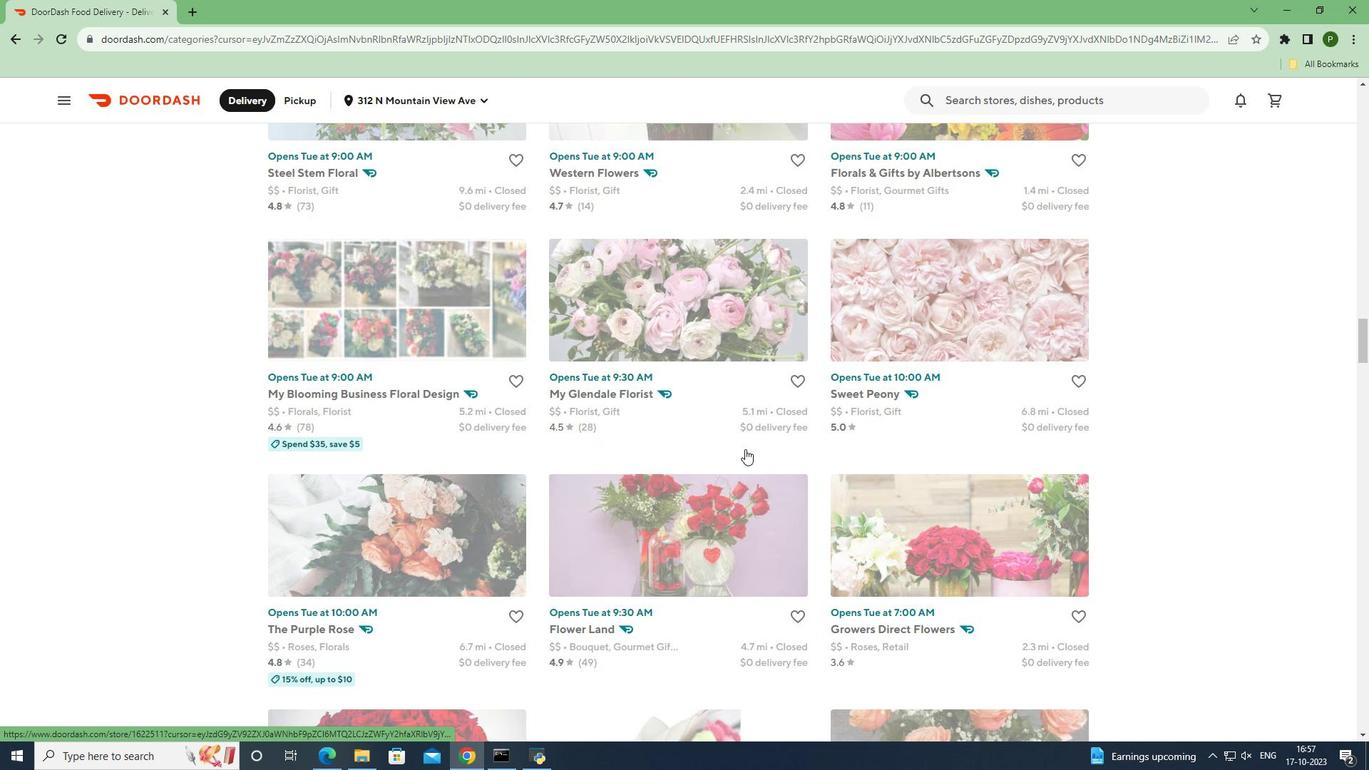 
Action: Mouse scrolled (745, 448) with delta (0, 0)
Screenshot: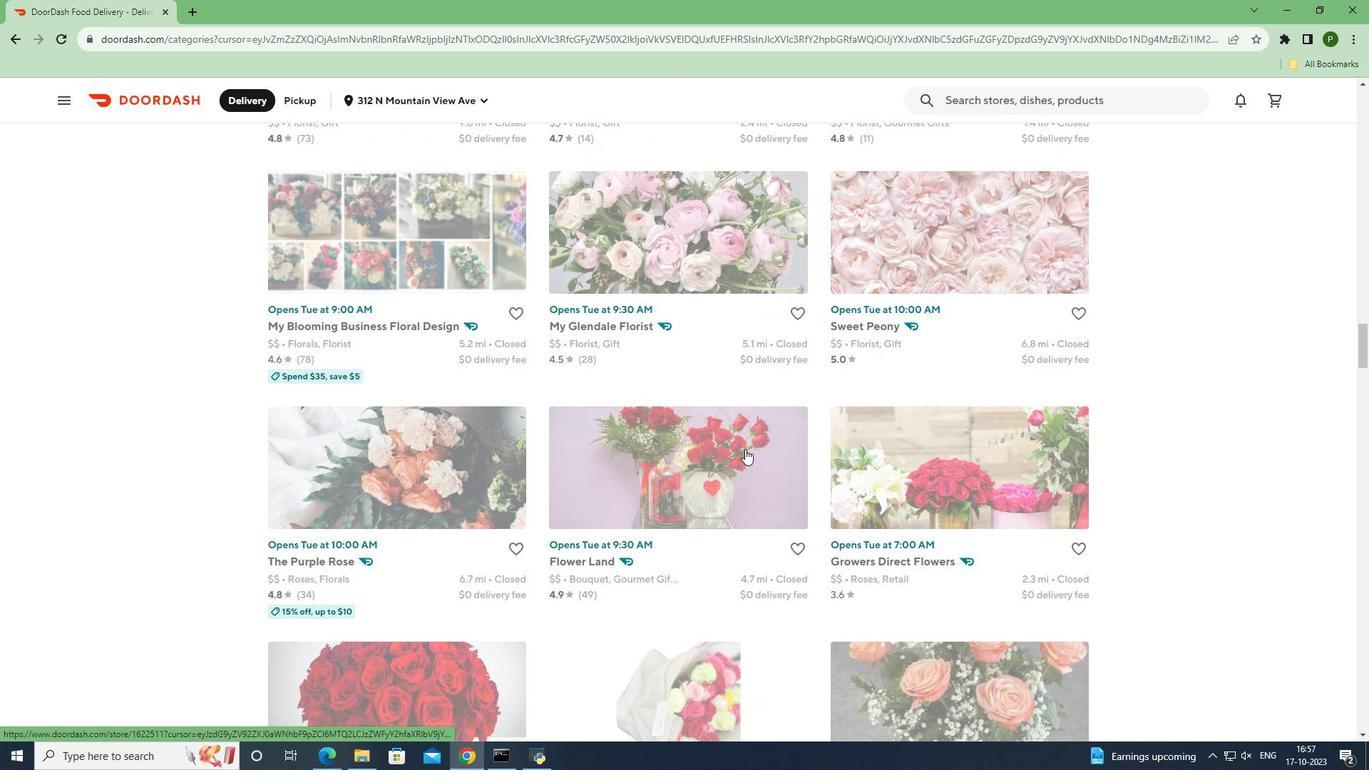 
Action: Mouse scrolled (745, 448) with delta (0, 0)
Screenshot: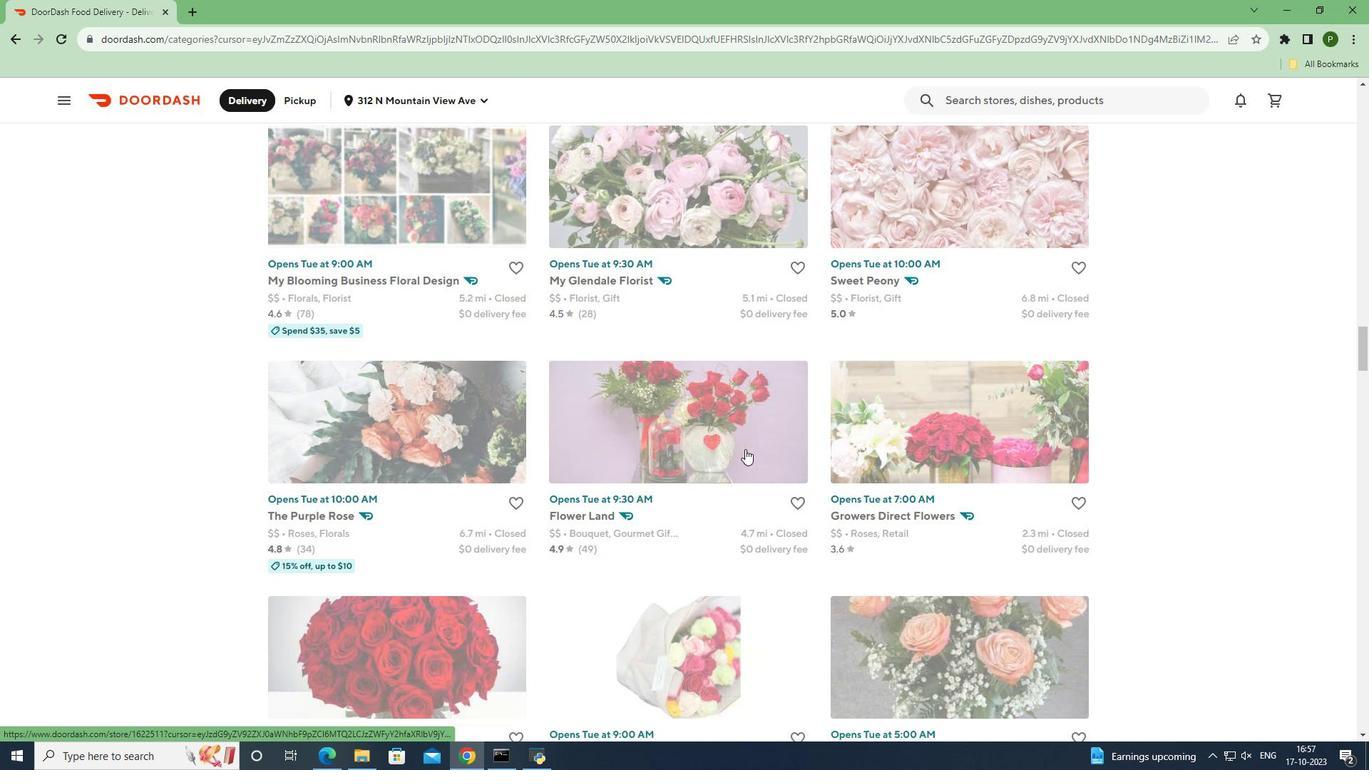
Action: Mouse scrolled (745, 448) with delta (0, 0)
Screenshot: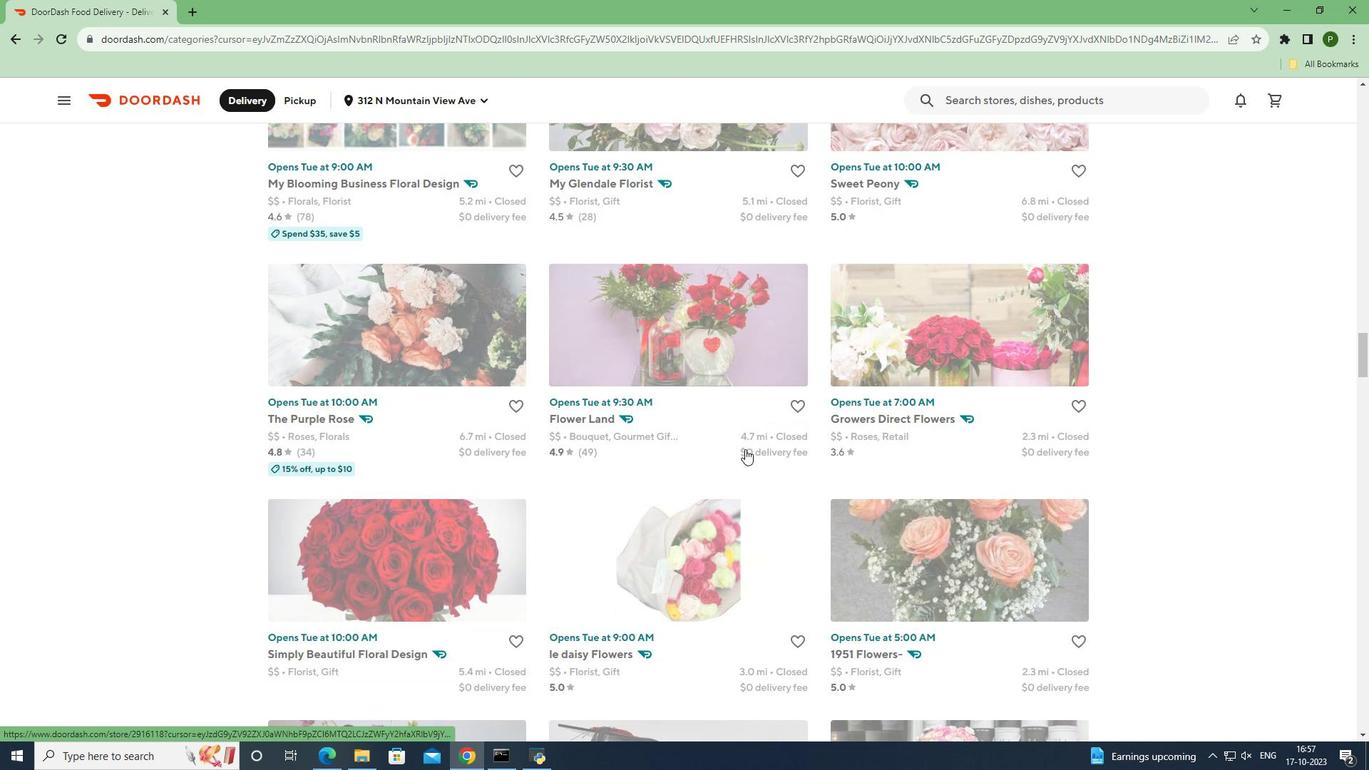 
Action: Mouse scrolled (745, 448) with delta (0, 0)
Screenshot: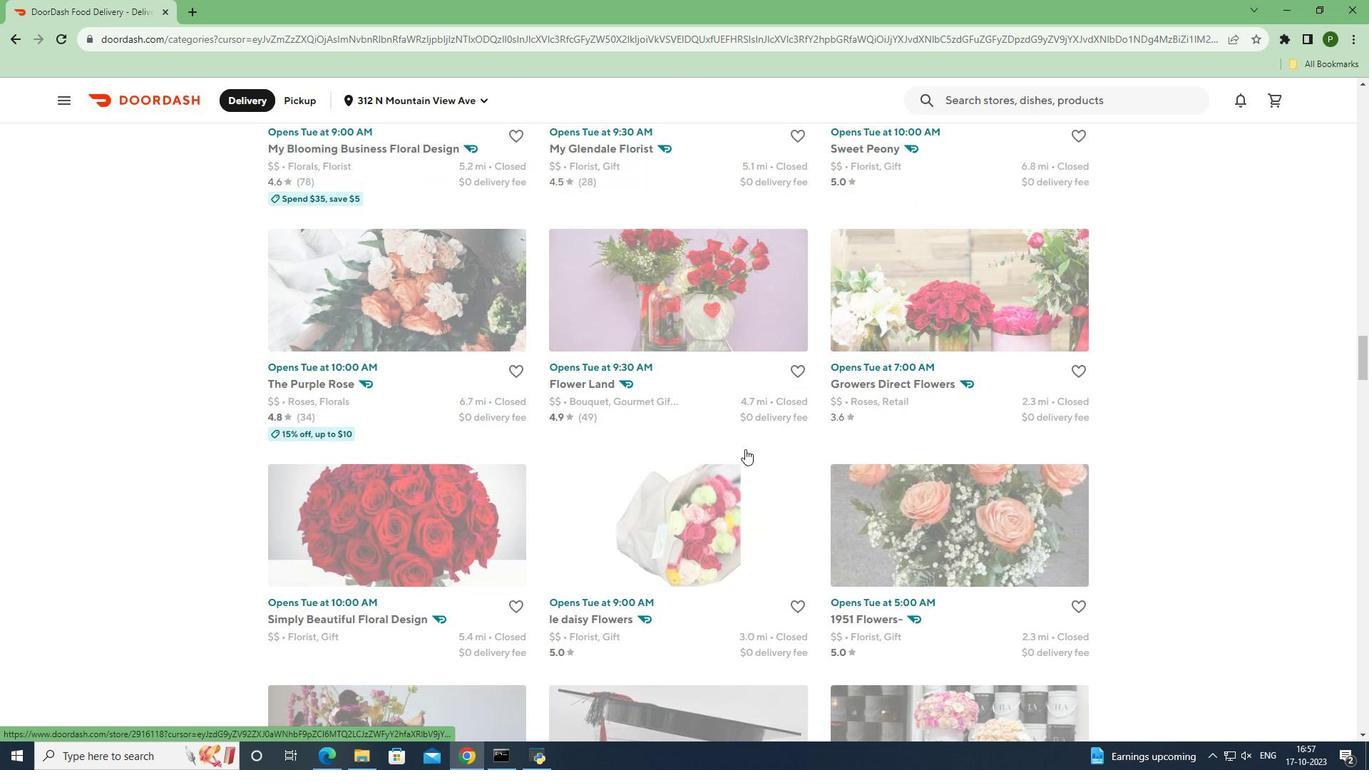 
Action: Mouse scrolled (745, 448) with delta (0, 0)
Screenshot: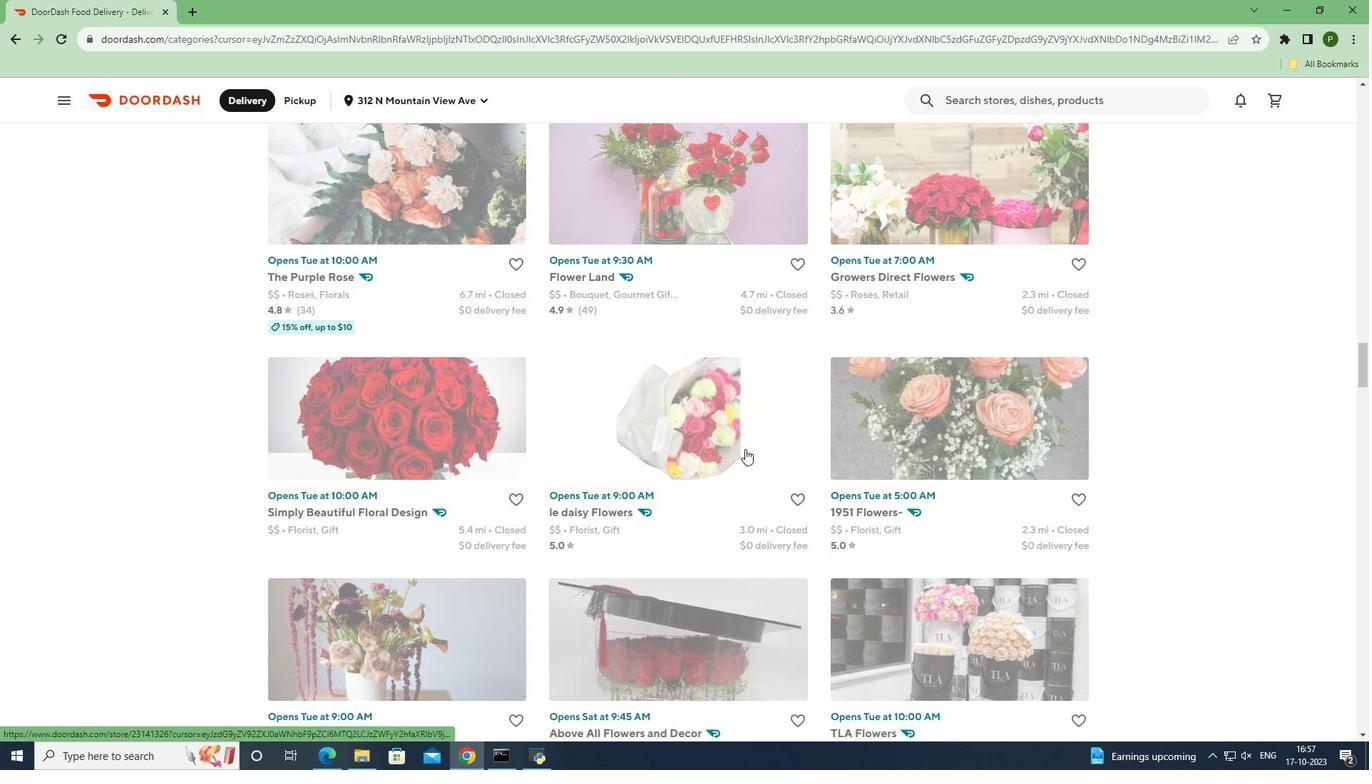 
Action: Mouse scrolled (745, 448) with delta (0, 0)
Screenshot: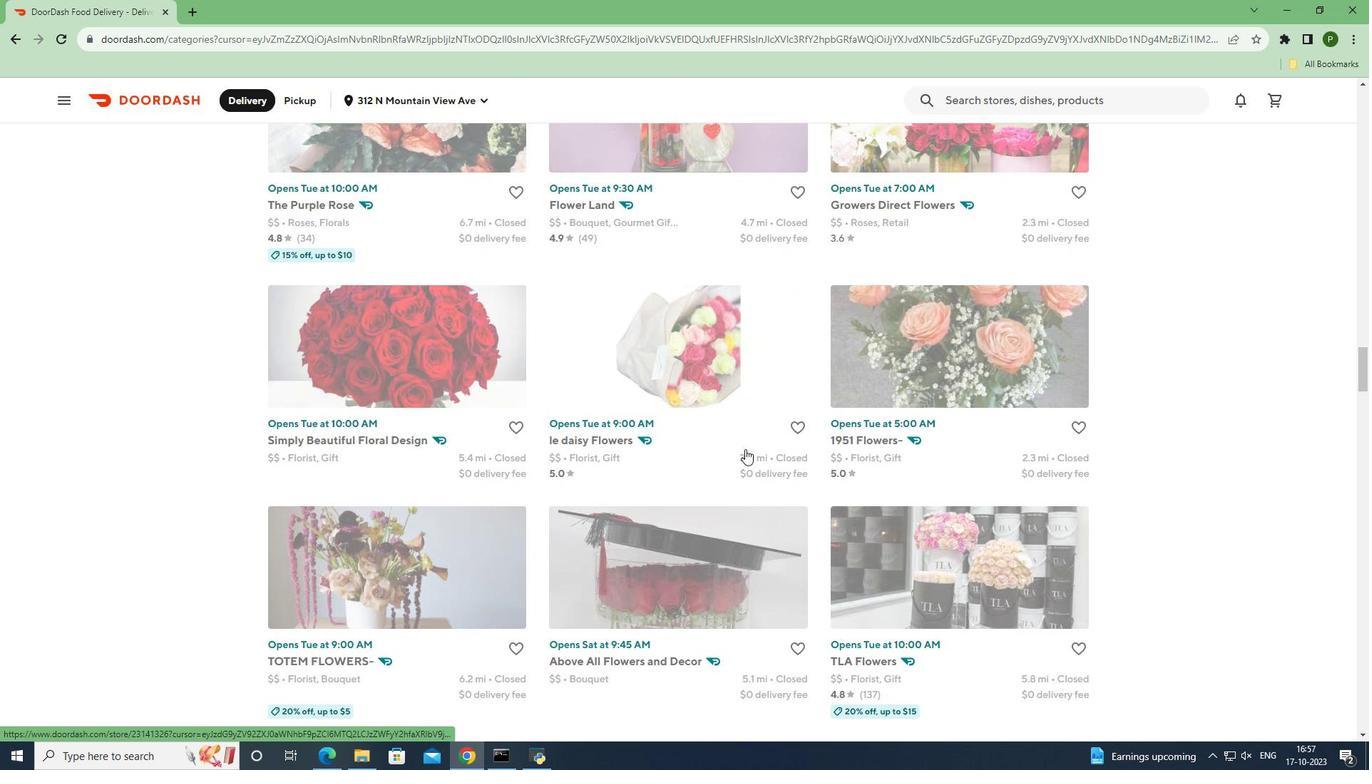 
Action: Mouse scrolled (745, 448) with delta (0, 0)
Screenshot: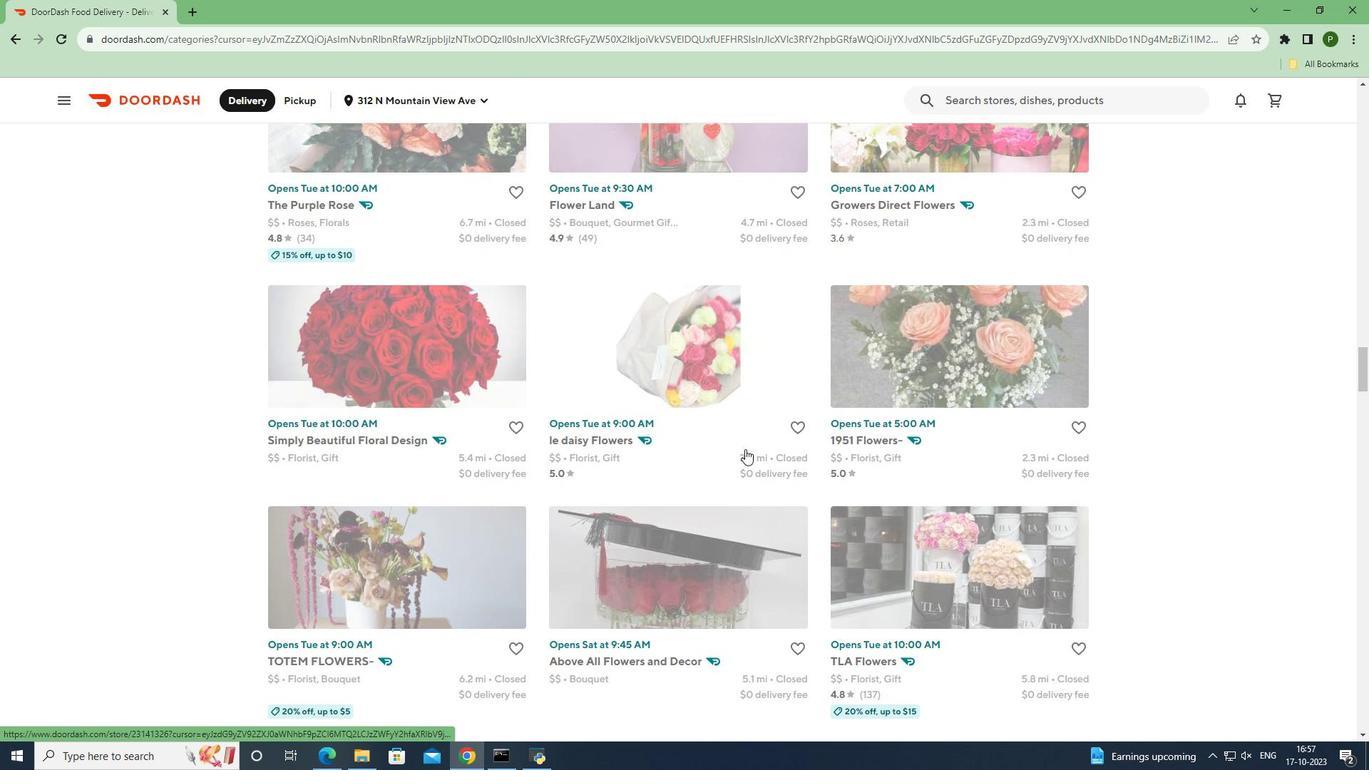 
Action: Mouse moved to (863, 514)
Screenshot: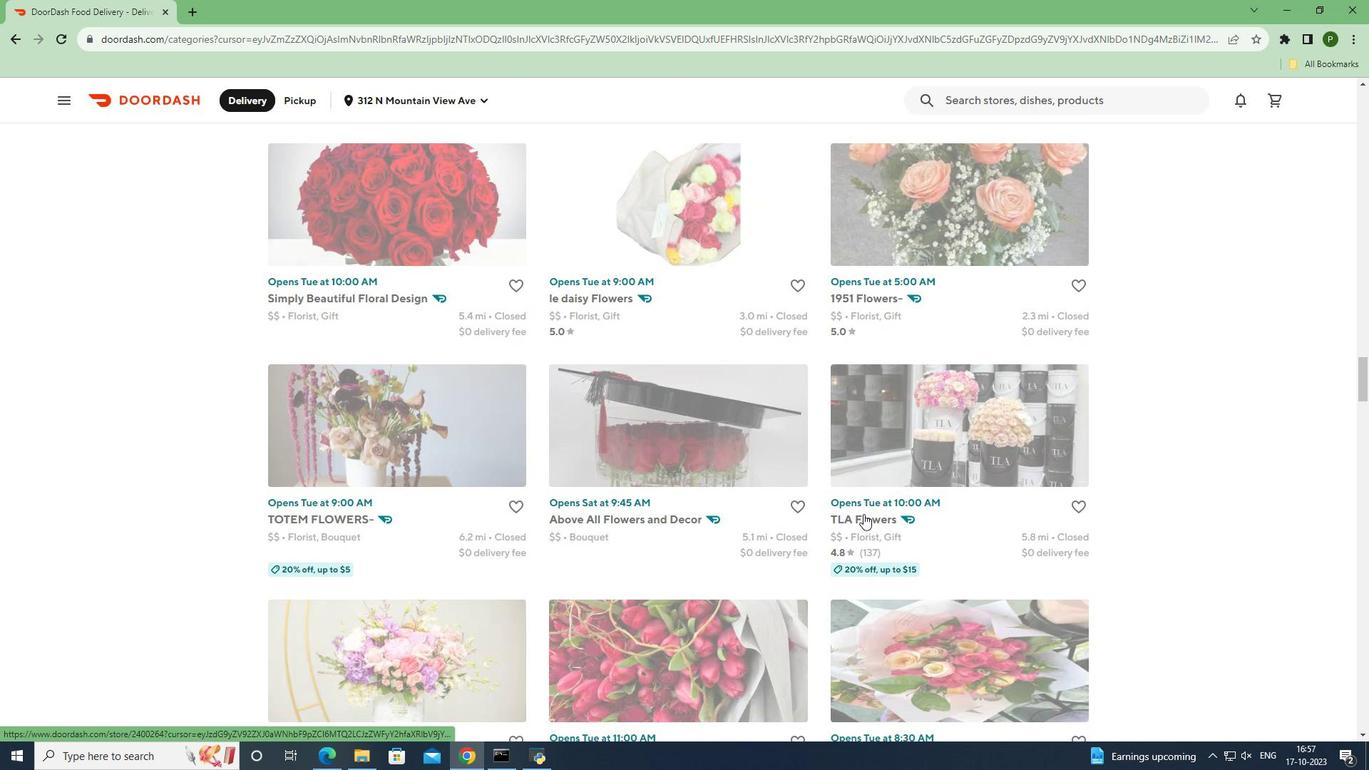 
Action: Mouse pressed left at (863, 514)
Screenshot: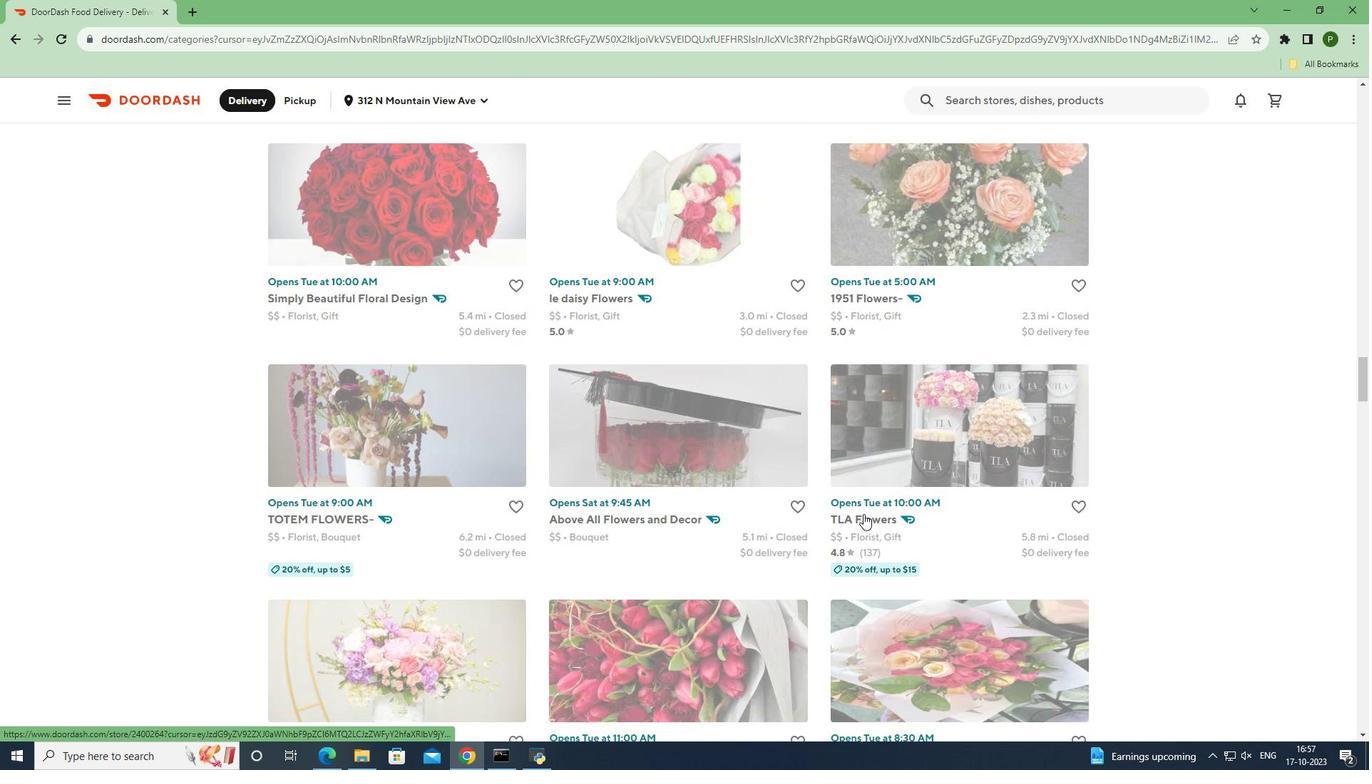 
Action: Mouse moved to (627, 508)
Screenshot: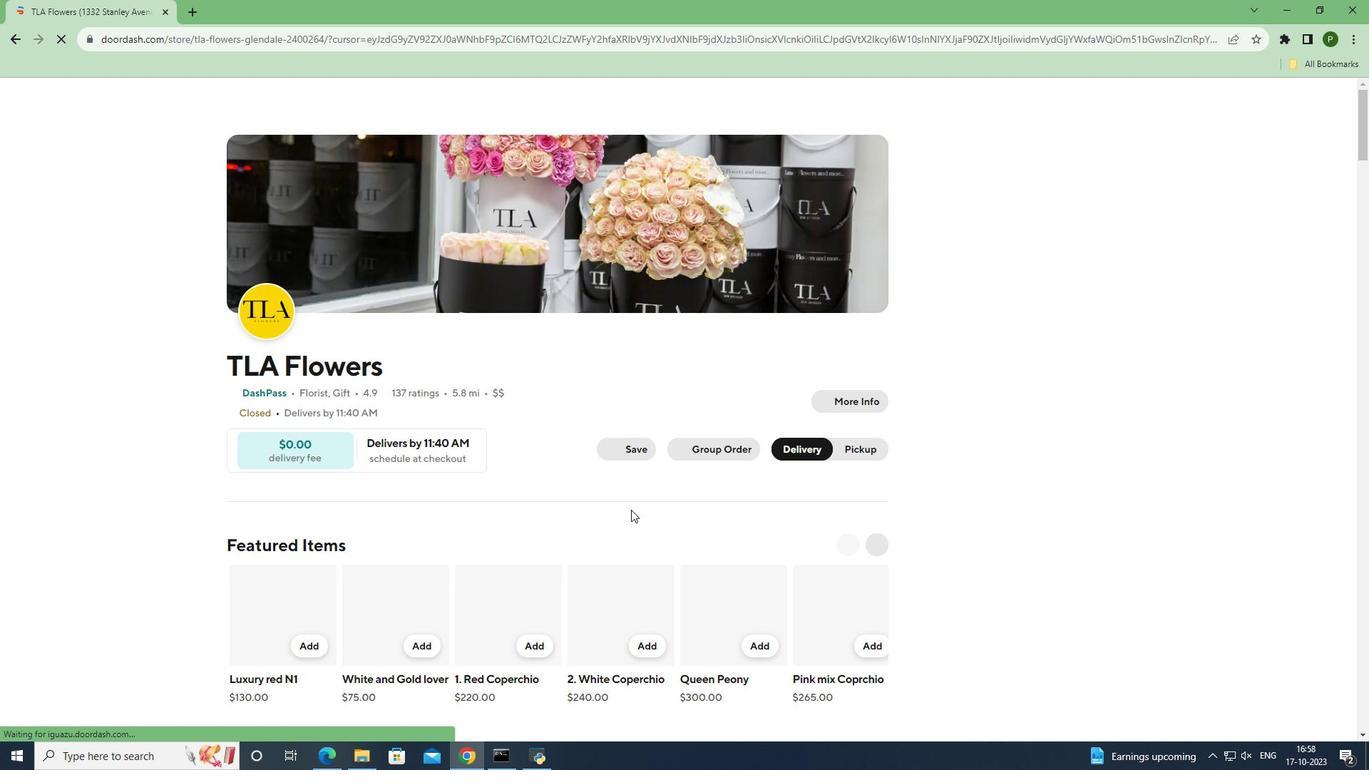 
Action: Mouse scrolled (627, 507) with delta (0, 0)
Screenshot: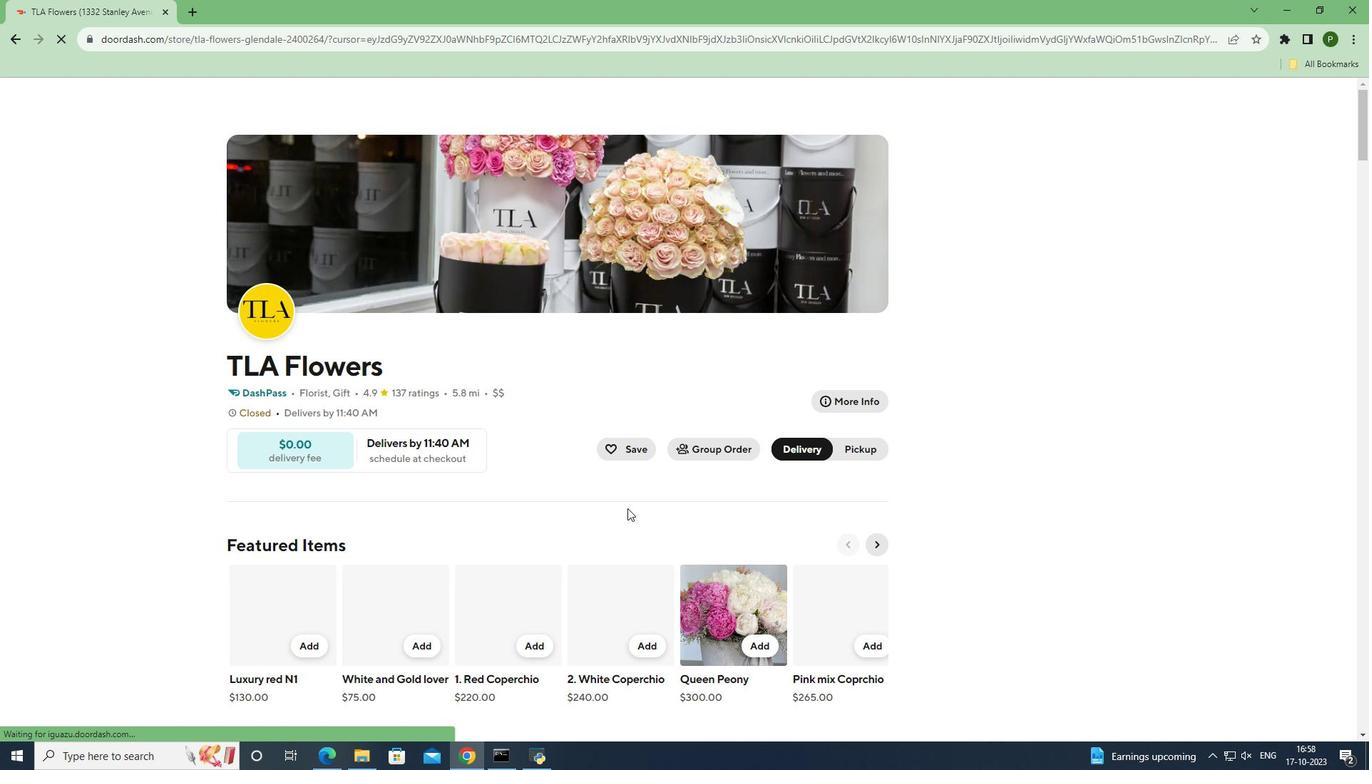 
Action: Mouse scrolled (627, 507) with delta (0, 0)
Screenshot: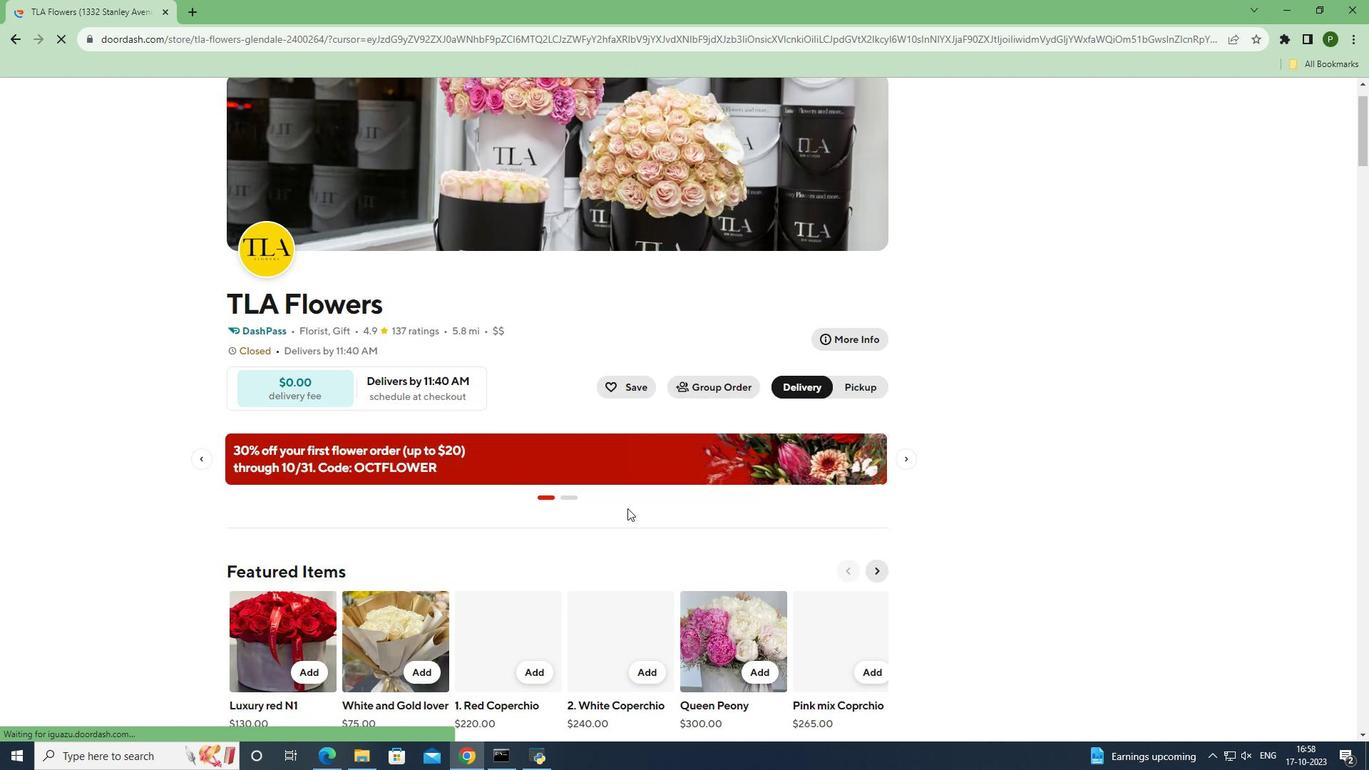 
Action: Mouse scrolled (627, 507) with delta (0, 0)
Screenshot: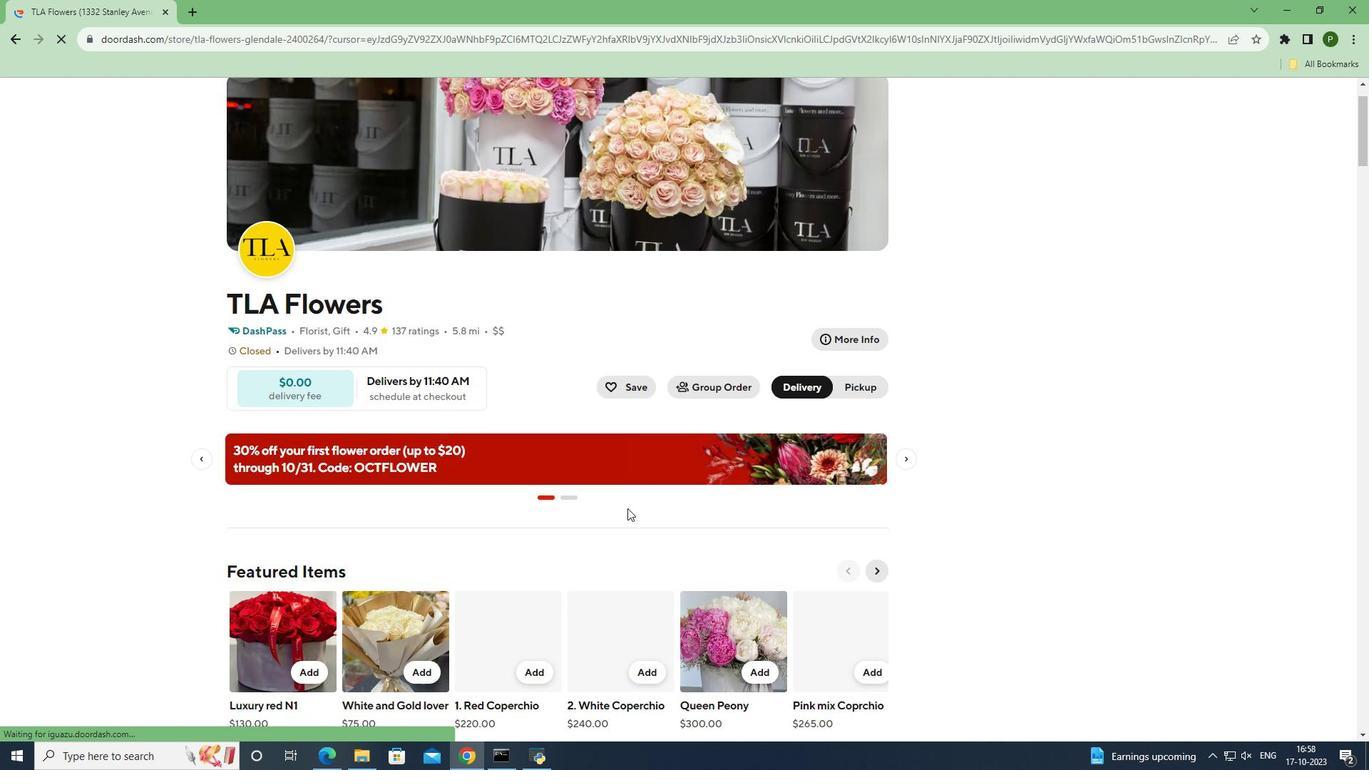 
Action: Mouse moved to (671, 521)
Screenshot: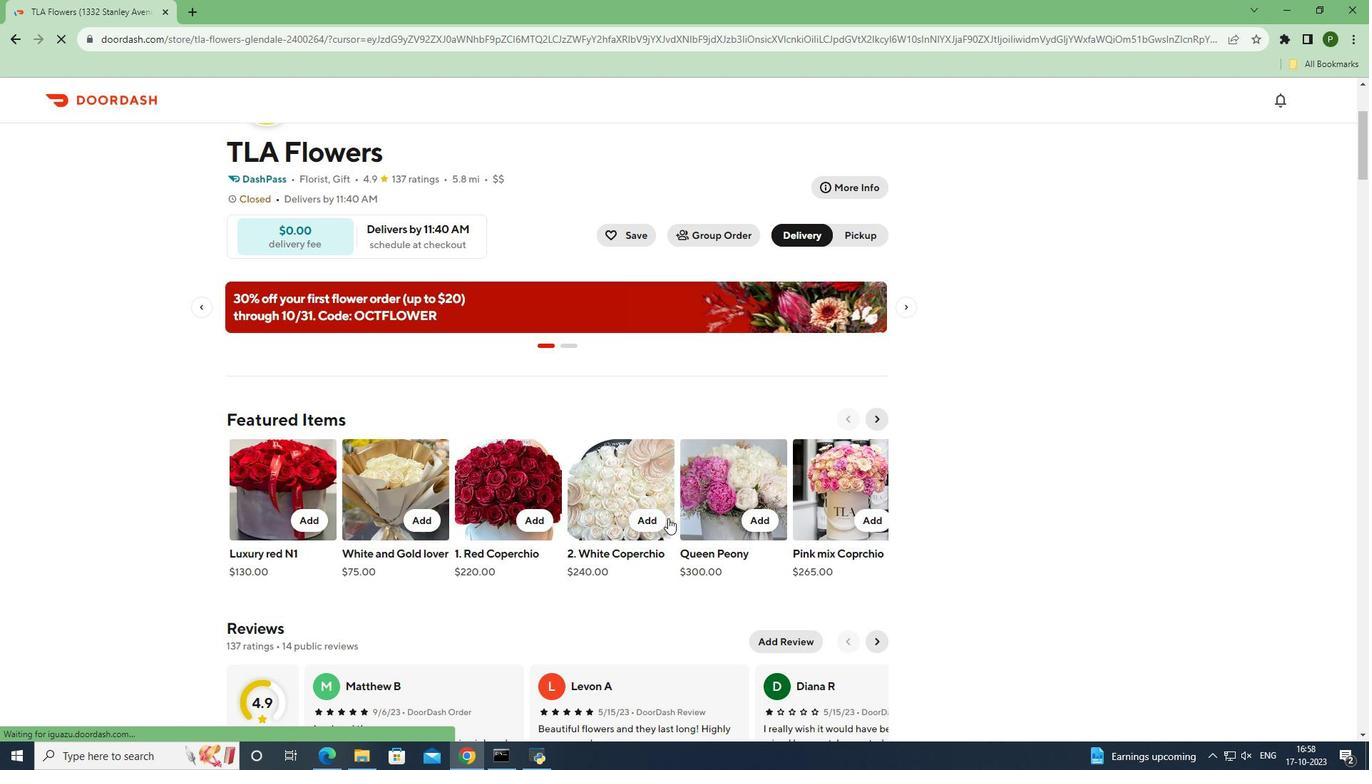 
Action: Mouse scrolled (671, 520) with delta (0, 0)
Screenshot: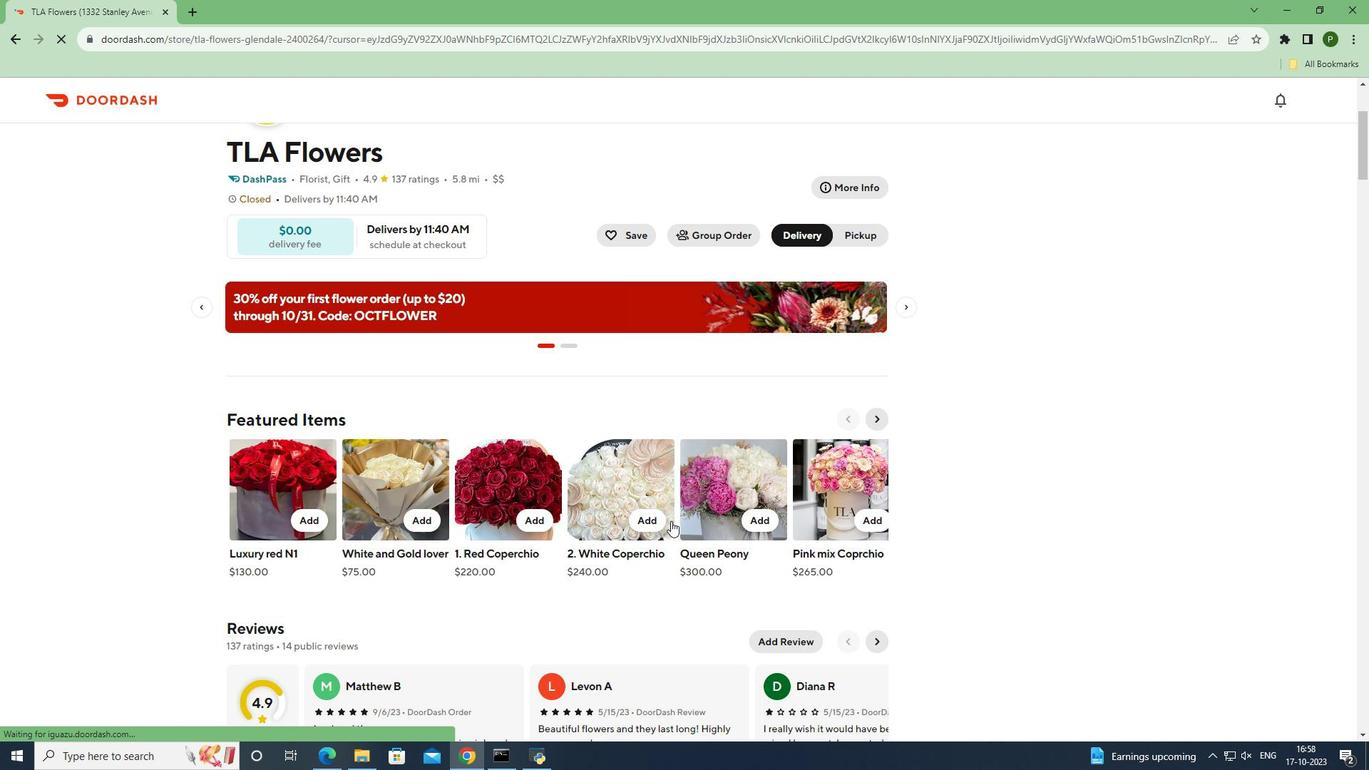 
Action: Mouse scrolled (671, 520) with delta (0, 0)
Screenshot: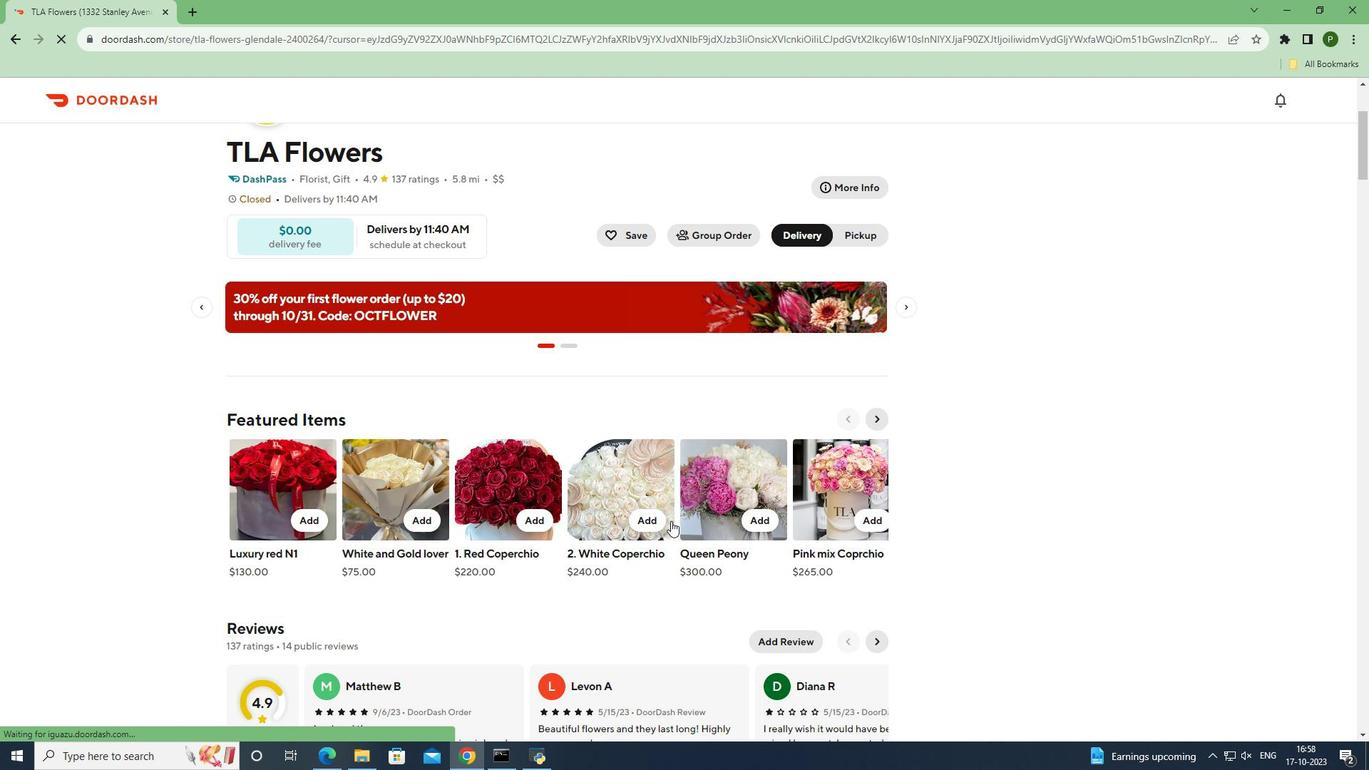 
Action: Mouse moved to (676, 521)
Screenshot: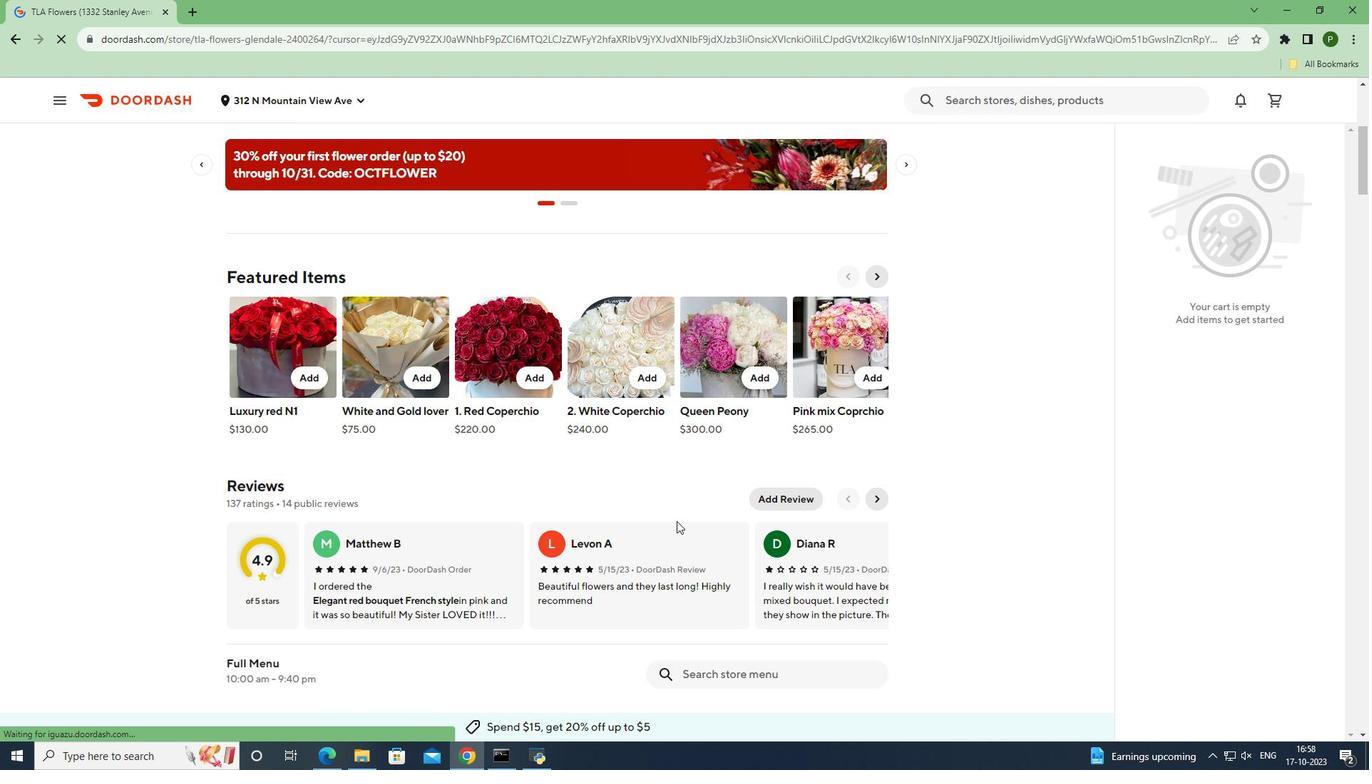 
Action: Mouse scrolled (676, 520) with delta (0, 0)
Screenshot: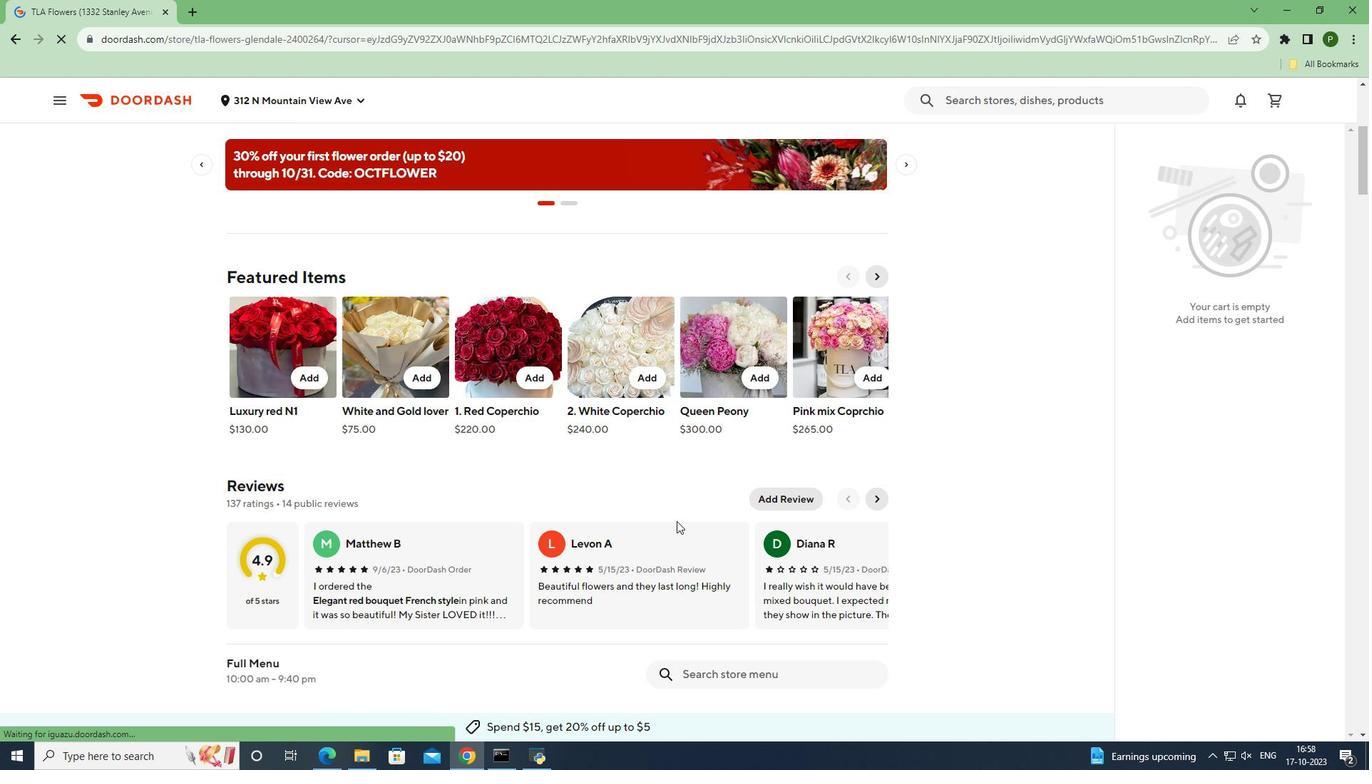 
Action: Mouse scrolled (676, 520) with delta (0, 0)
Screenshot: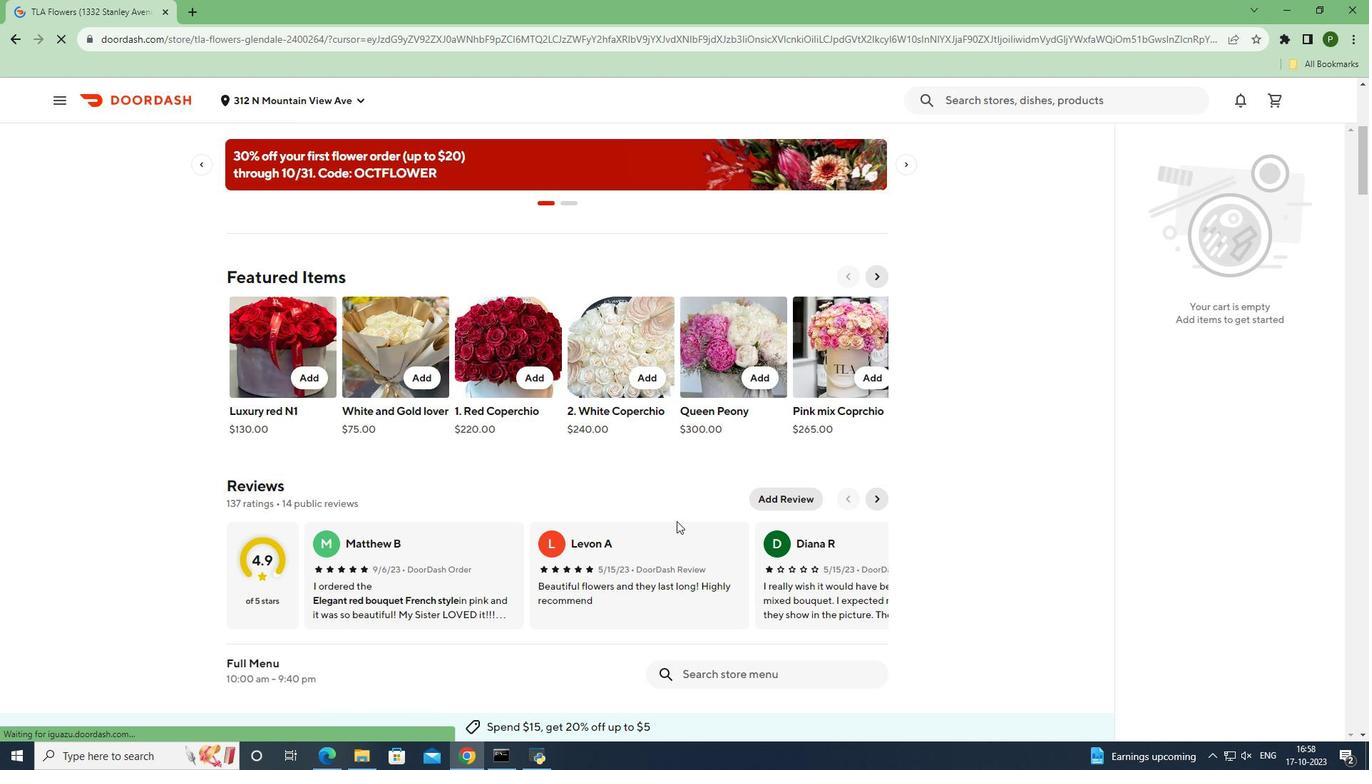 
Action: Mouse scrolled (676, 520) with delta (0, 0)
Screenshot: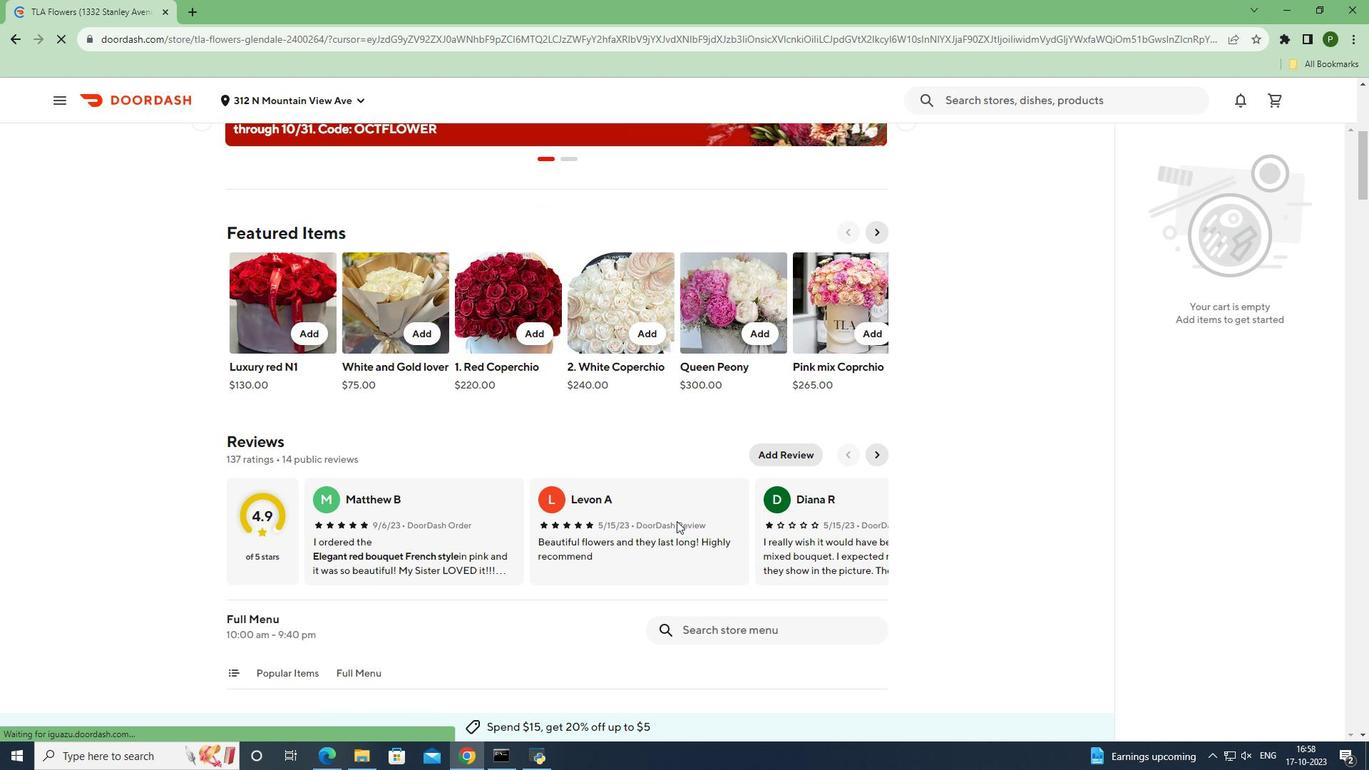 
Action: Mouse moved to (697, 461)
Screenshot: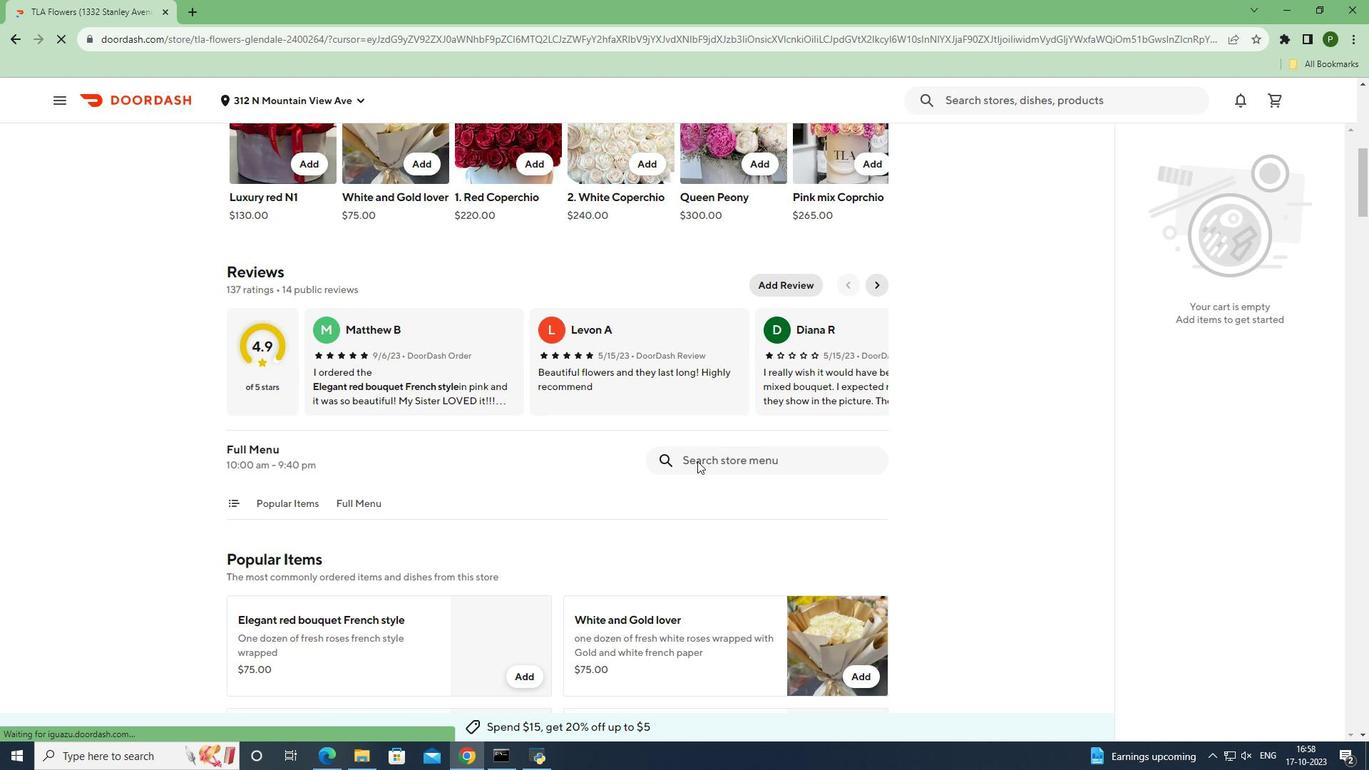 
Action: Mouse pressed left at (697, 461)
Screenshot: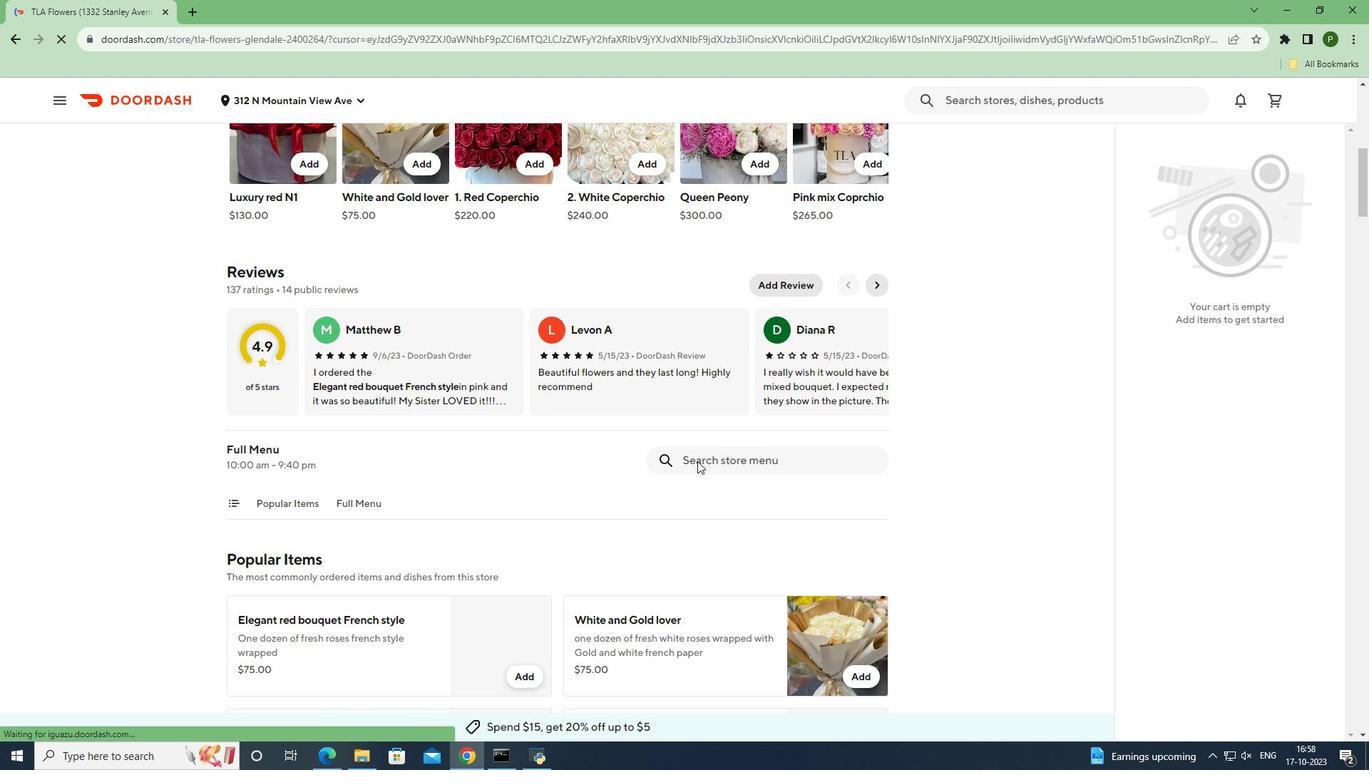 
Action: Mouse moved to (696, 461)
Screenshot: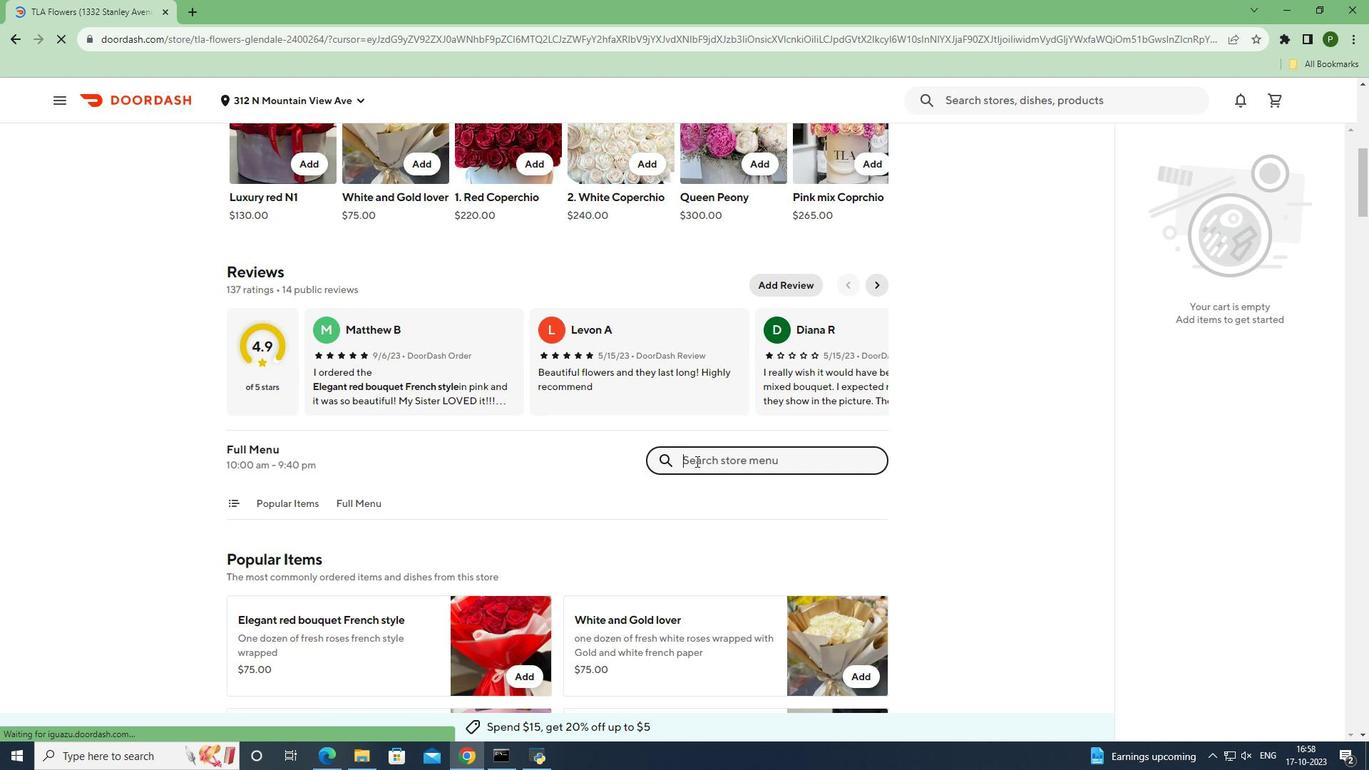 
Action: Key pressed <Key.caps_lock>E<Key.caps_lock>legant<Key.space>
Screenshot: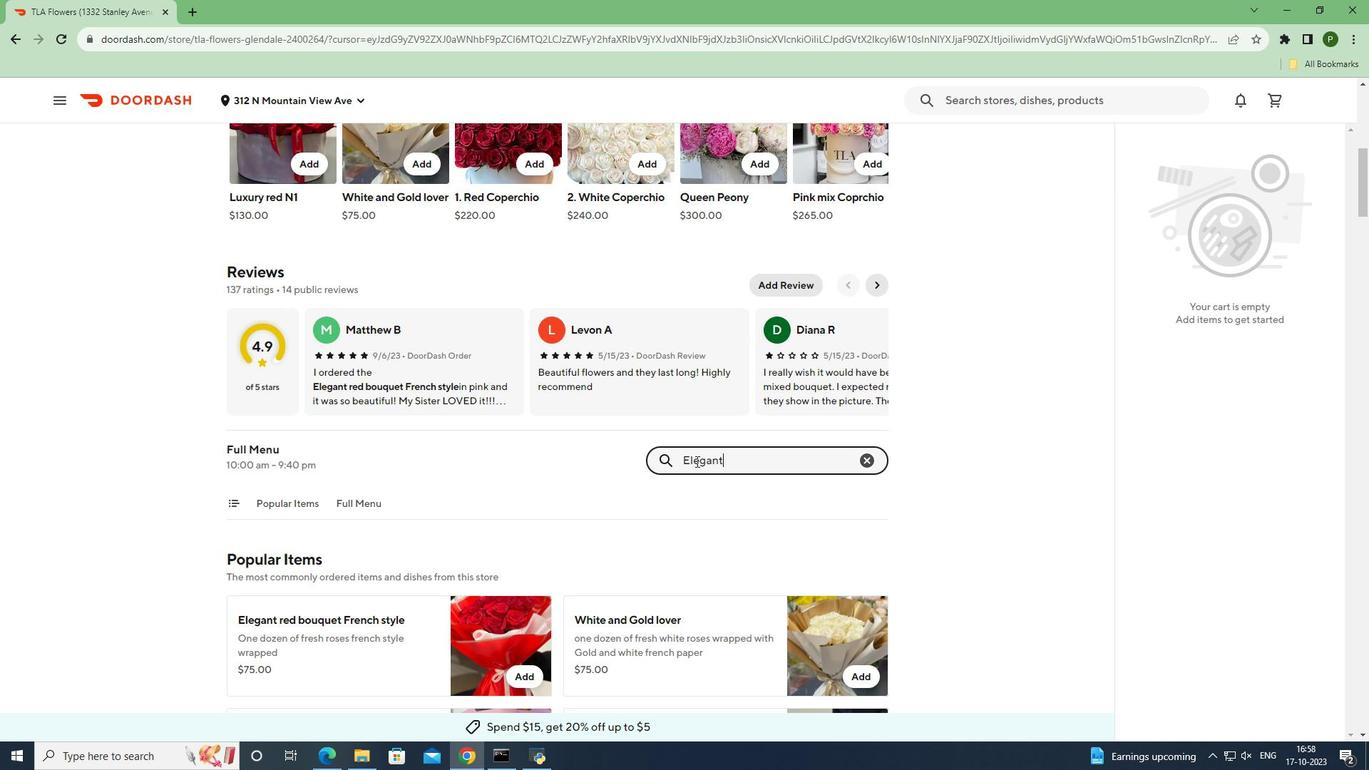 
Action: Mouse moved to (695, 461)
Screenshot: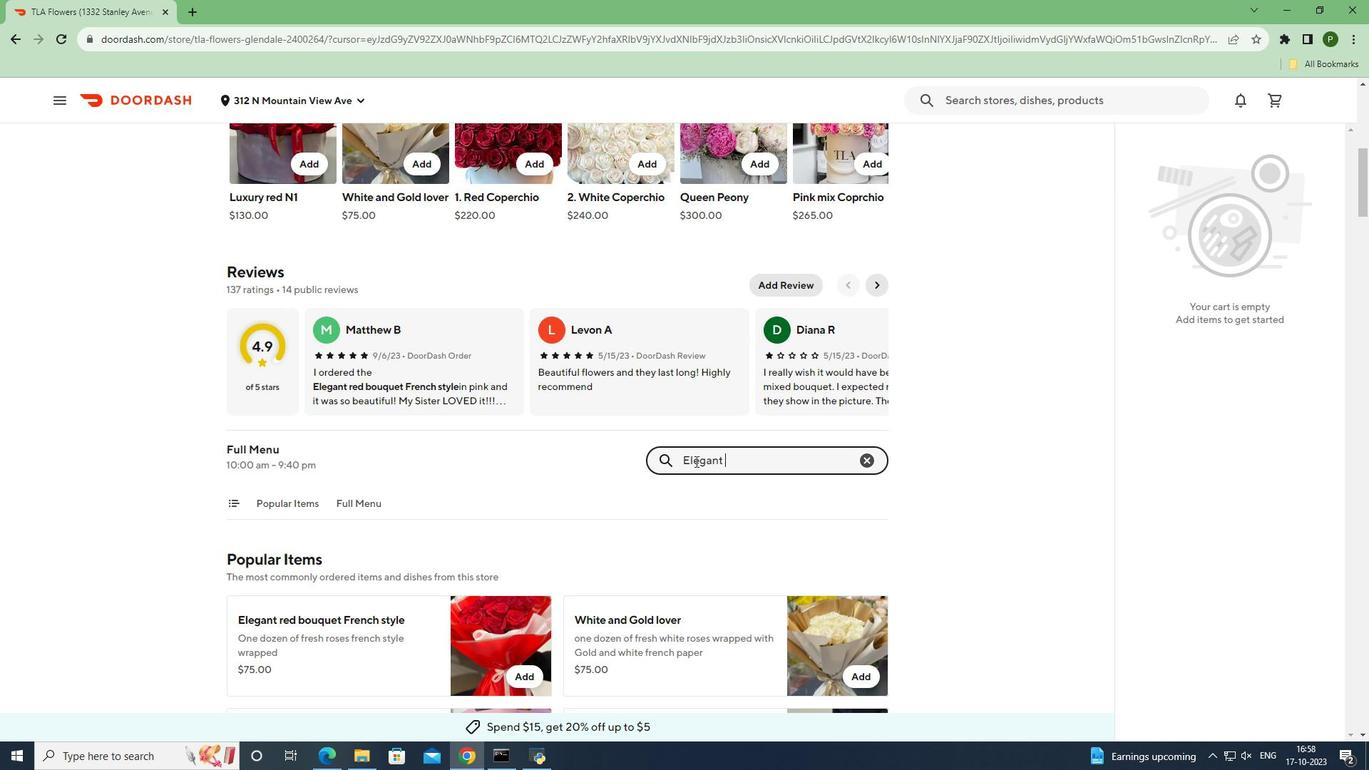 
Action: Key pressed red<Key.space>bouquet<Key.space><Key.caps_lock>F<Key.caps_lock>rench<Key.space>style<Key.space><Key.enter>
Screenshot: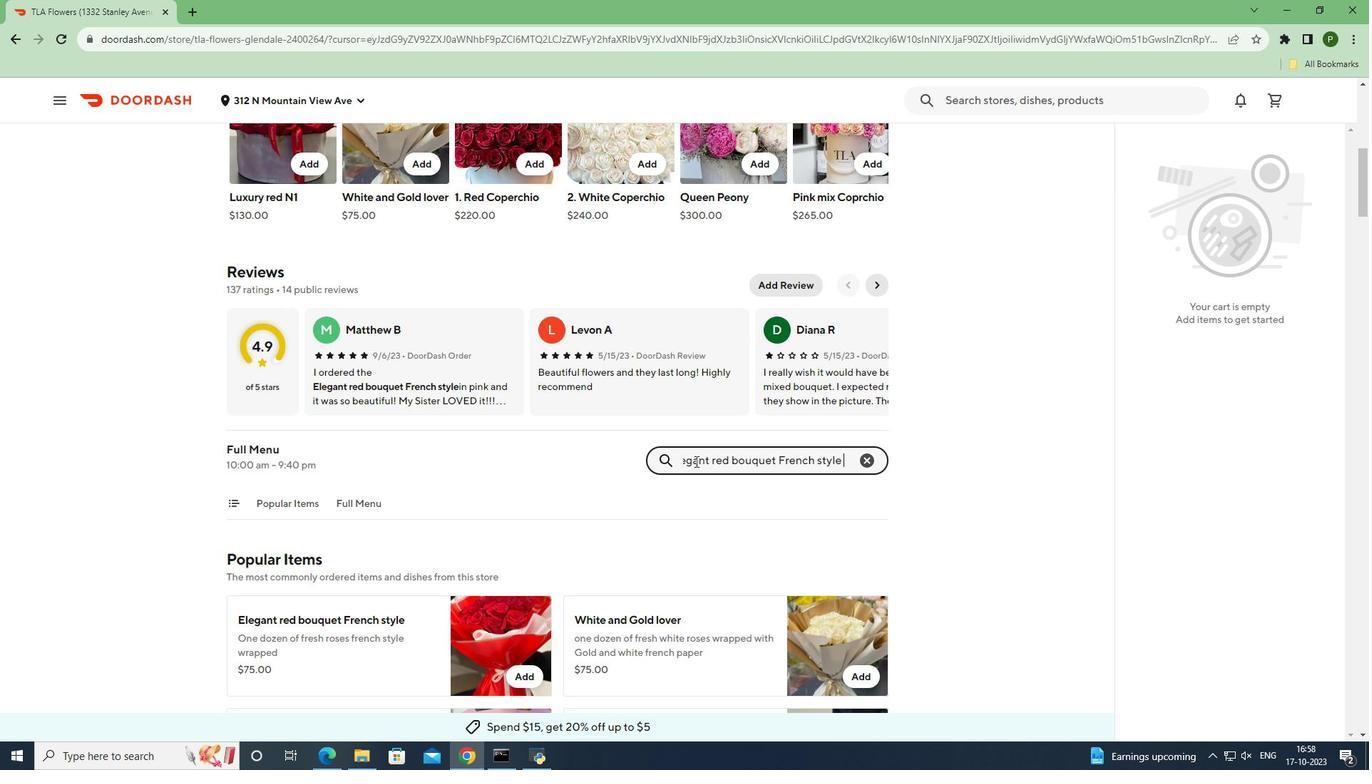 
Action: Mouse moved to (520, 410)
Screenshot: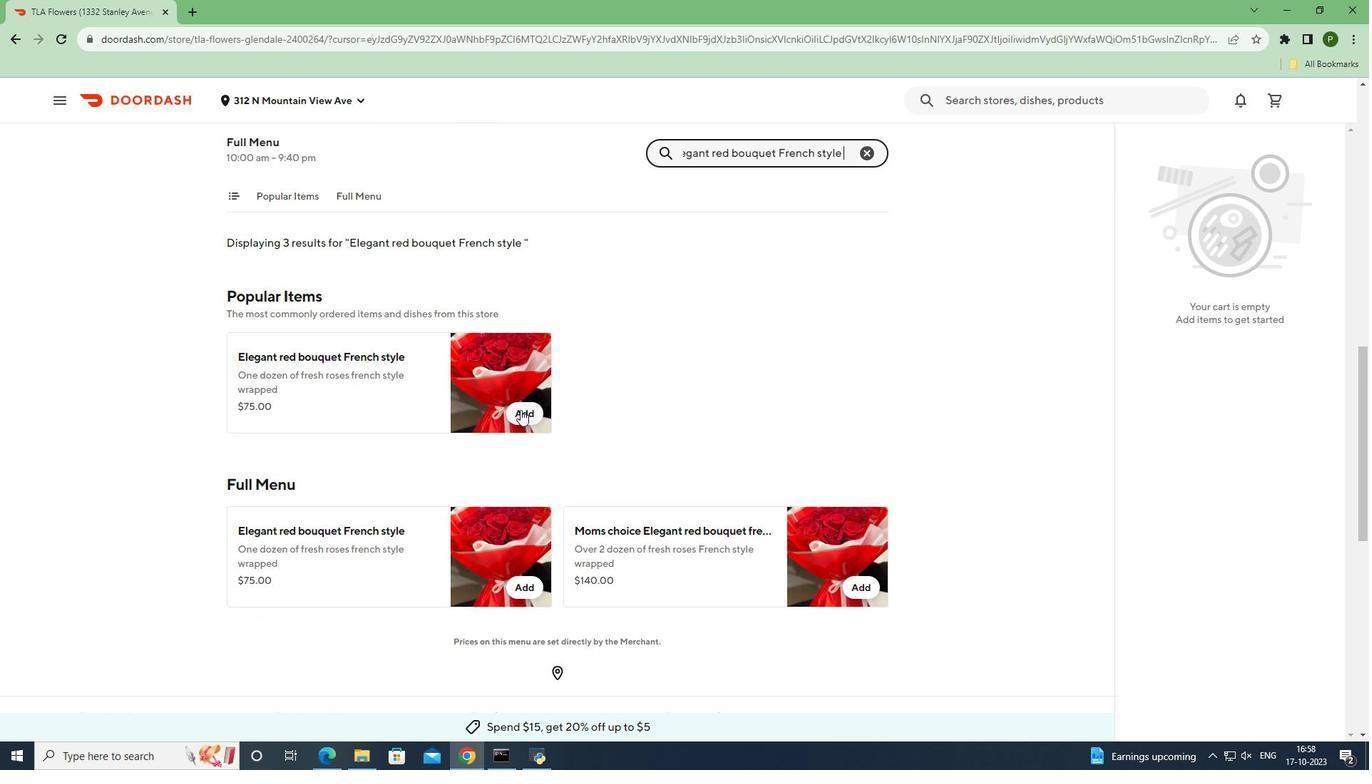 
Action: Mouse pressed left at (520, 410)
Screenshot: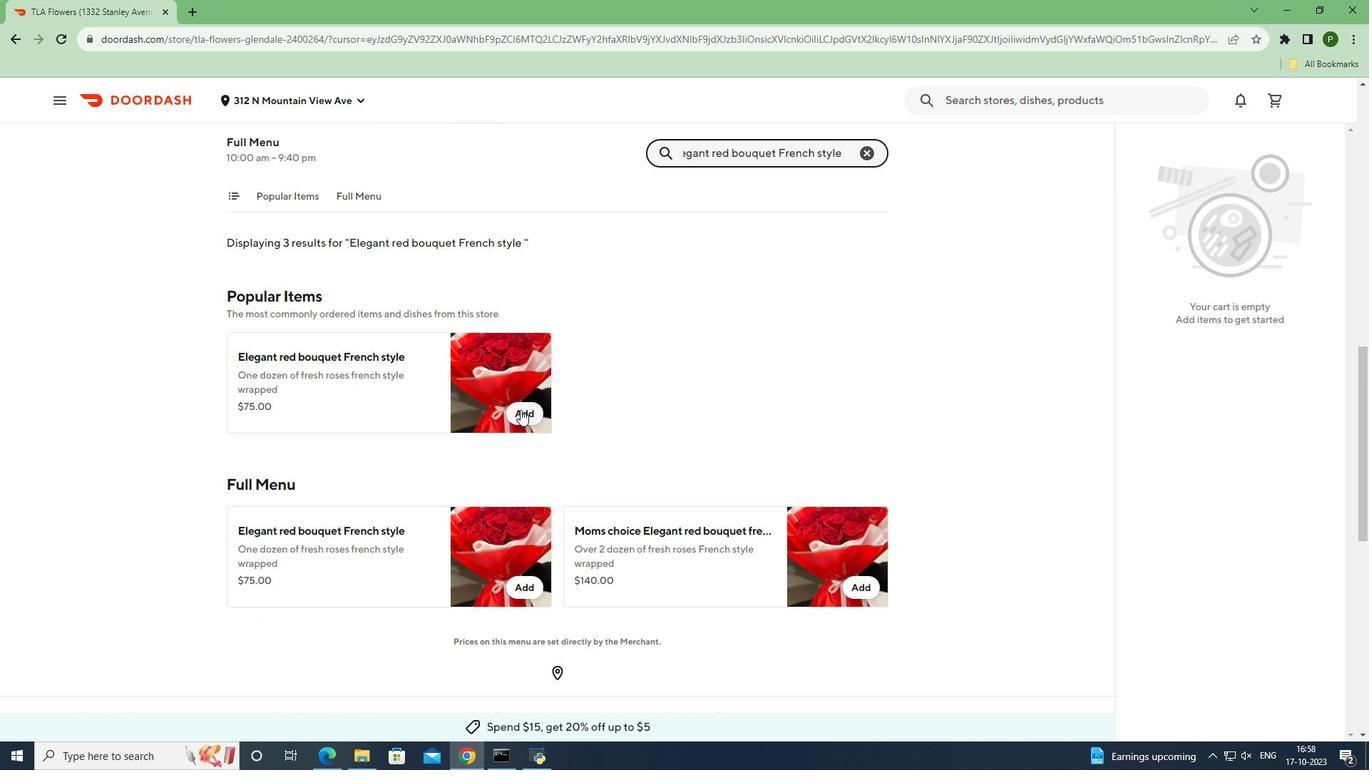 
Action: Mouse moved to (522, 414)
Screenshot: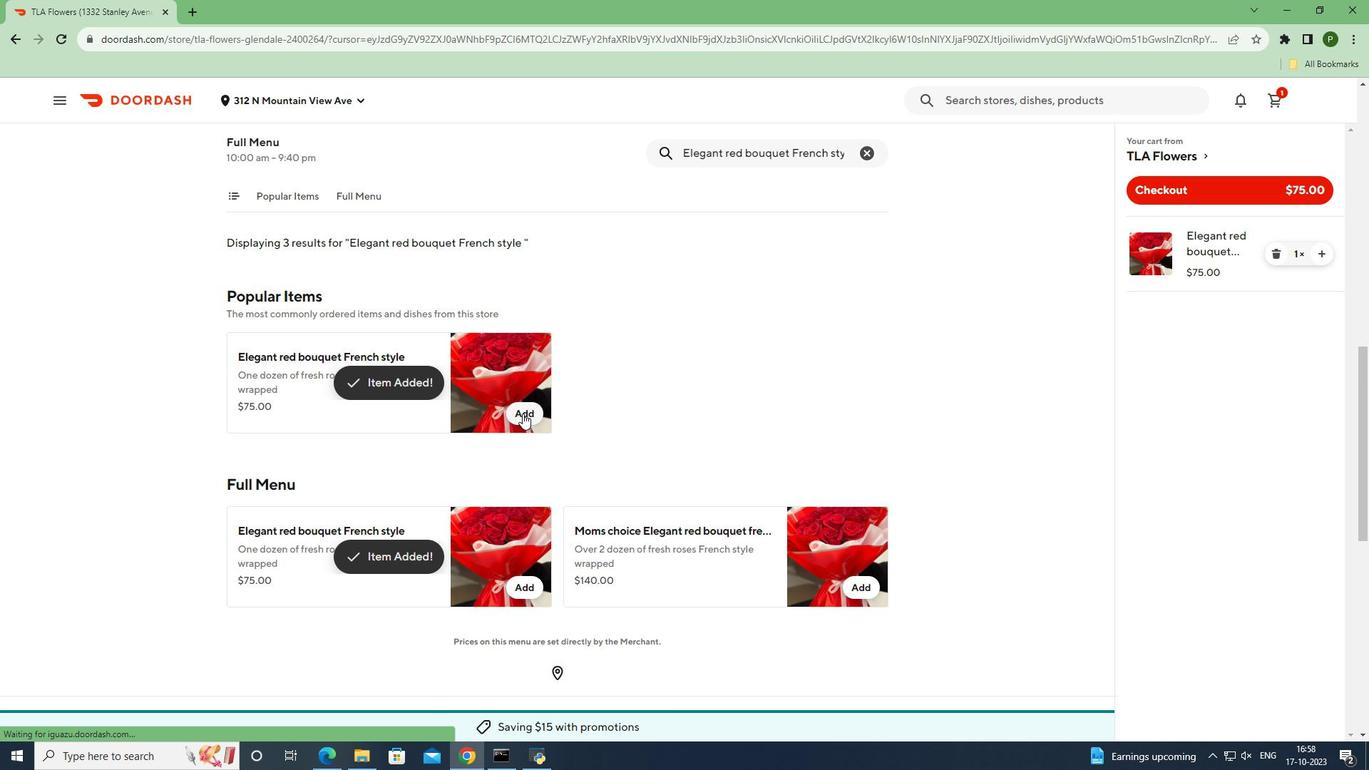 
